 Task: Create a due date automation trigger when advanced on, 2 days after a card is due add dates starting in less than 1 days at 11:00 AM.
Action: Mouse moved to (1038, 312)
Screenshot: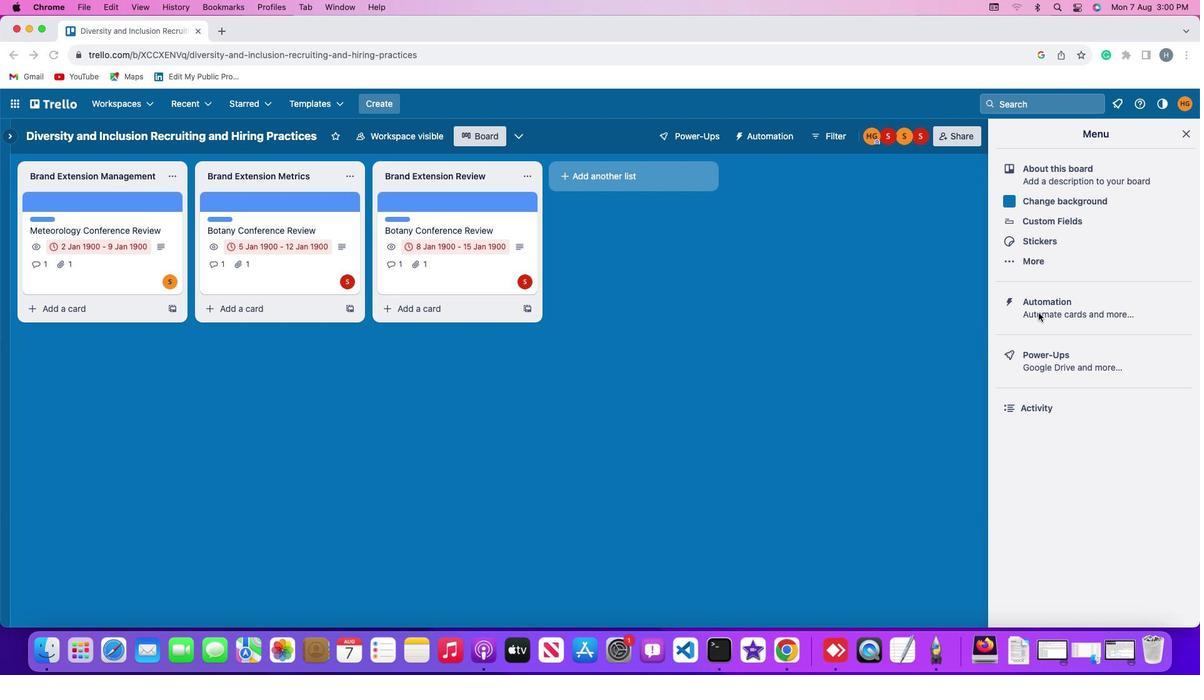 
Action: Mouse pressed left at (1038, 312)
Screenshot: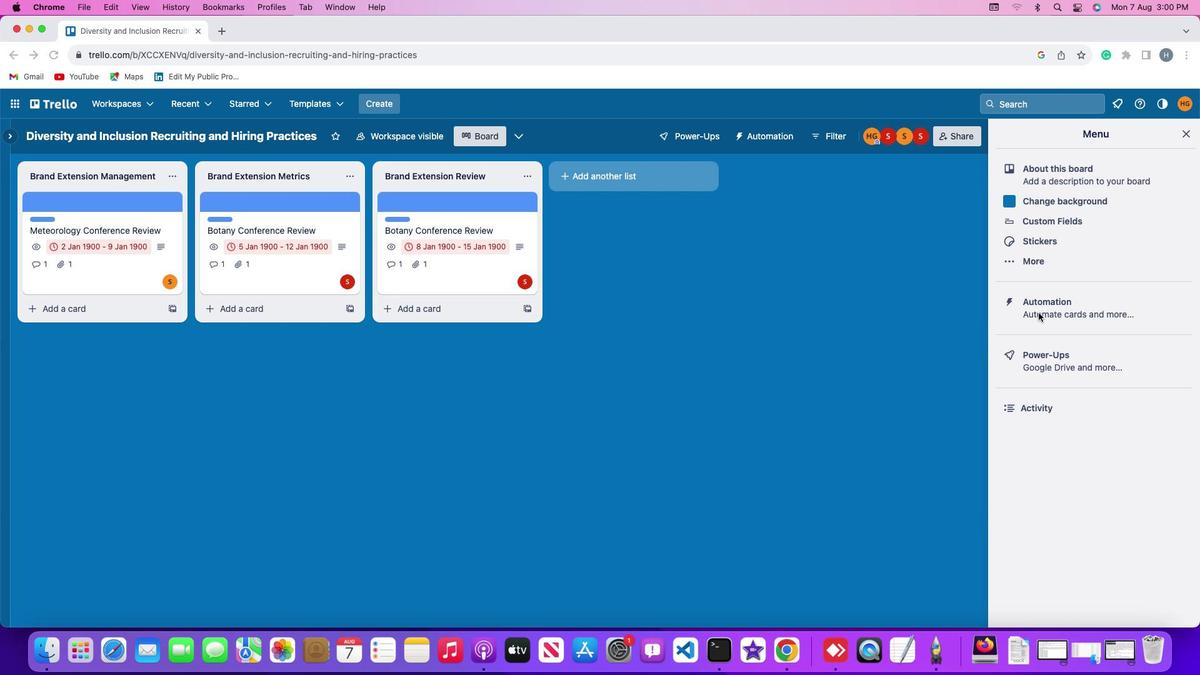 
Action: Mouse pressed left at (1038, 312)
Screenshot: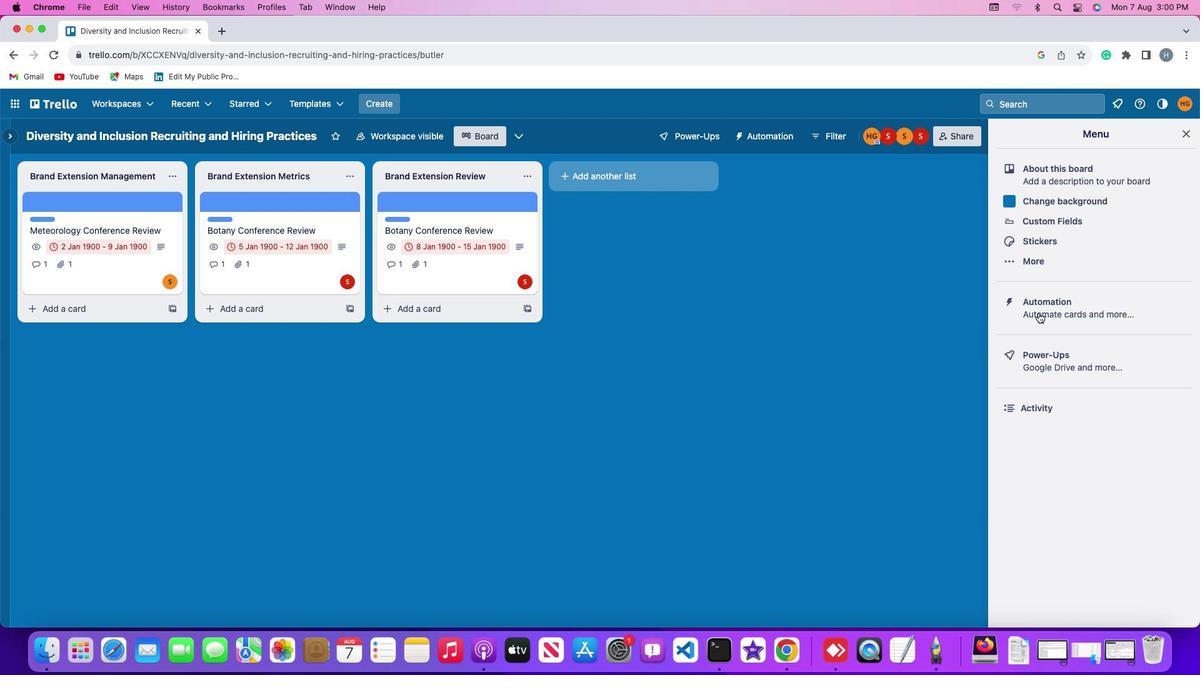 
Action: Mouse moved to (55, 290)
Screenshot: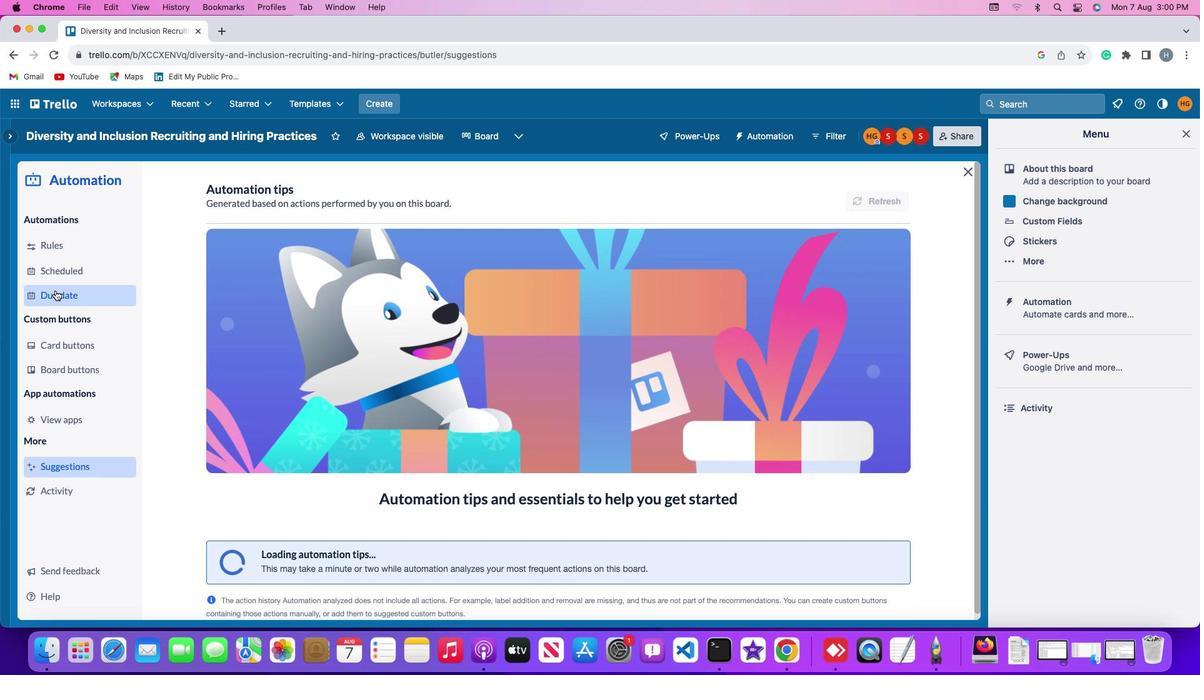 
Action: Mouse pressed left at (55, 290)
Screenshot: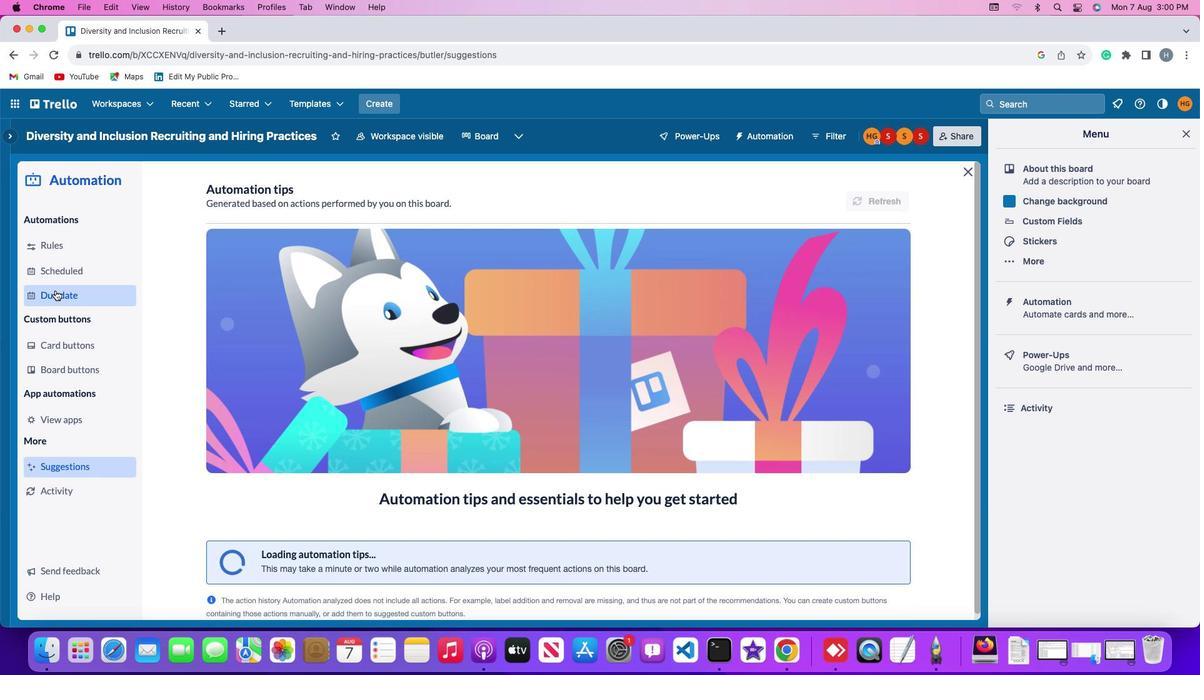 
Action: Mouse moved to (830, 193)
Screenshot: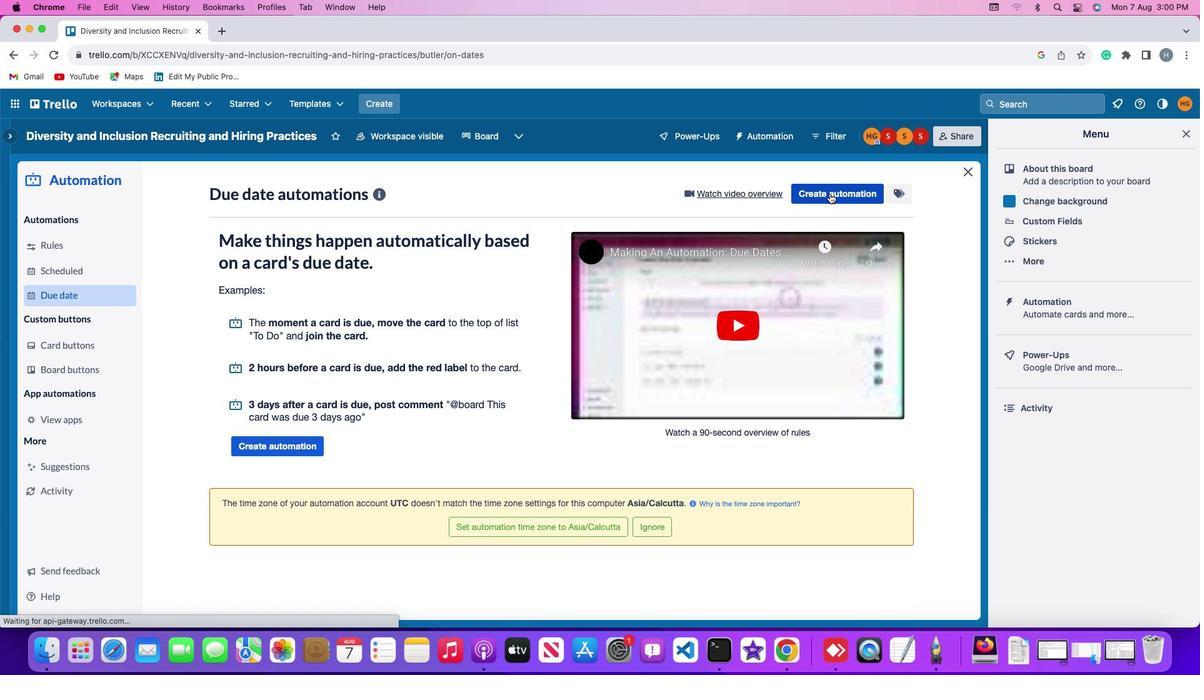 
Action: Mouse pressed left at (830, 193)
Screenshot: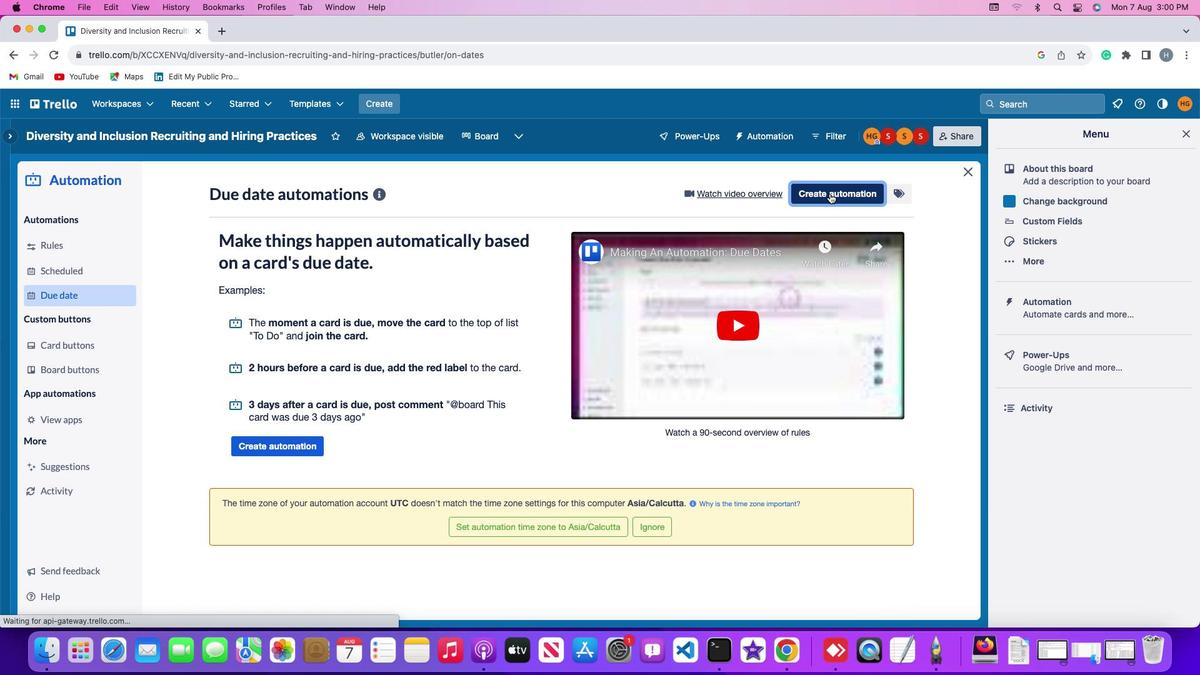 
Action: Mouse moved to (497, 315)
Screenshot: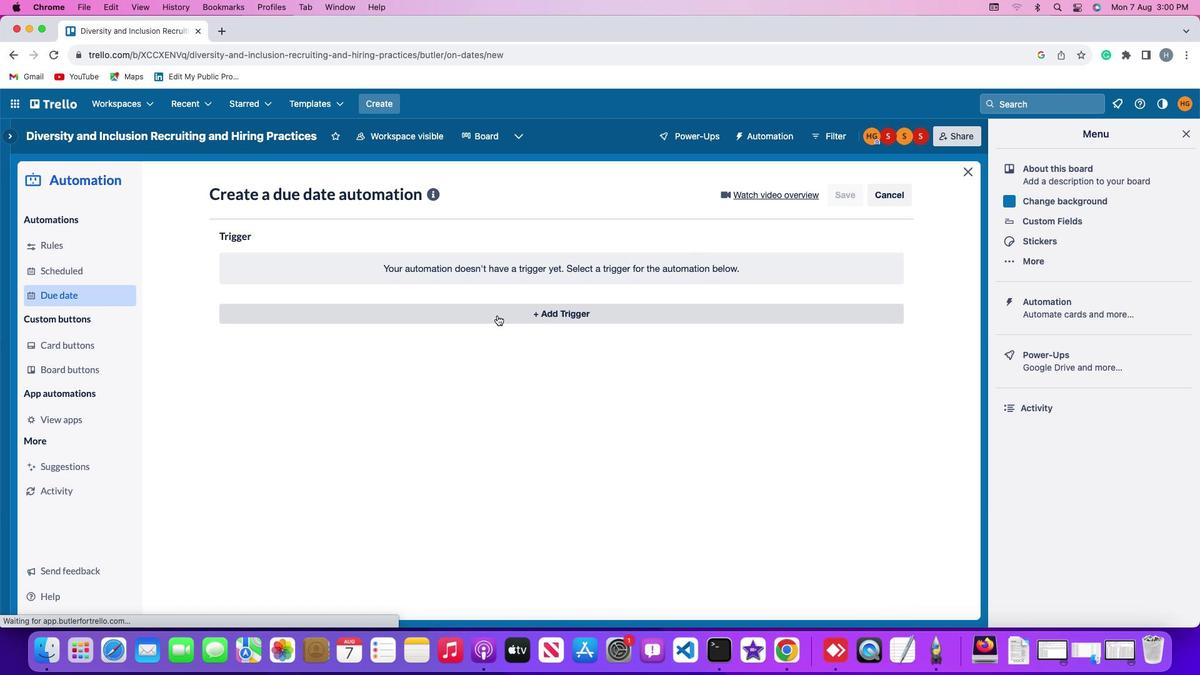 
Action: Mouse pressed left at (497, 315)
Screenshot: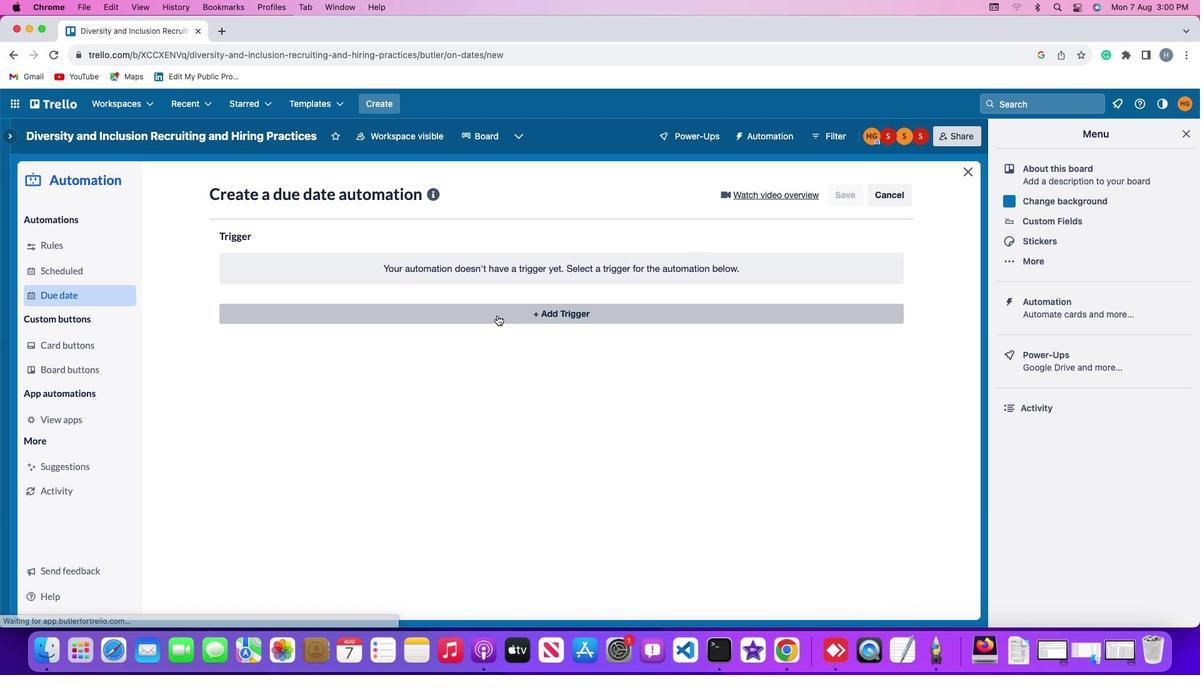 
Action: Mouse moved to (245, 509)
Screenshot: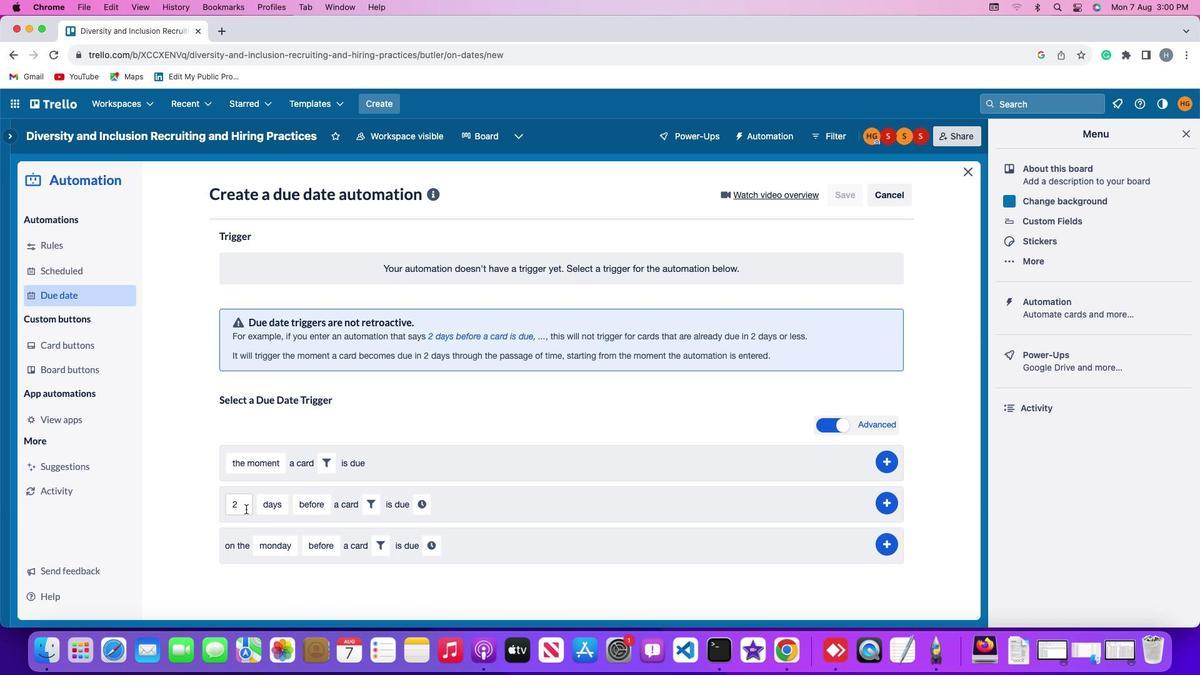 
Action: Mouse pressed left at (245, 509)
Screenshot: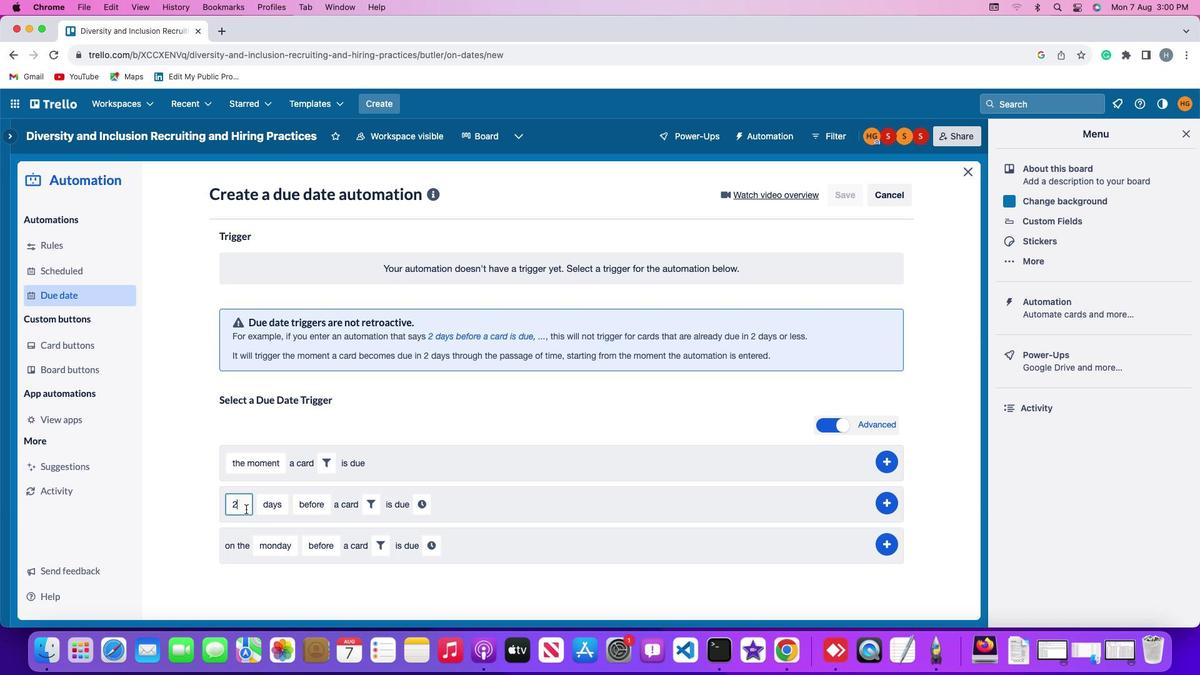 
Action: Key pressed Key.backspace'2'
Screenshot: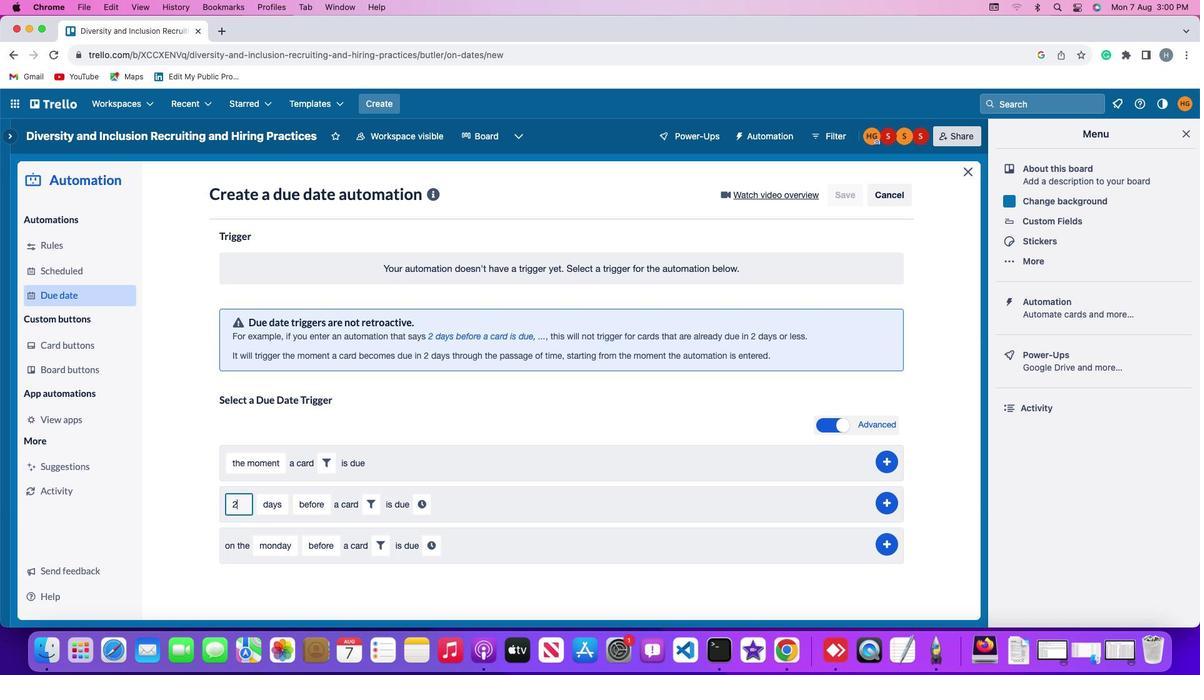 
Action: Mouse moved to (270, 507)
Screenshot: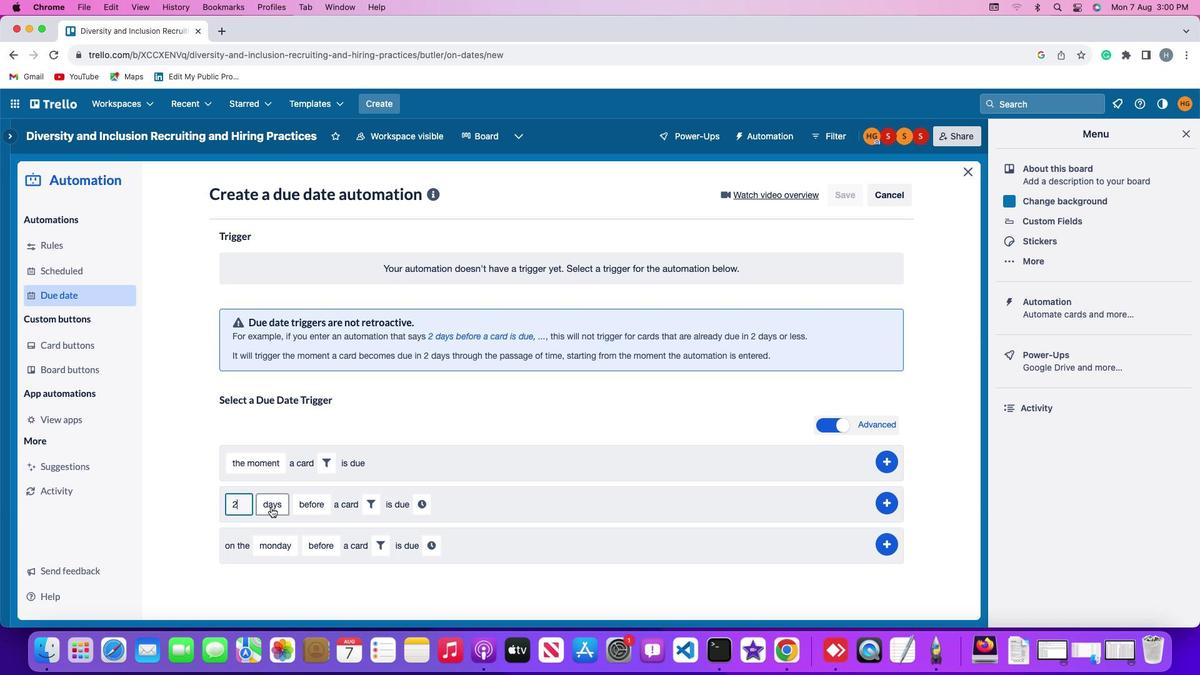 
Action: Mouse pressed left at (270, 507)
Screenshot: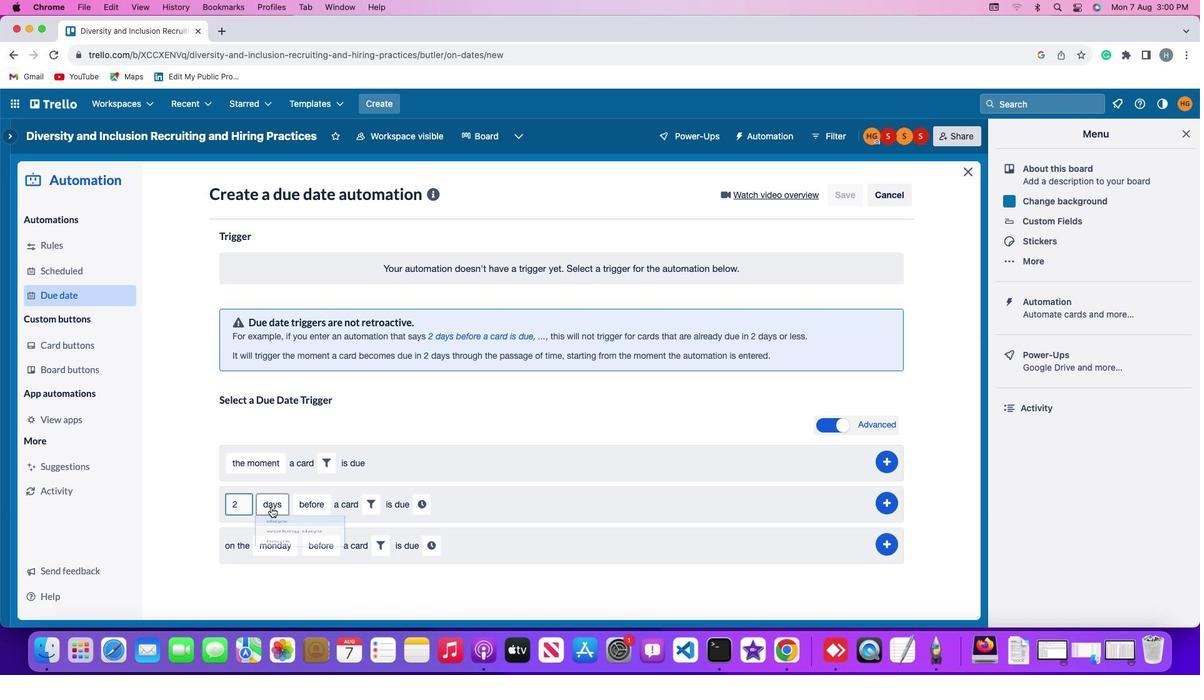 
Action: Mouse moved to (278, 531)
Screenshot: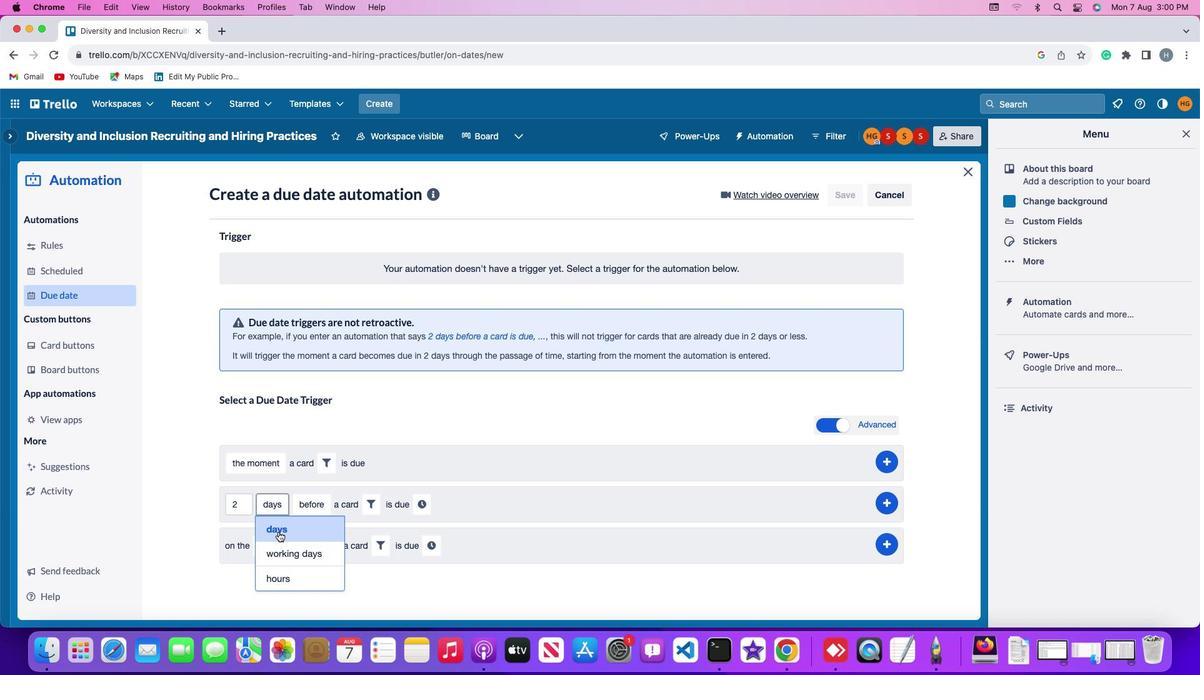 
Action: Mouse pressed left at (278, 531)
Screenshot: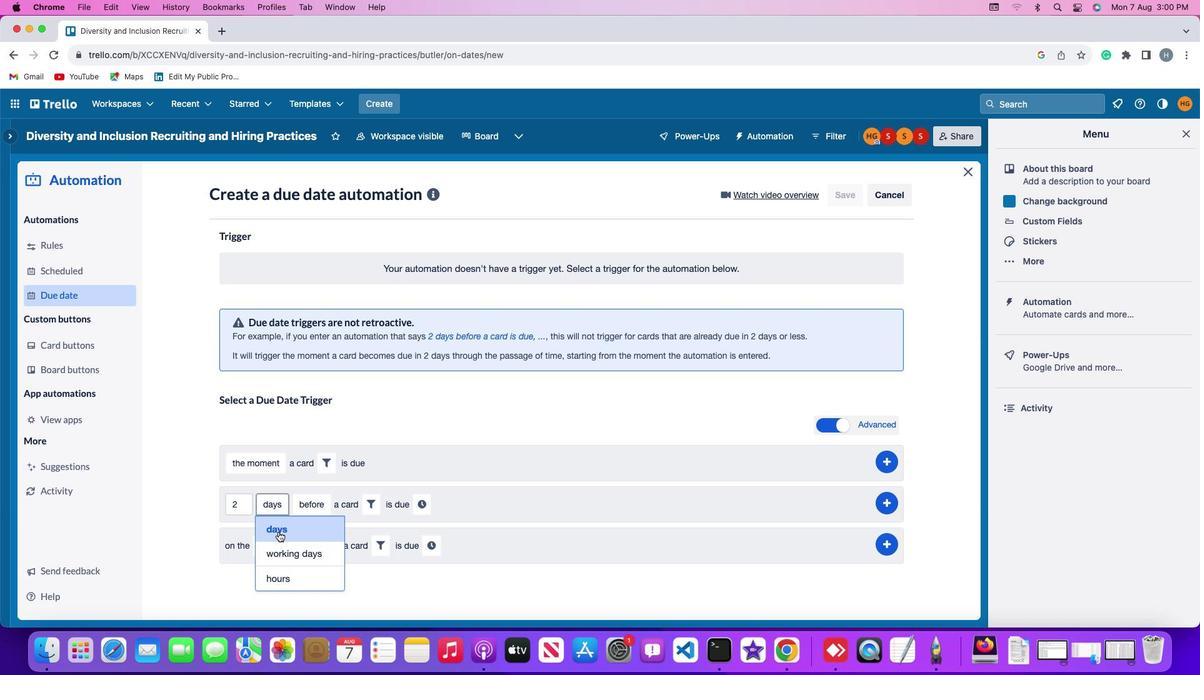 
Action: Mouse moved to (310, 505)
Screenshot: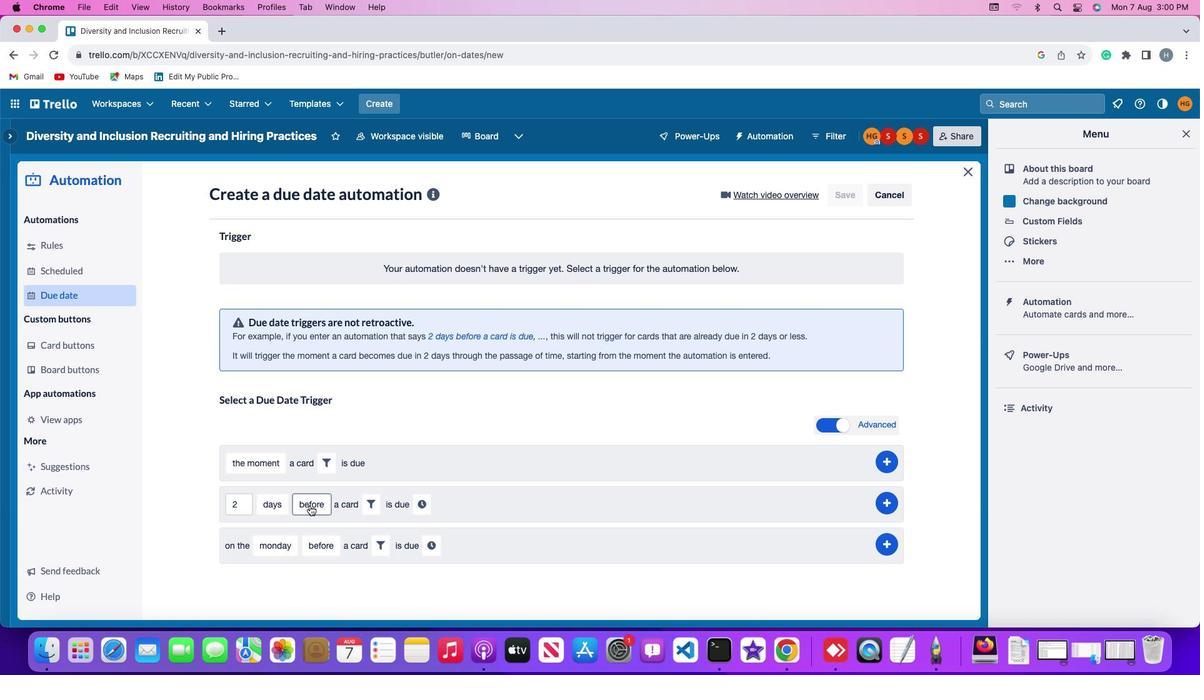 
Action: Mouse pressed left at (310, 505)
Screenshot: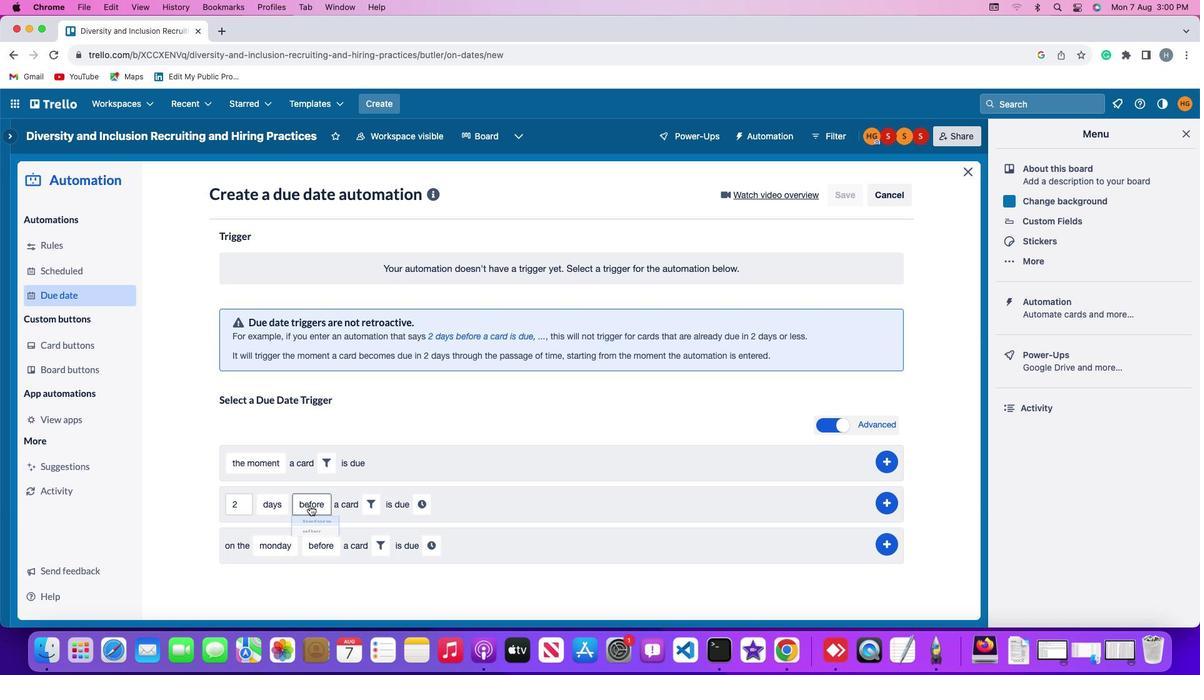 
Action: Mouse moved to (315, 555)
Screenshot: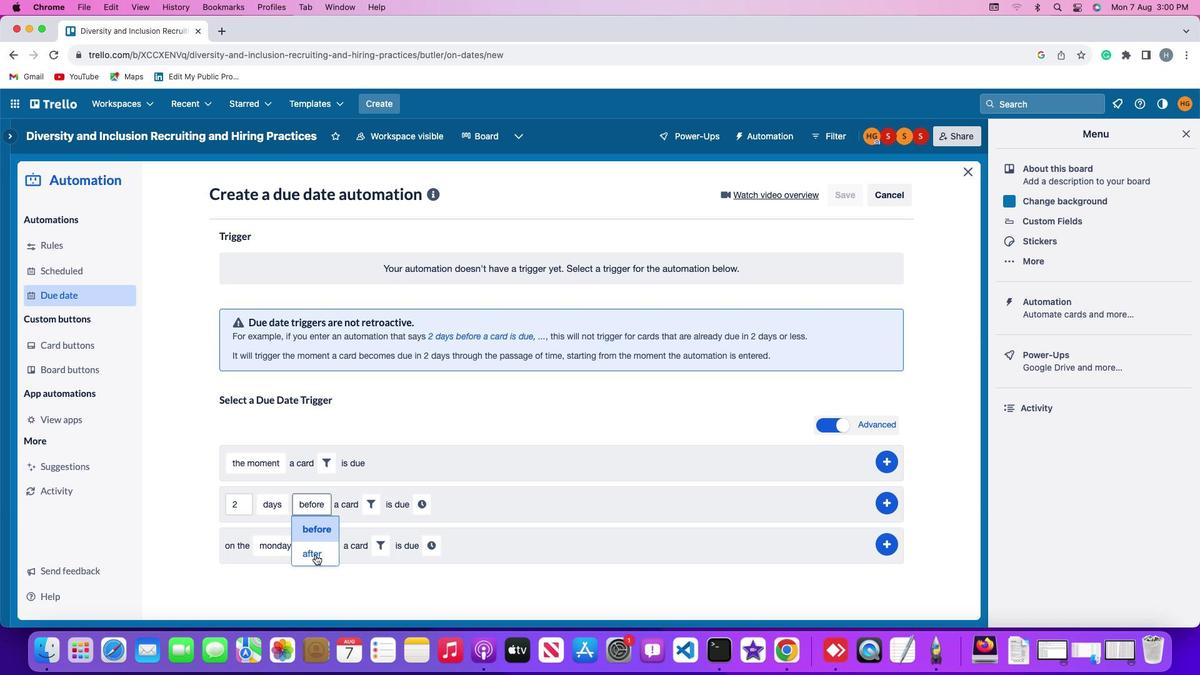 
Action: Mouse pressed left at (315, 555)
Screenshot: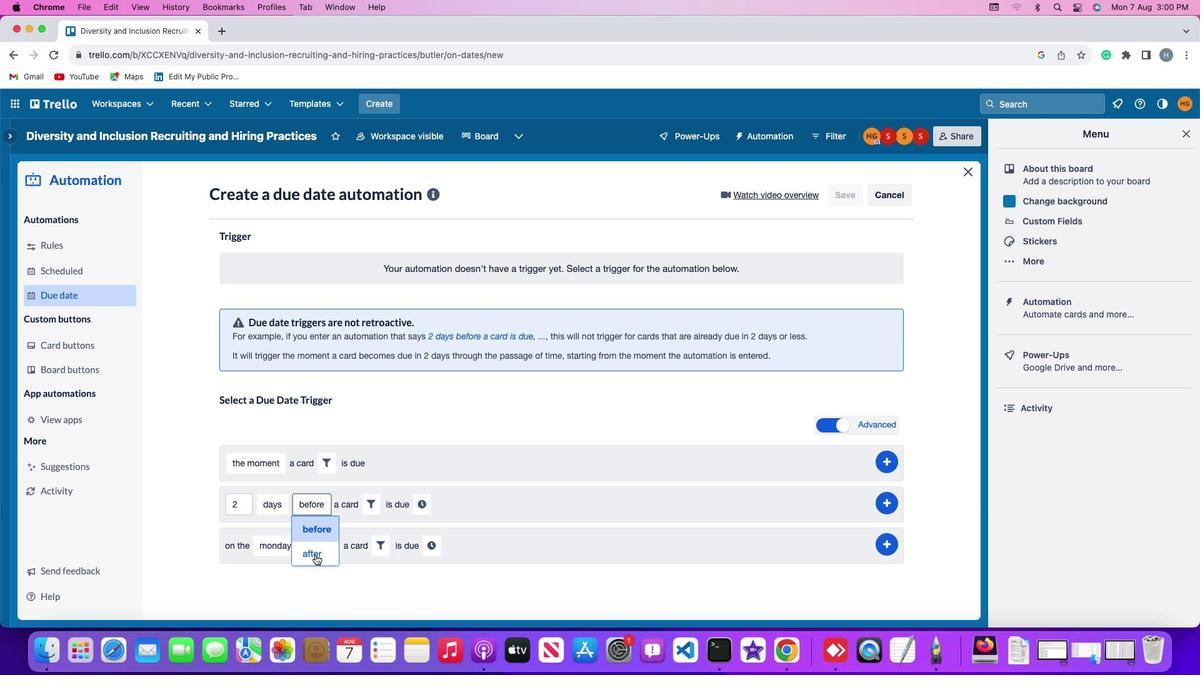 
Action: Mouse moved to (363, 497)
Screenshot: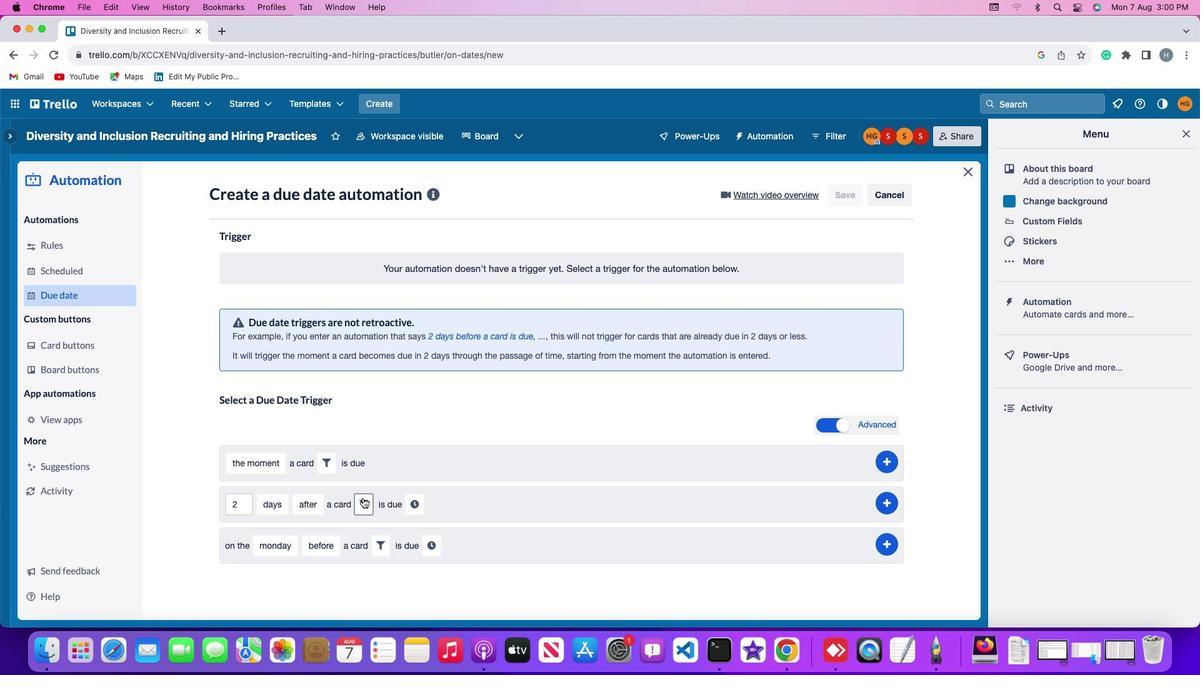 
Action: Mouse pressed left at (363, 497)
Screenshot: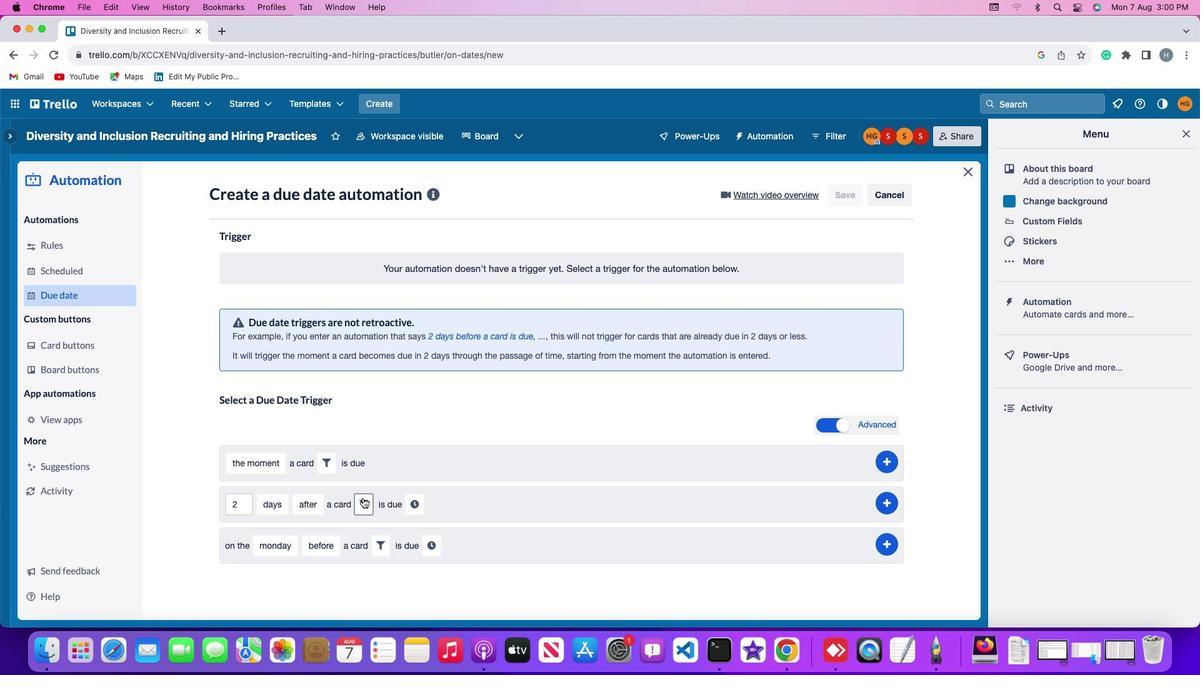 
Action: Mouse moved to (433, 544)
Screenshot: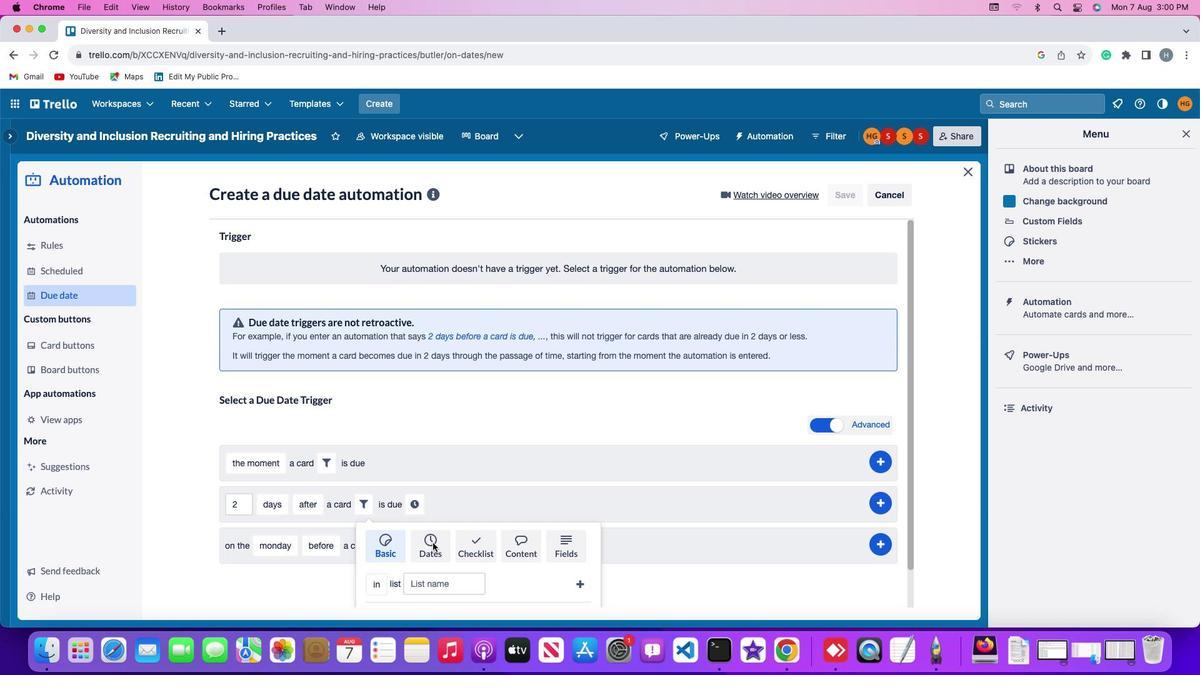 
Action: Mouse pressed left at (433, 544)
Screenshot: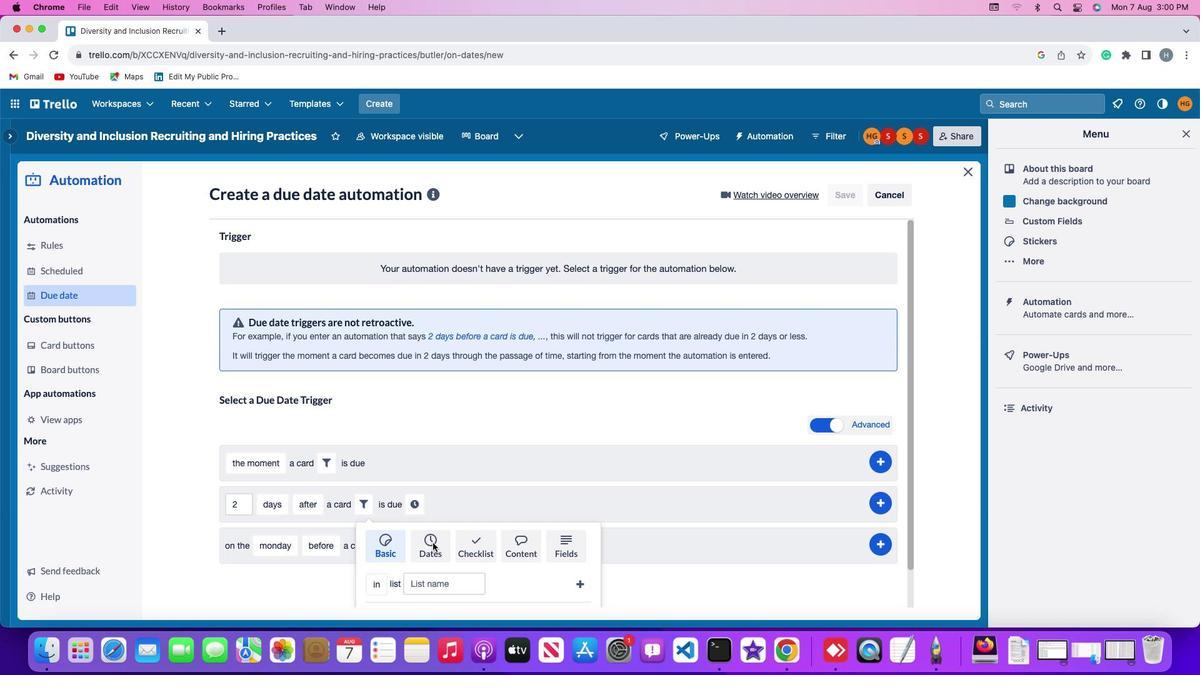 
Action: Mouse moved to (367, 555)
Screenshot: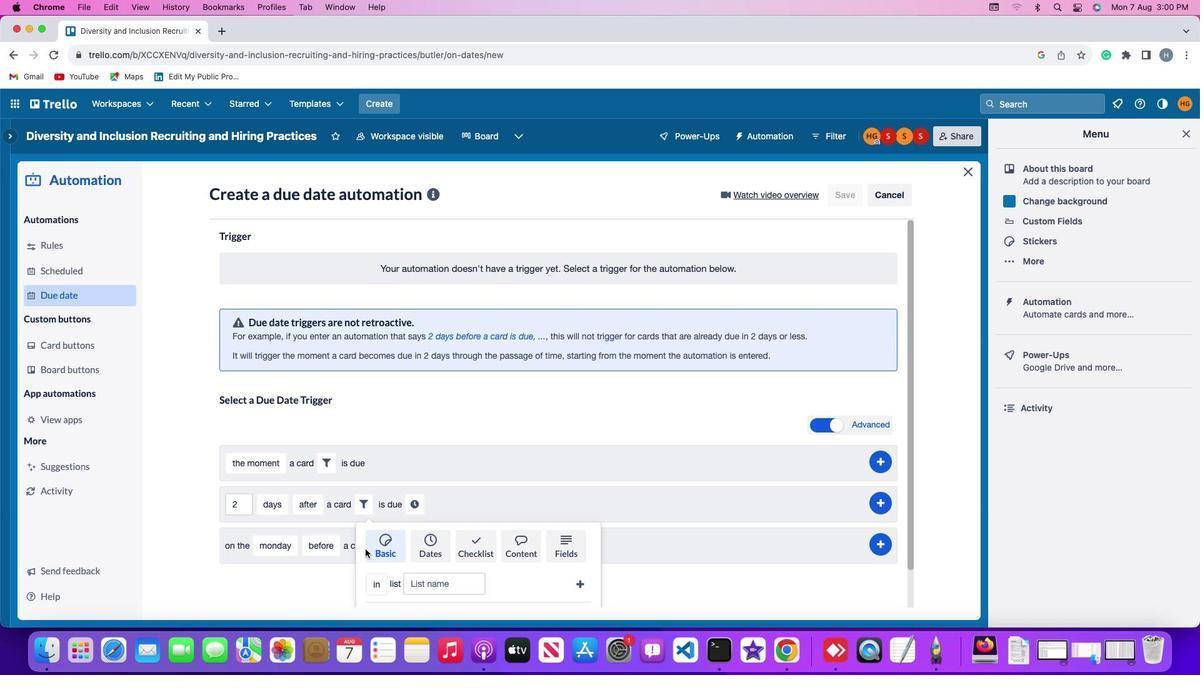 
Action: Mouse scrolled (367, 555) with delta (0, 0)
Screenshot: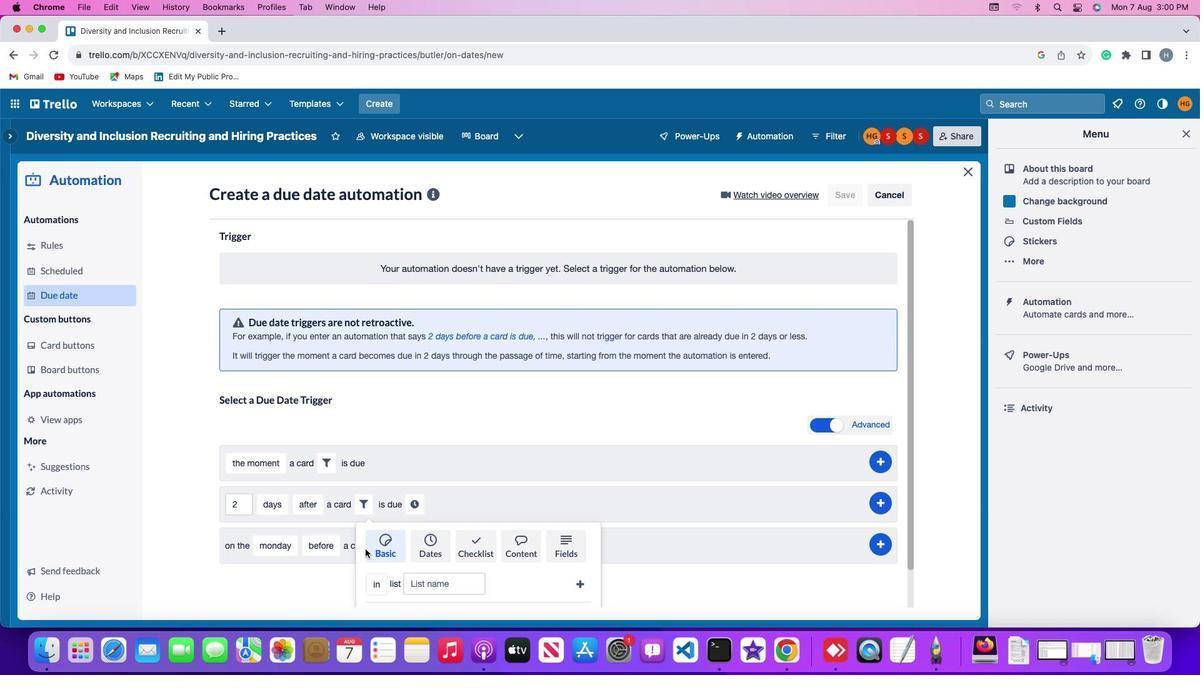 
Action: Mouse moved to (366, 555)
Screenshot: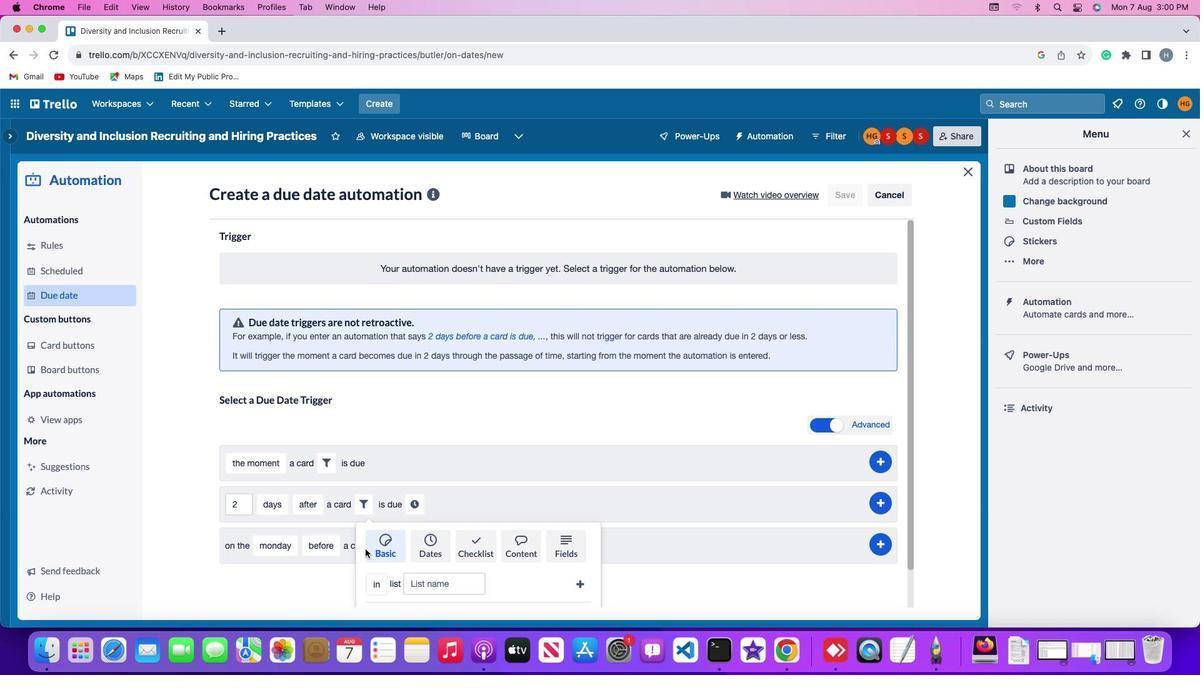 
Action: Mouse scrolled (366, 555) with delta (0, 0)
Screenshot: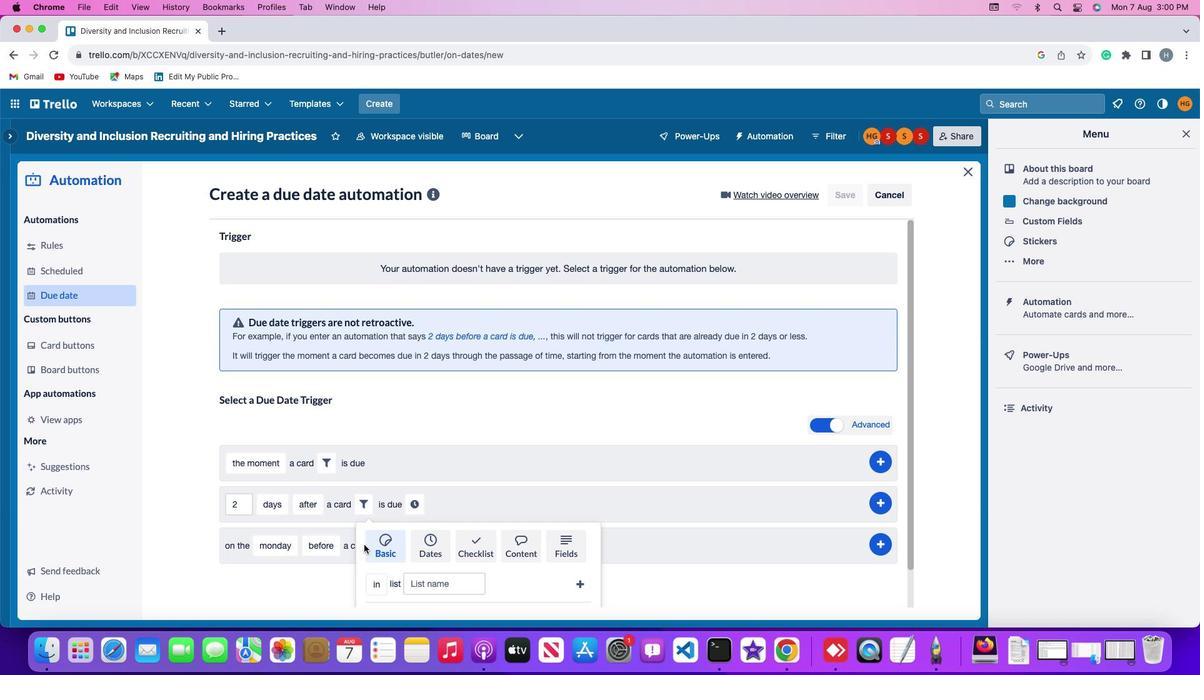 
Action: Mouse moved to (366, 555)
Screenshot: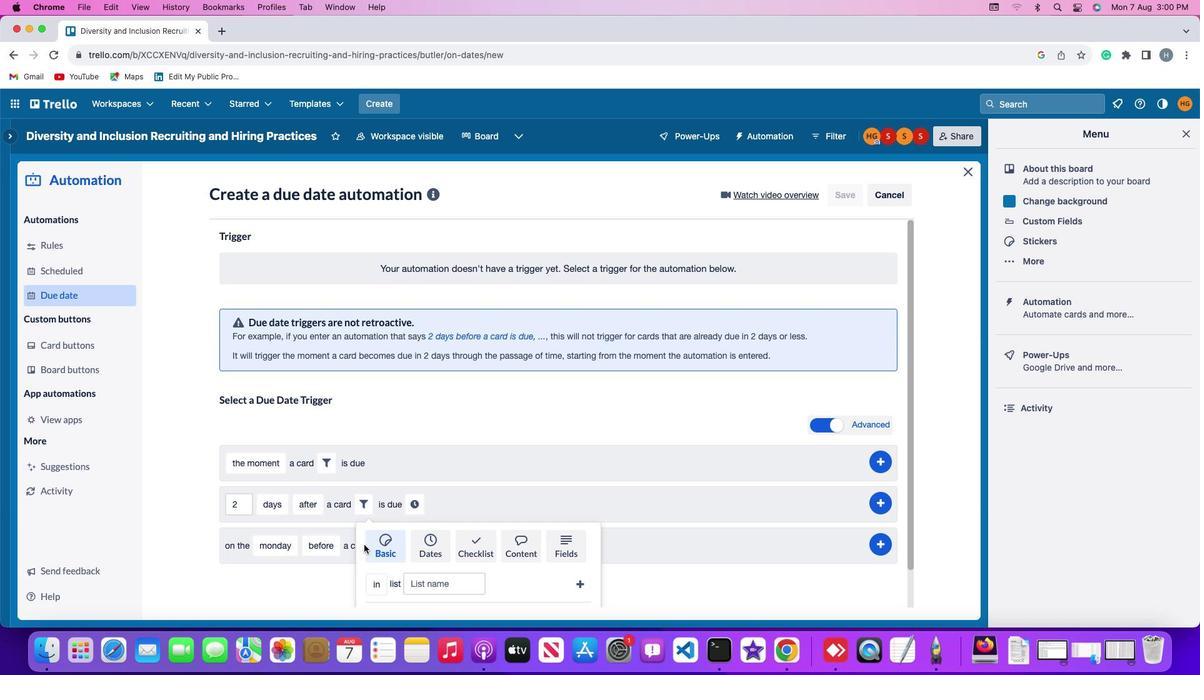 
Action: Mouse scrolled (366, 555) with delta (0, -2)
Screenshot: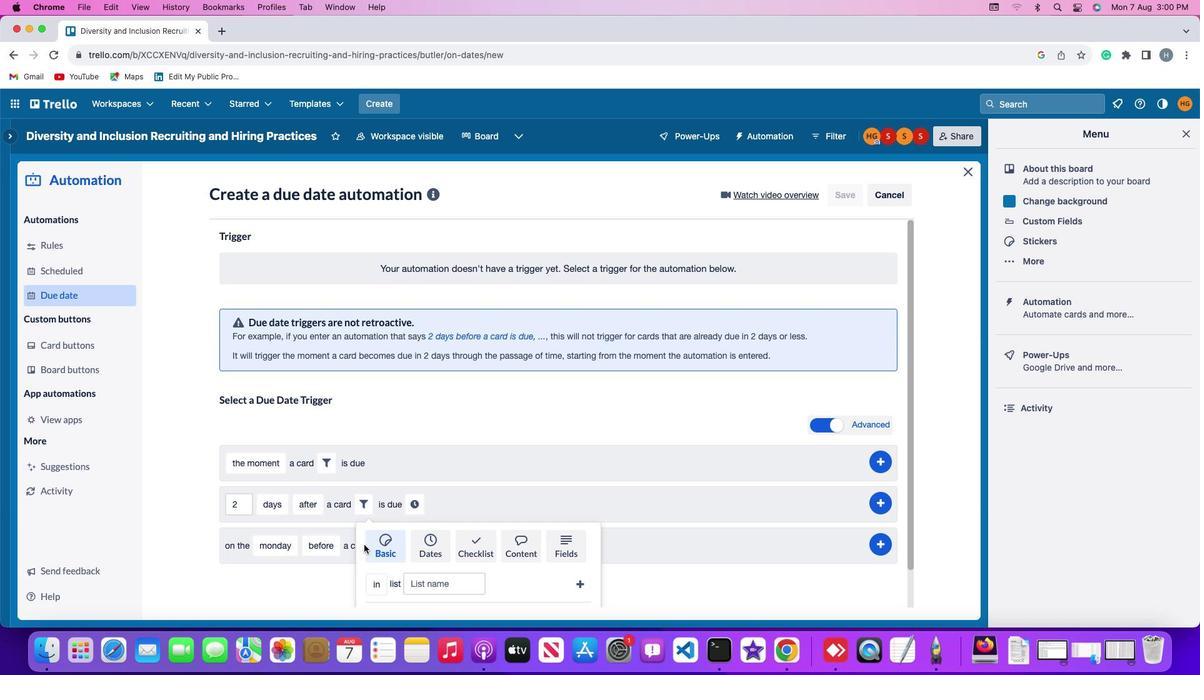 
Action: Mouse moved to (365, 552)
Screenshot: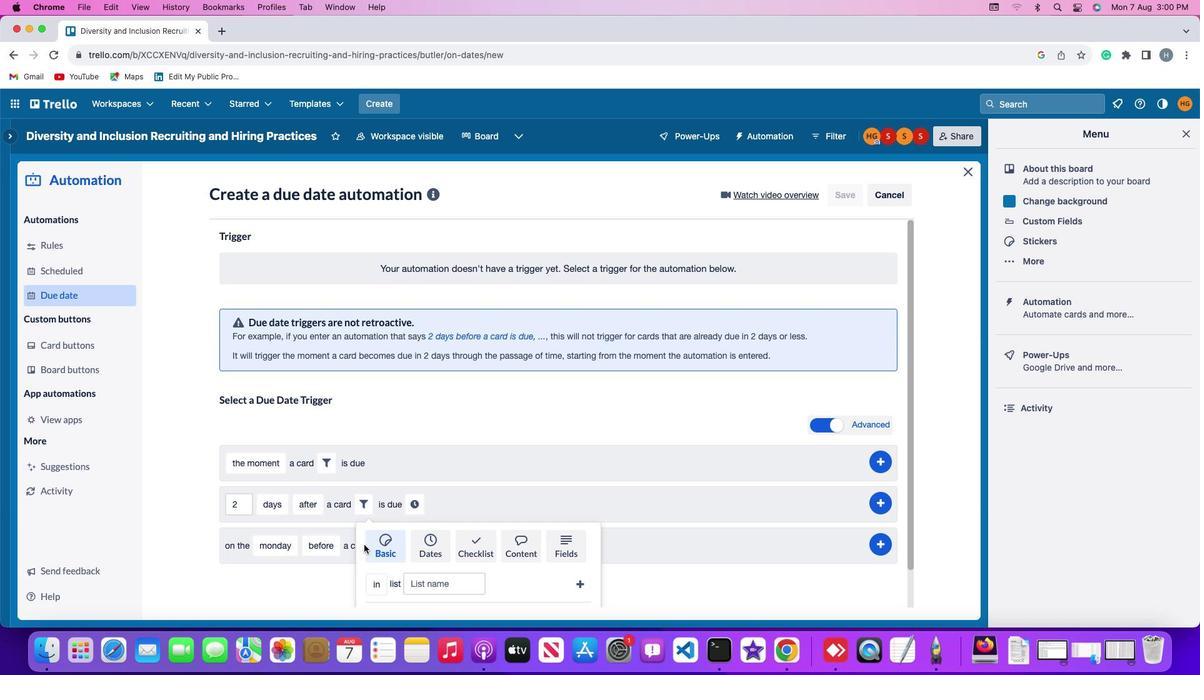 
Action: Mouse scrolled (365, 552) with delta (0, -3)
Screenshot: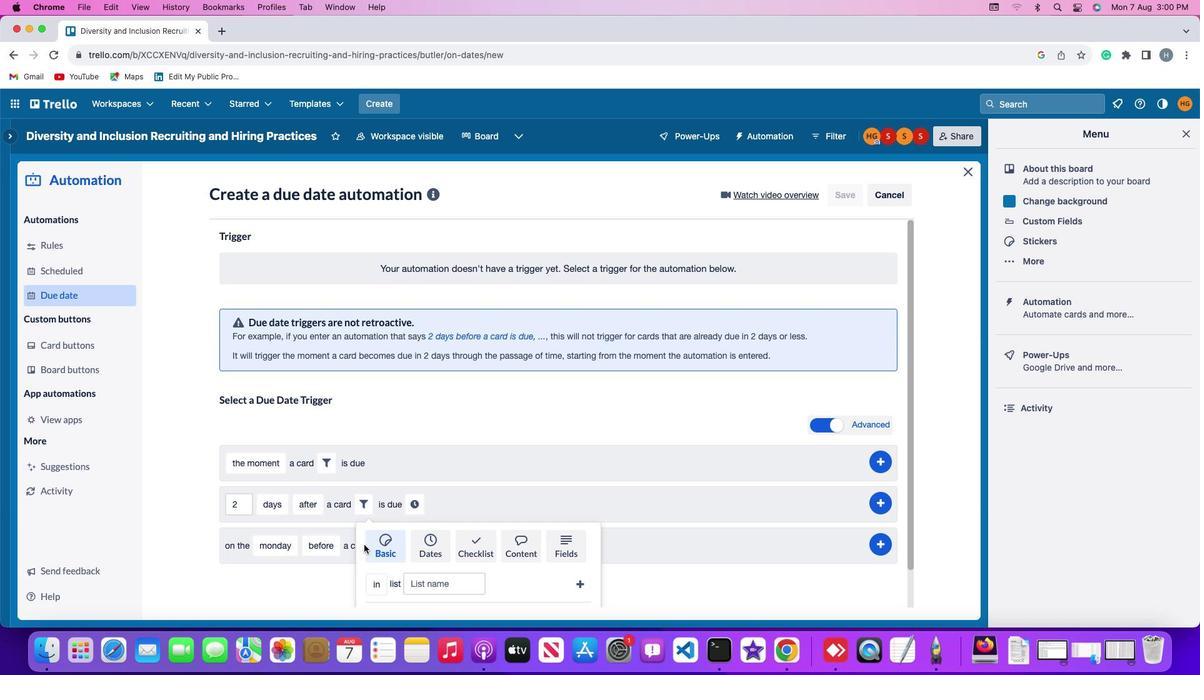 
Action: Mouse moved to (365, 549)
Screenshot: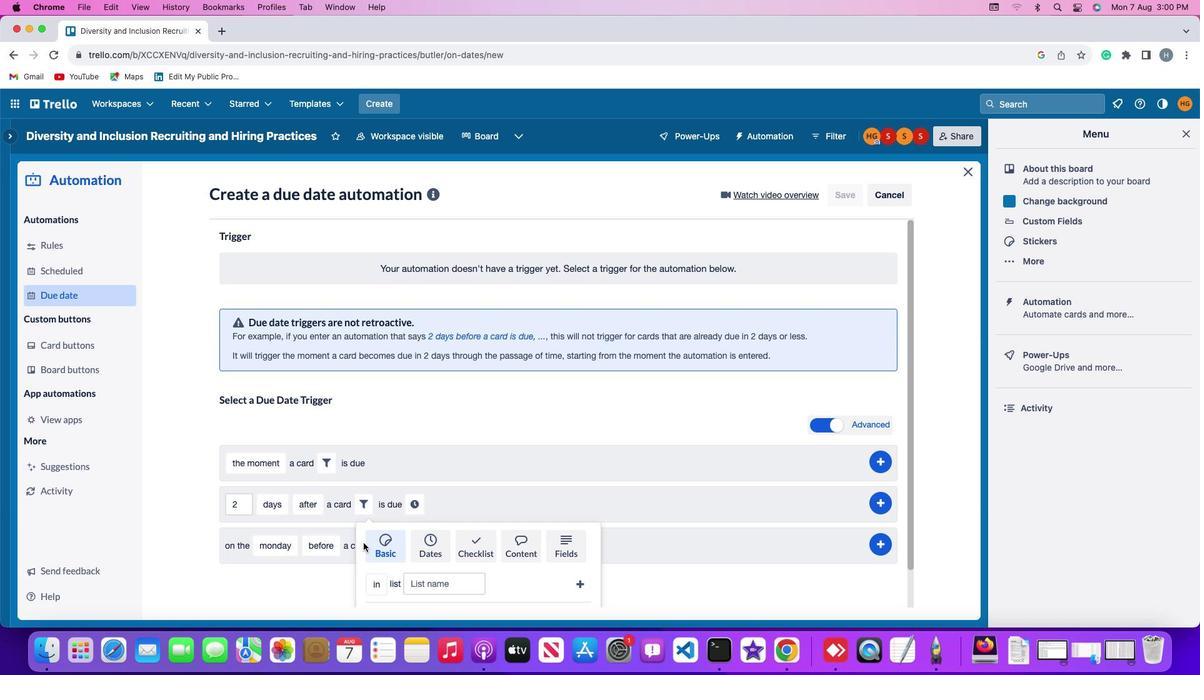 
Action: Mouse scrolled (365, 549) with delta (0, -3)
Screenshot: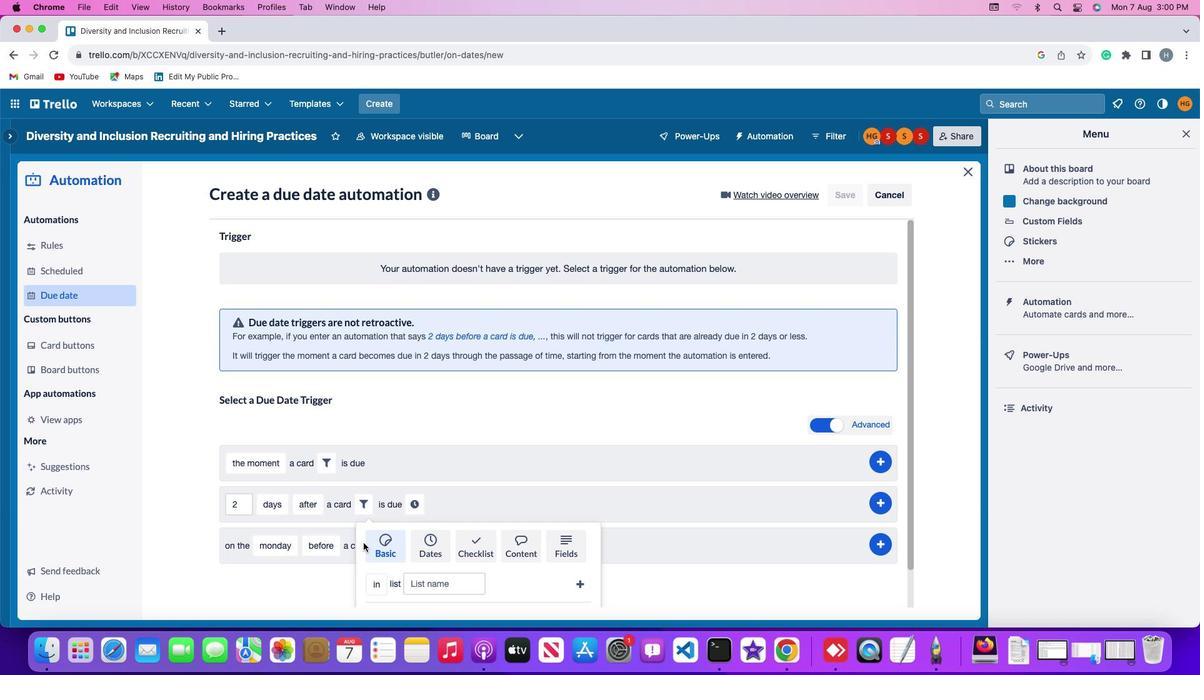 
Action: Mouse moved to (363, 544)
Screenshot: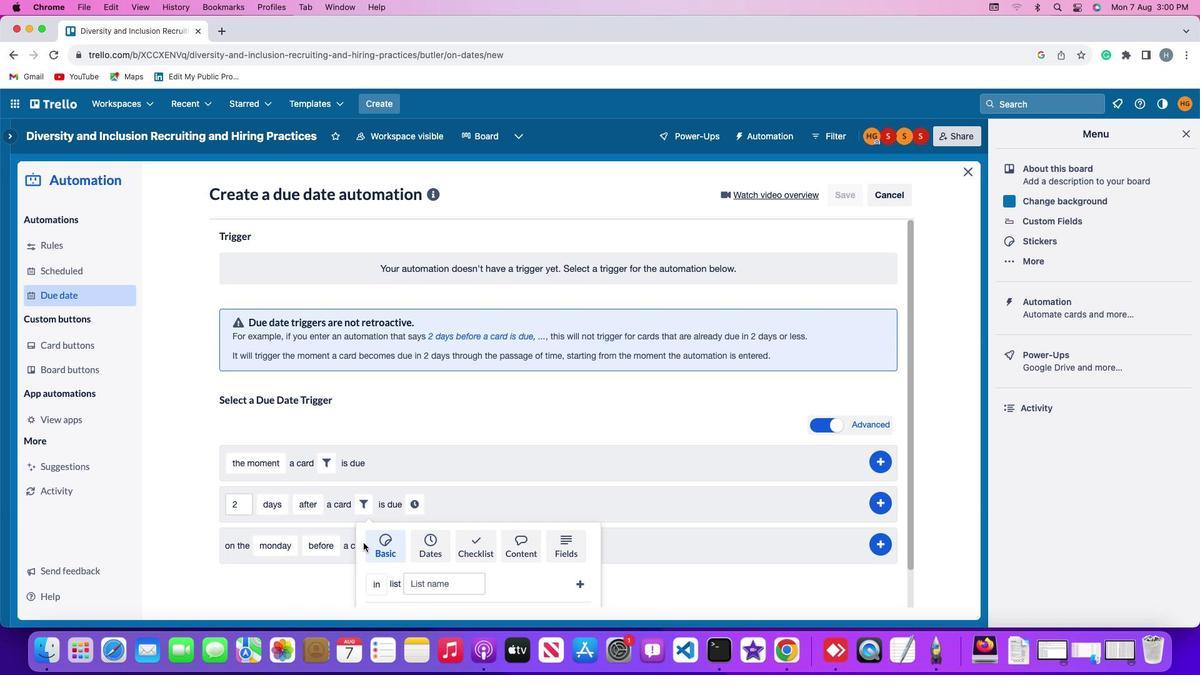 
Action: Mouse scrolled (363, 544) with delta (0, -3)
Screenshot: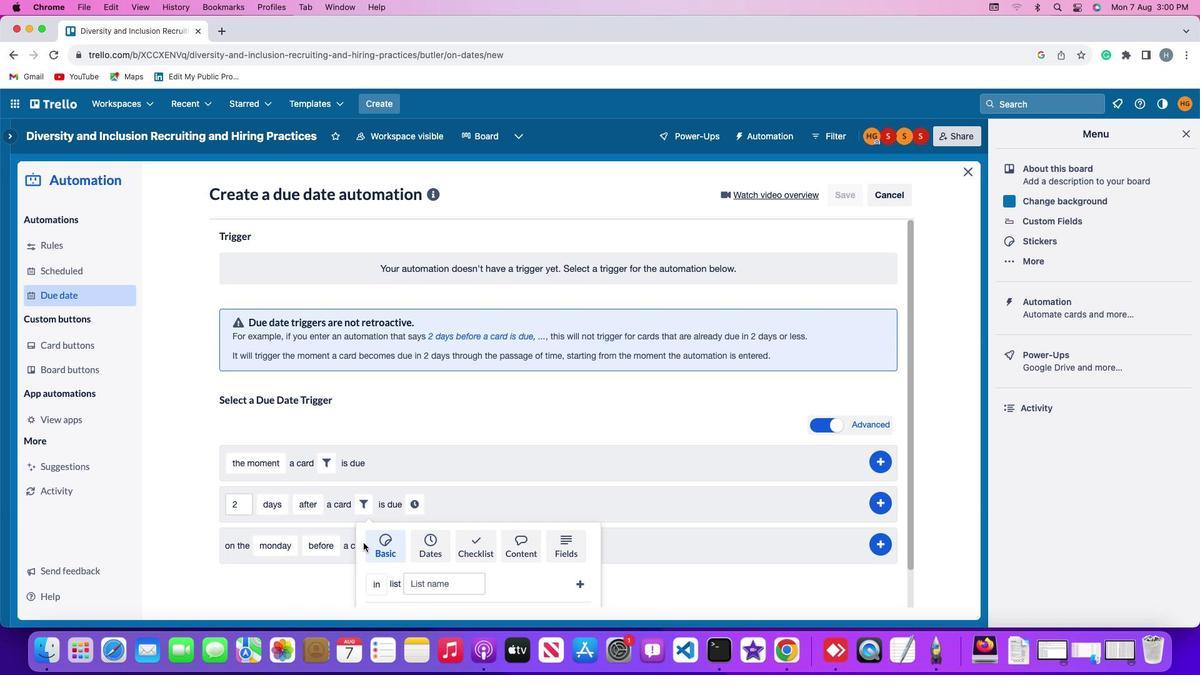 
Action: Mouse moved to (362, 546)
Screenshot: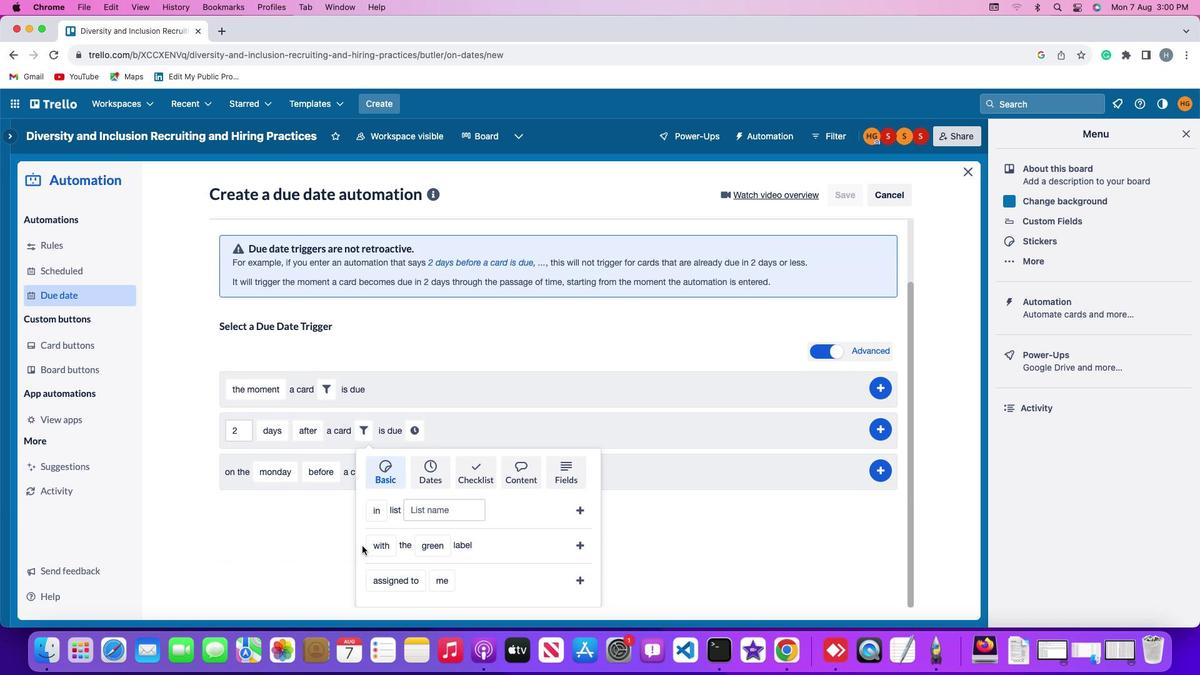
Action: Mouse scrolled (362, 546) with delta (0, 0)
Screenshot: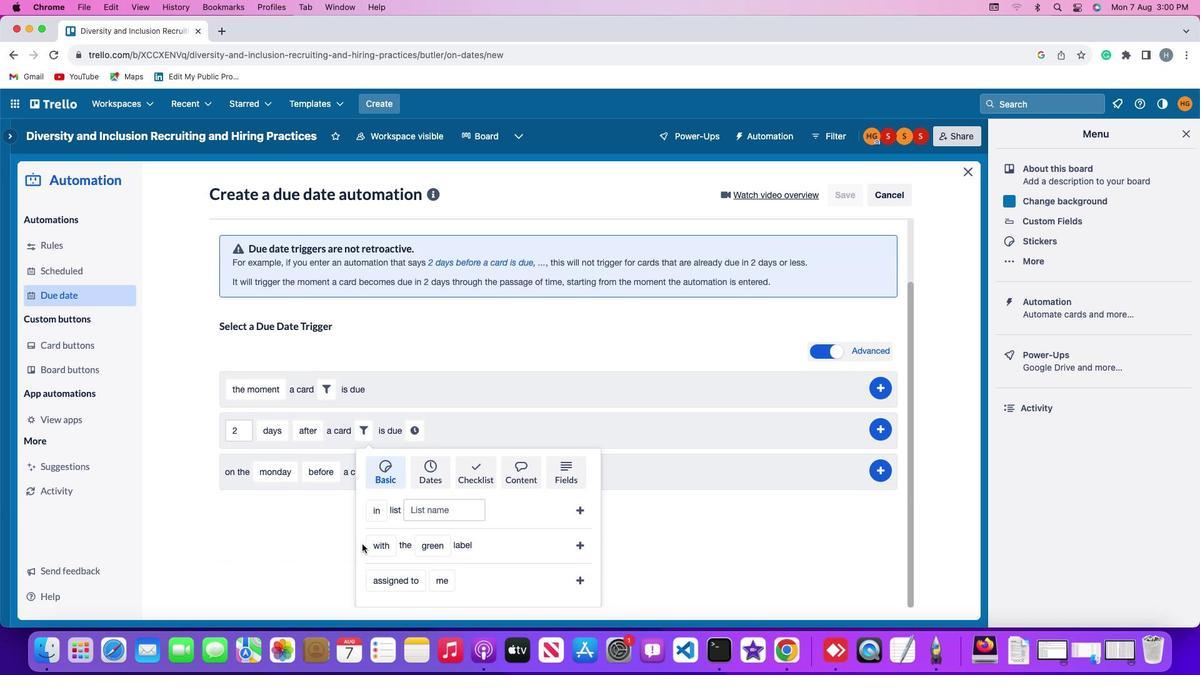 
Action: Mouse scrolled (362, 546) with delta (0, 0)
Screenshot: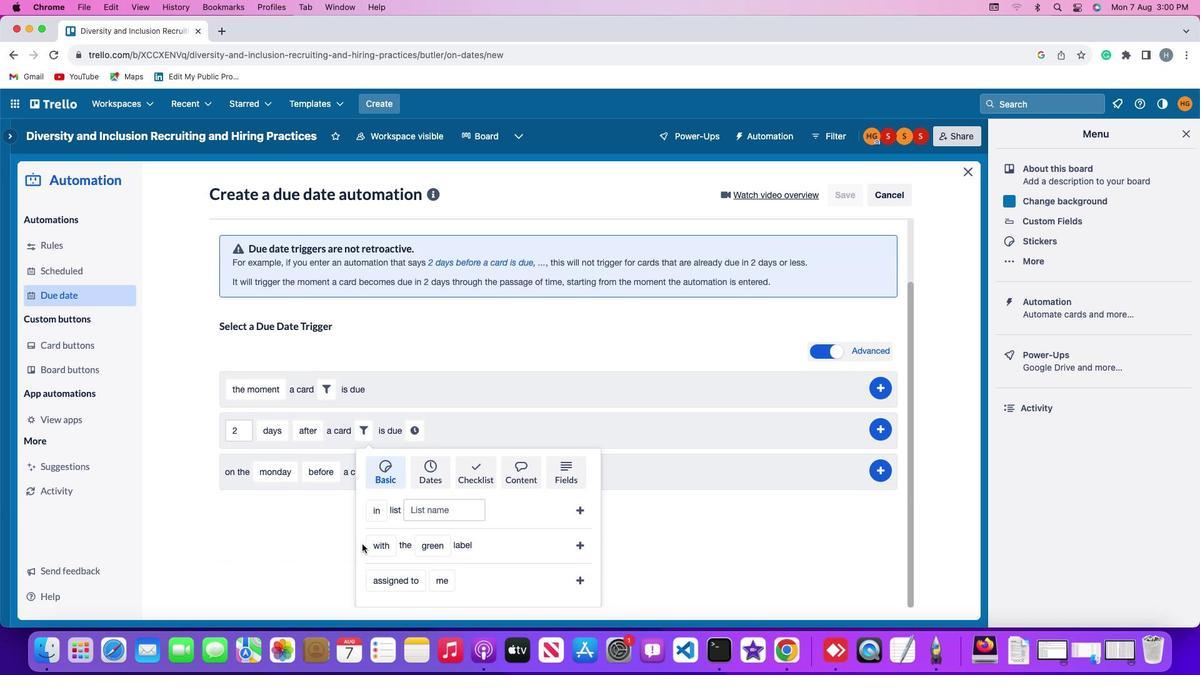 
Action: Mouse scrolled (362, 546) with delta (0, -2)
Screenshot: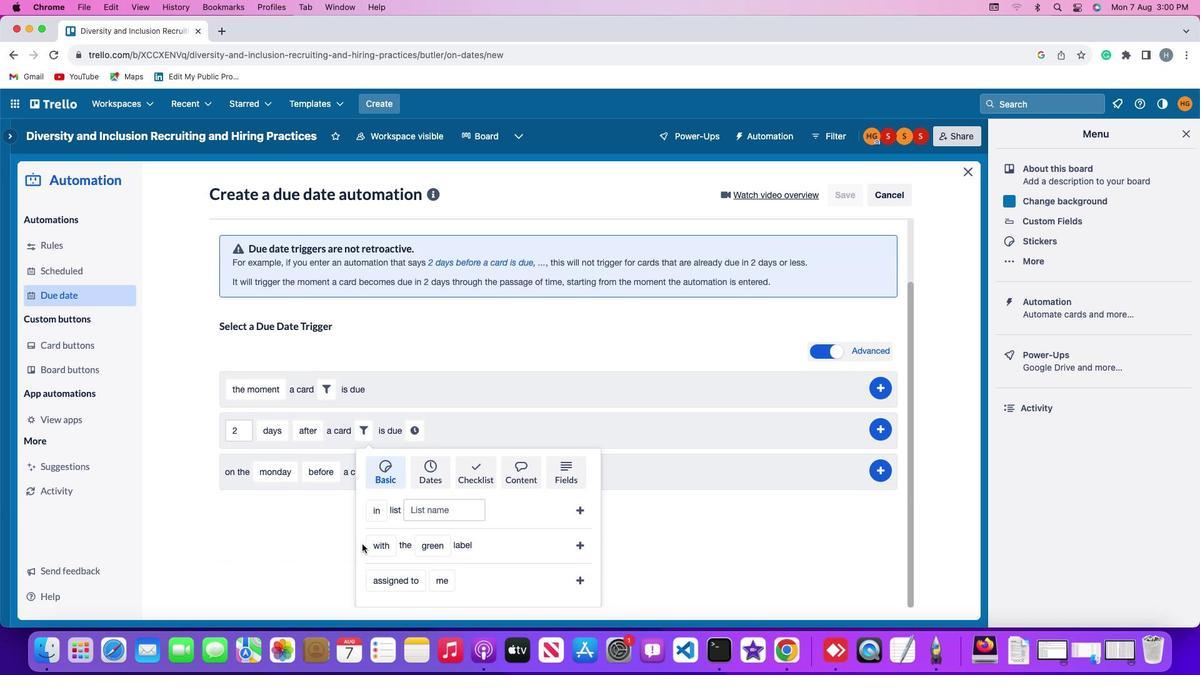 
Action: Mouse moved to (362, 545)
Screenshot: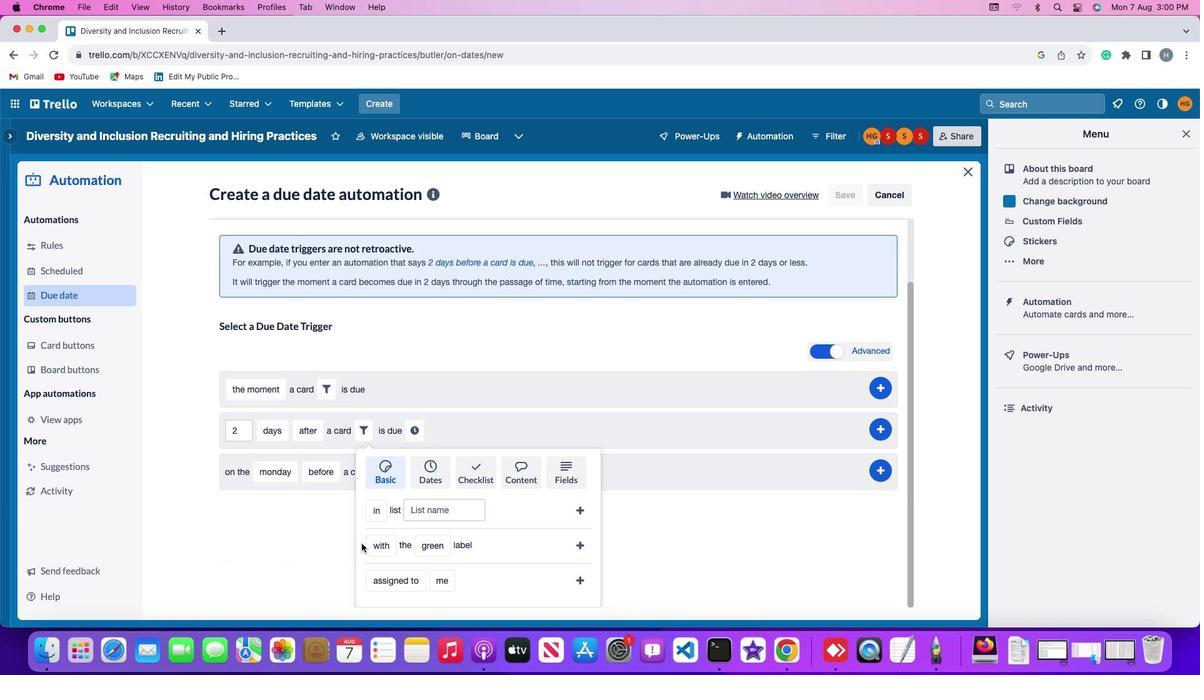 
Action: Mouse scrolled (362, 545) with delta (0, -3)
Screenshot: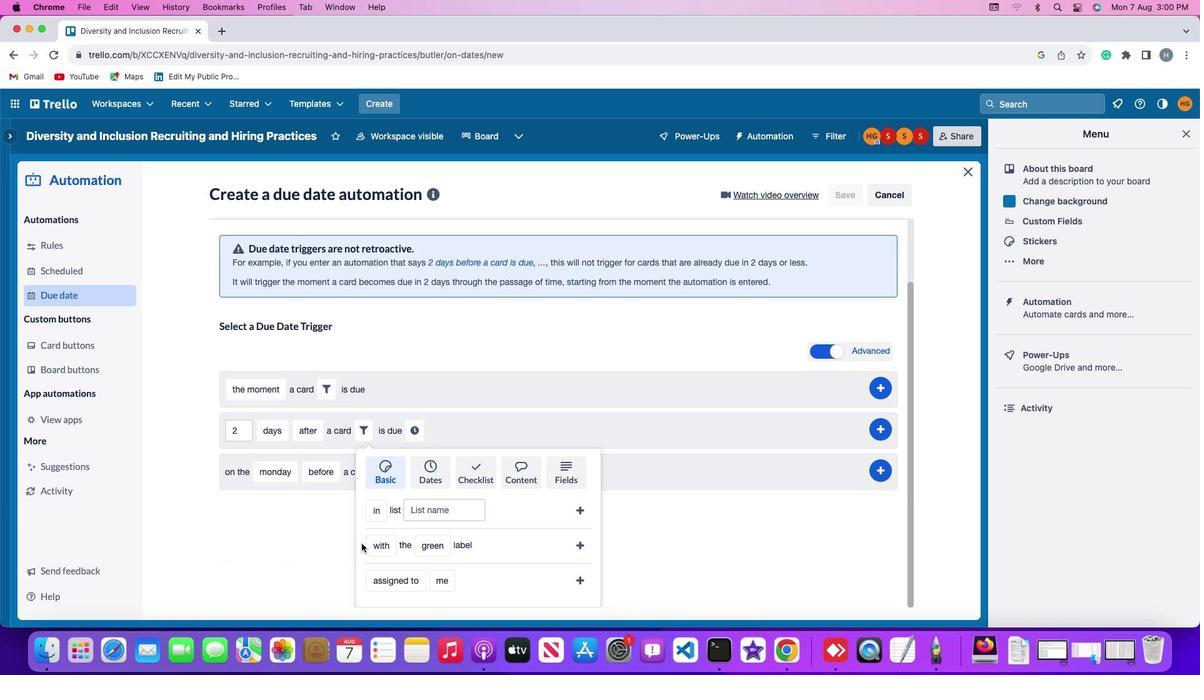 
Action: Mouse moved to (362, 545)
Screenshot: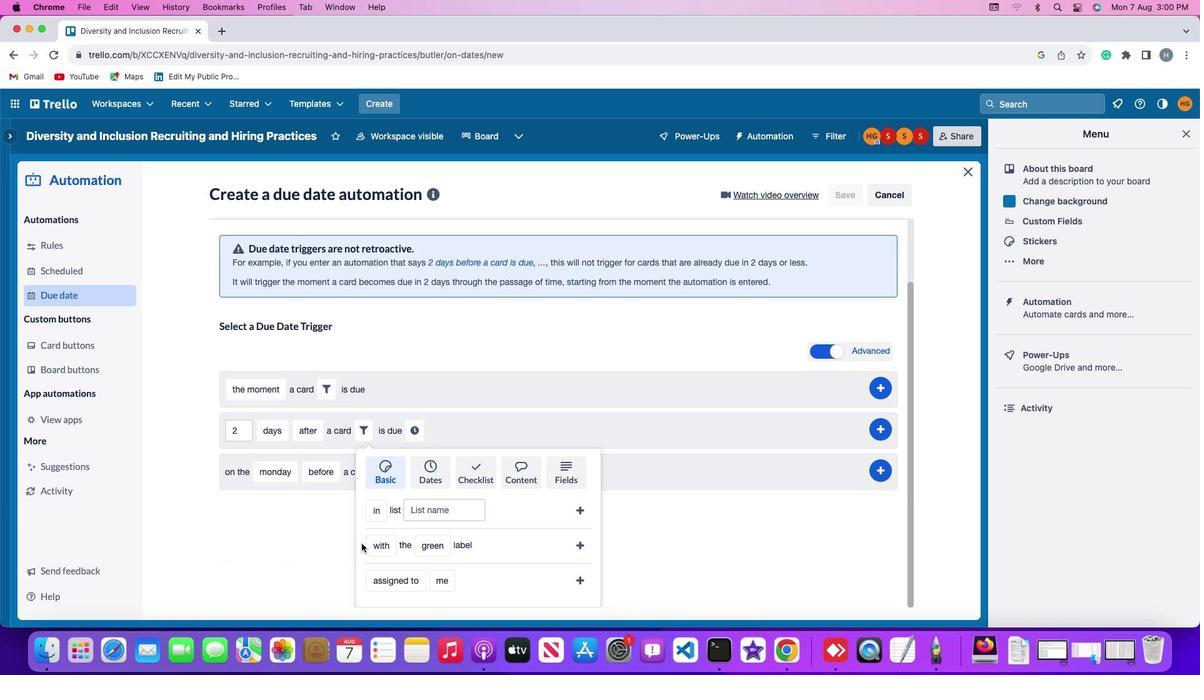 
Action: Mouse scrolled (362, 545) with delta (0, -3)
Screenshot: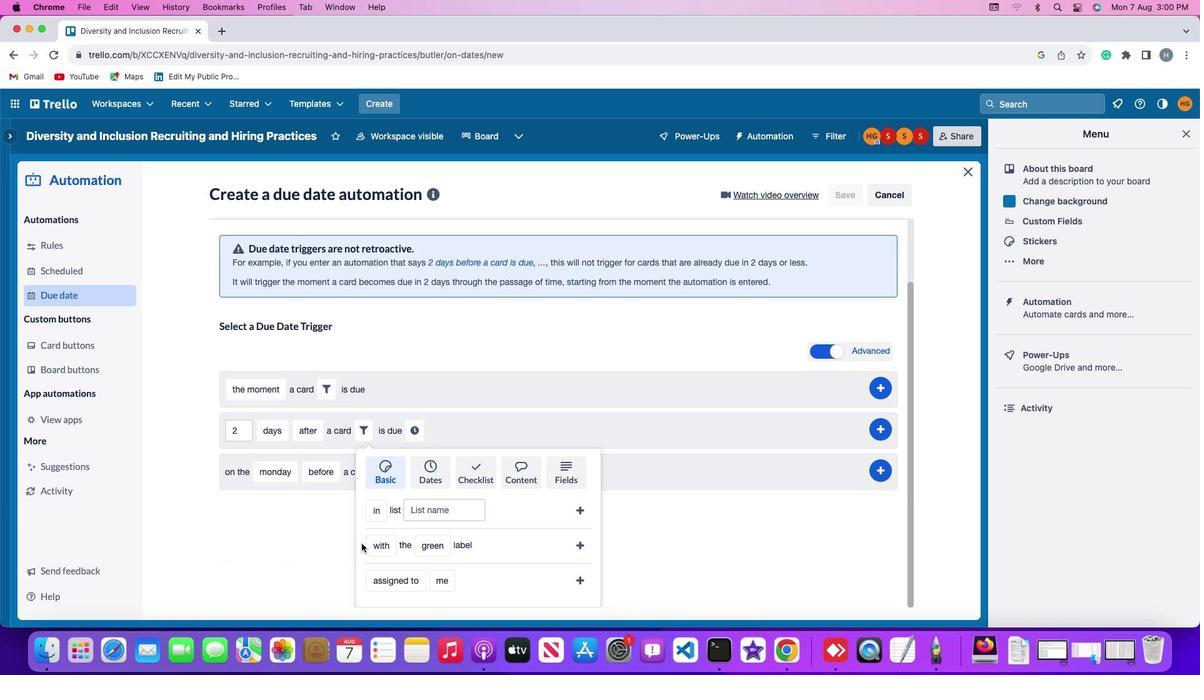 
Action: Mouse moved to (362, 543)
Screenshot: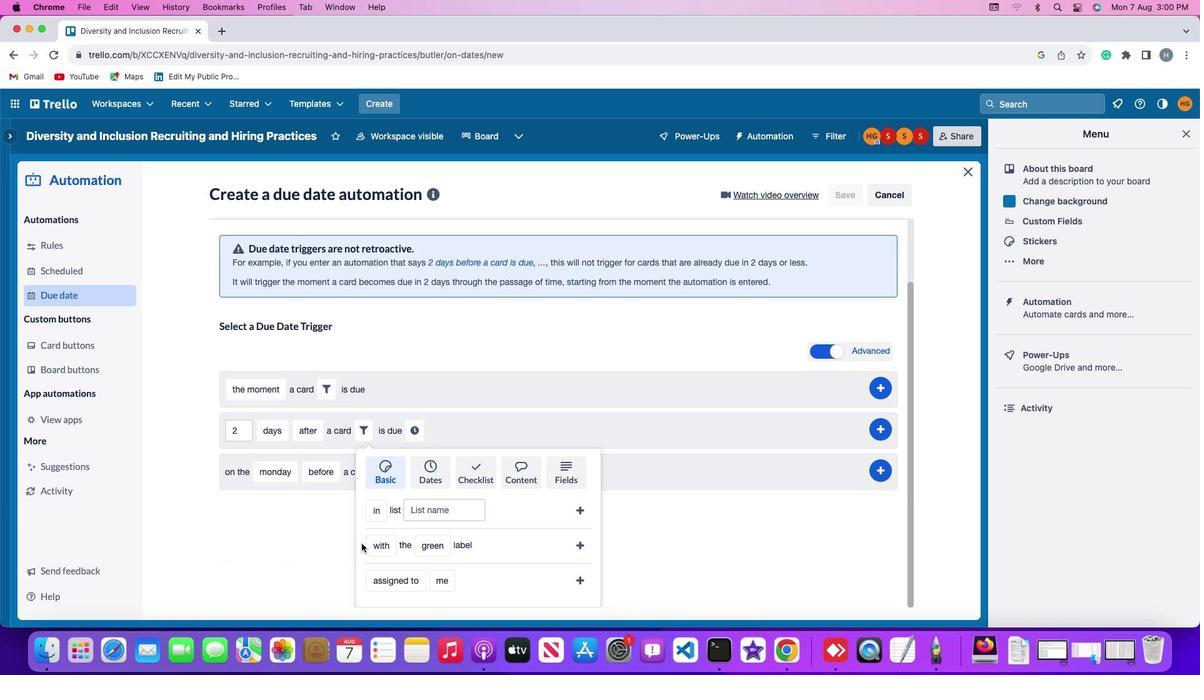 
Action: Mouse scrolled (362, 543) with delta (0, -4)
Screenshot: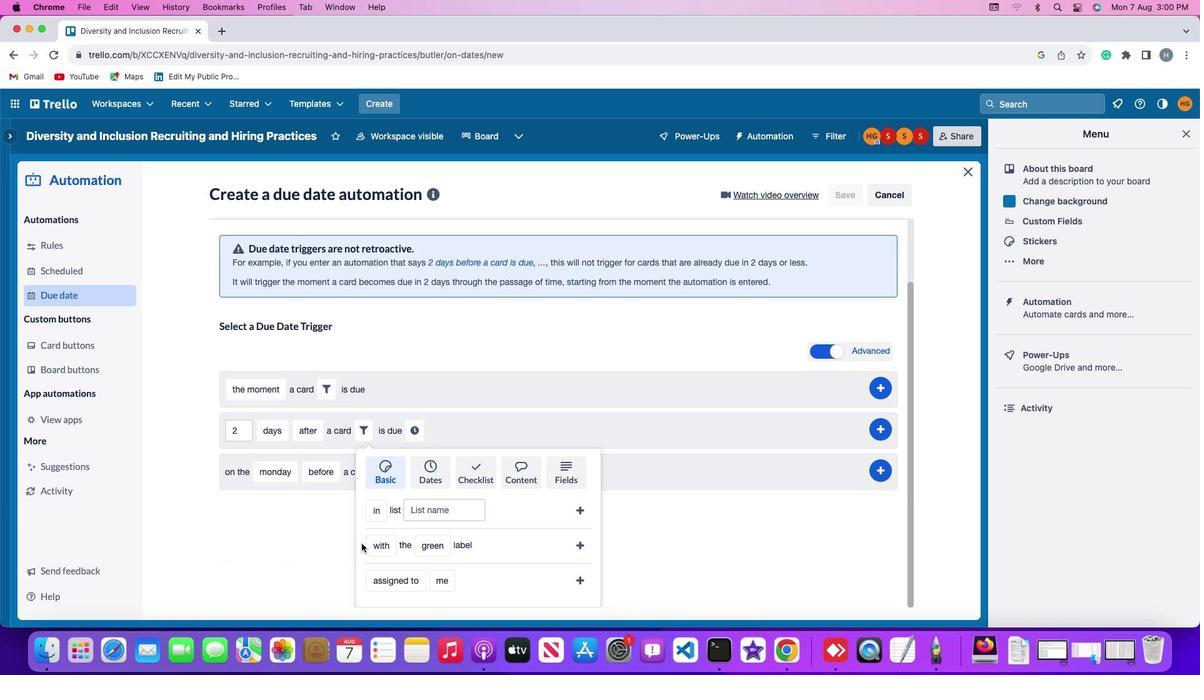
Action: Mouse moved to (431, 468)
Screenshot: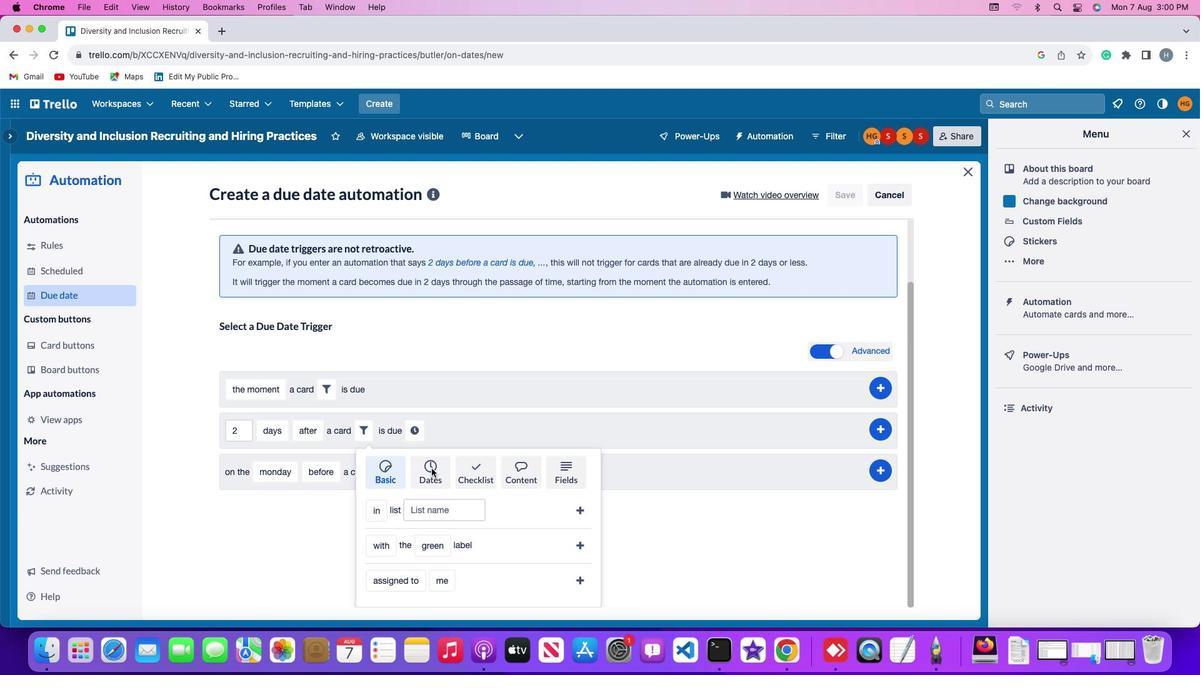 
Action: Mouse pressed left at (431, 468)
Screenshot: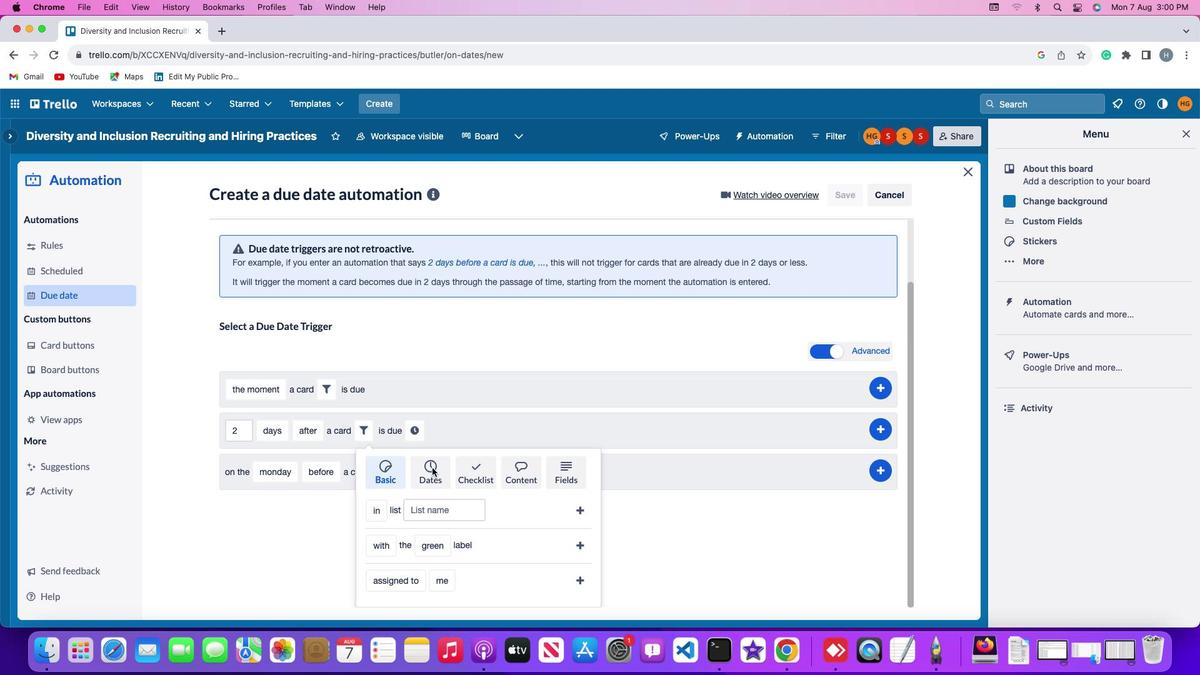 
Action: Mouse moved to (381, 537)
Screenshot: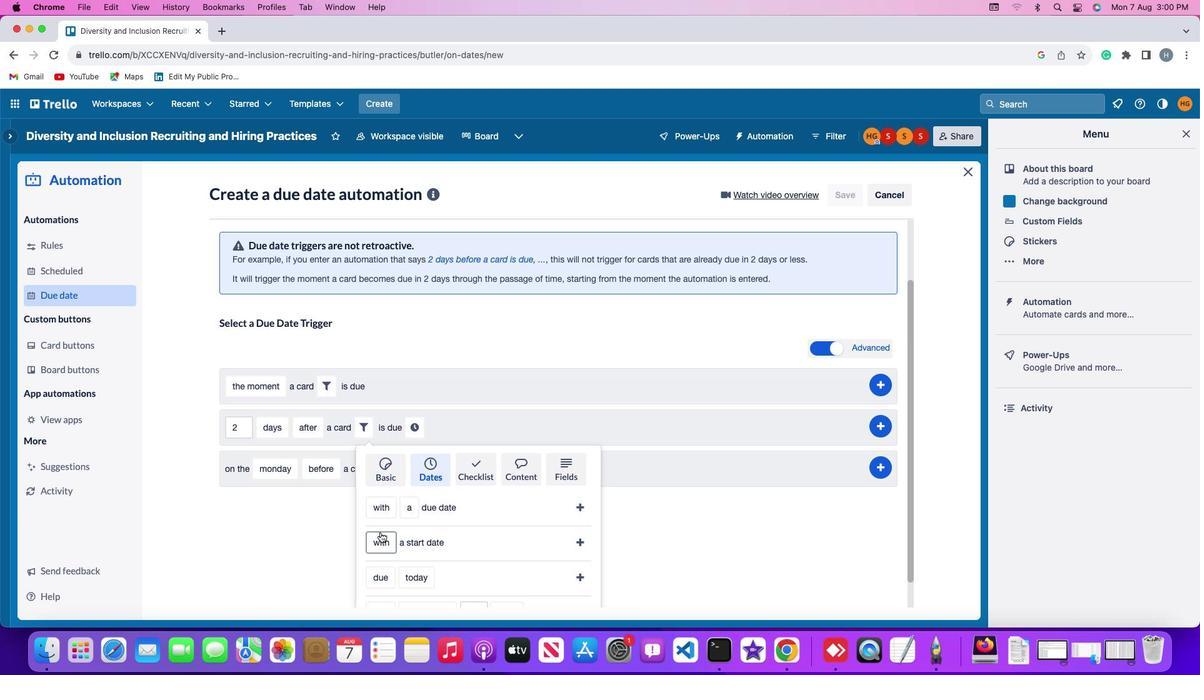 
Action: Mouse scrolled (381, 537) with delta (0, 0)
Screenshot: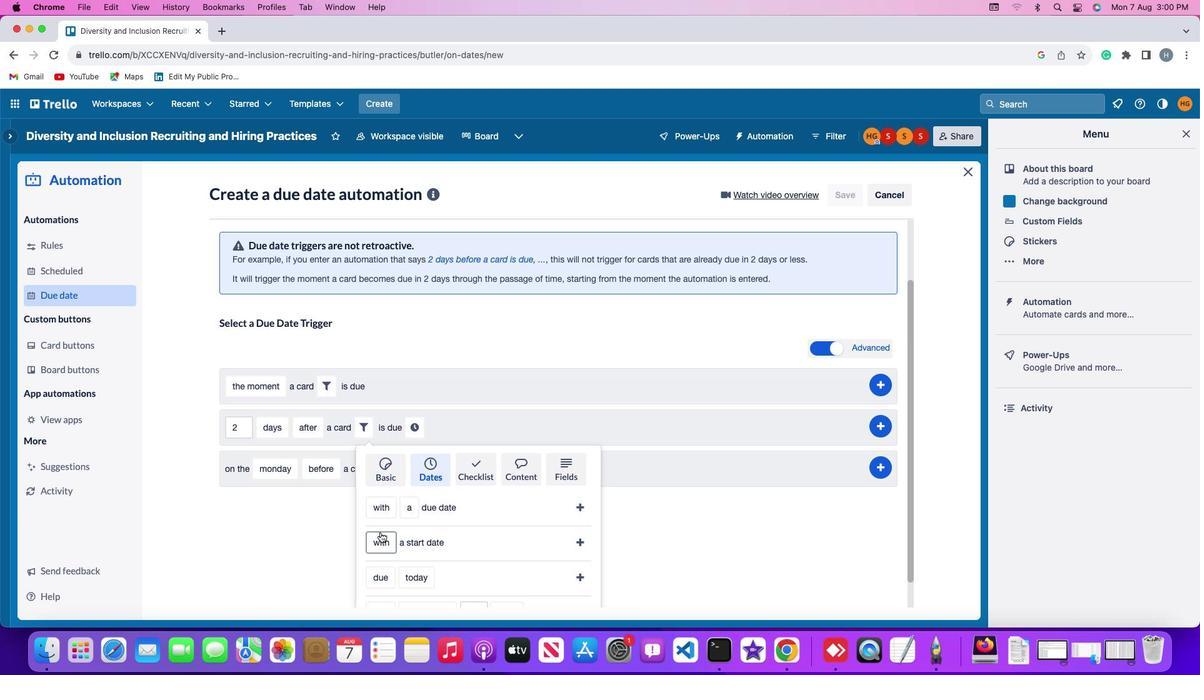 
Action: Mouse scrolled (381, 537) with delta (0, 0)
Screenshot: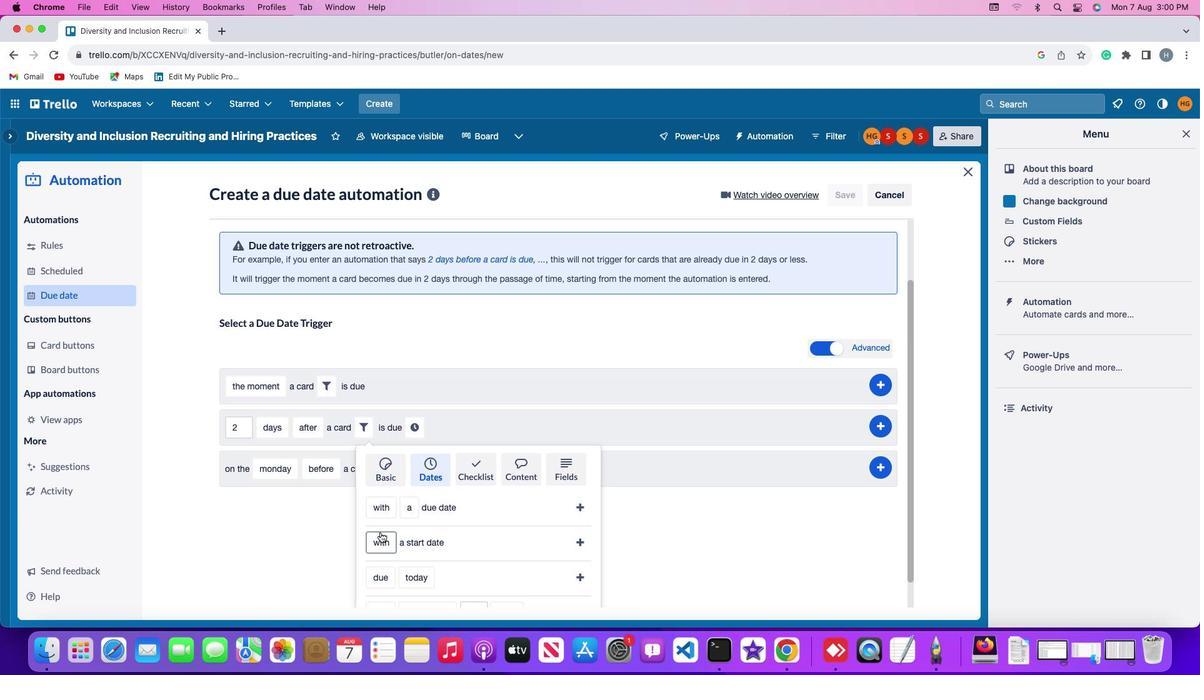 
Action: Mouse scrolled (381, 537) with delta (0, -2)
Screenshot: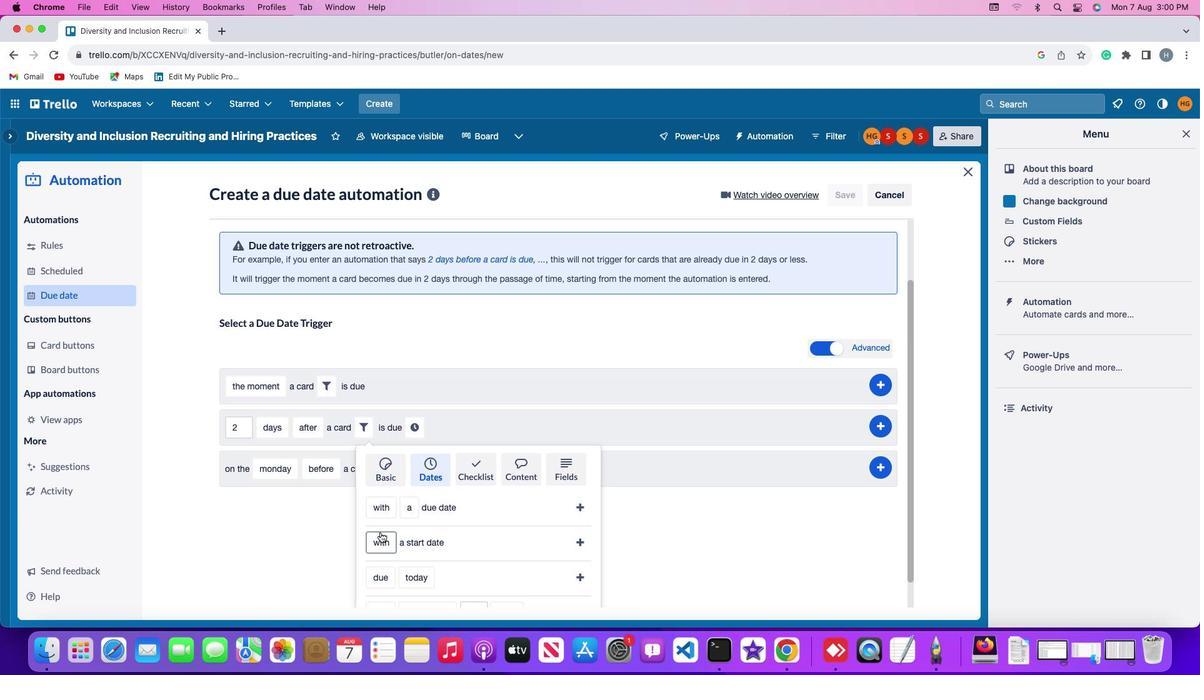 
Action: Mouse moved to (381, 535)
Screenshot: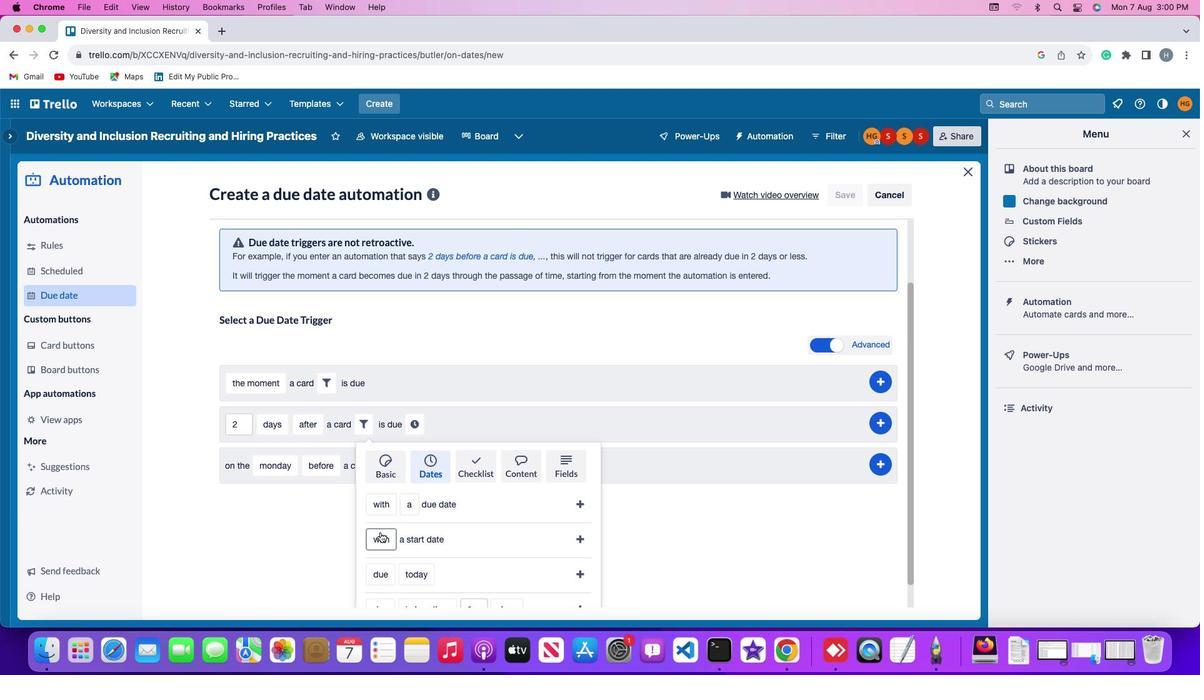 
Action: Mouse scrolled (381, 535) with delta (0, -3)
Screenshot: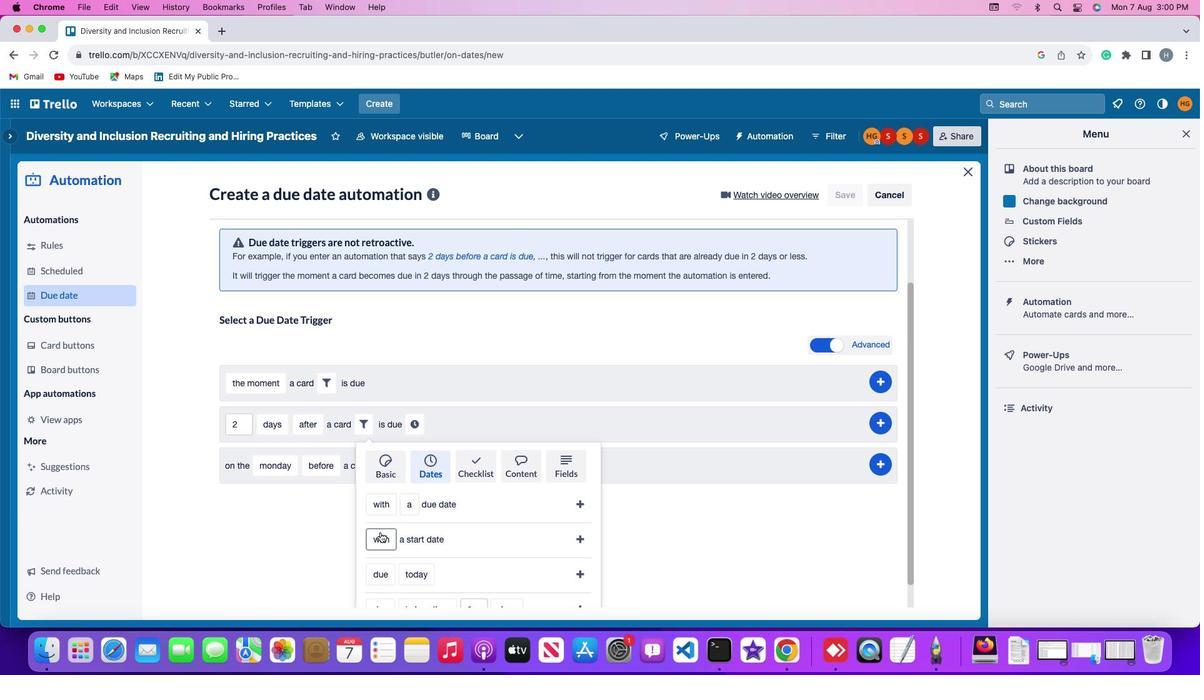 
Action: Mouse moved to (380, 532)
Screenshot: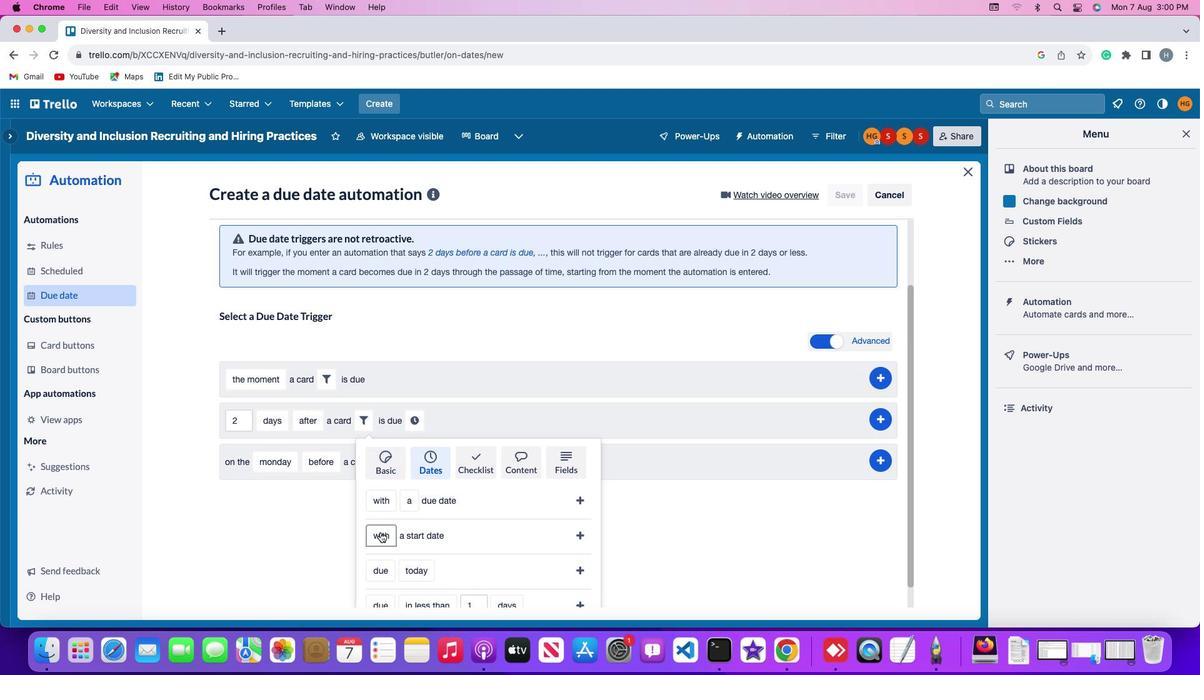 
Action: Mouse scrolled (380, 532) with delta (0, -3)
Screenshot: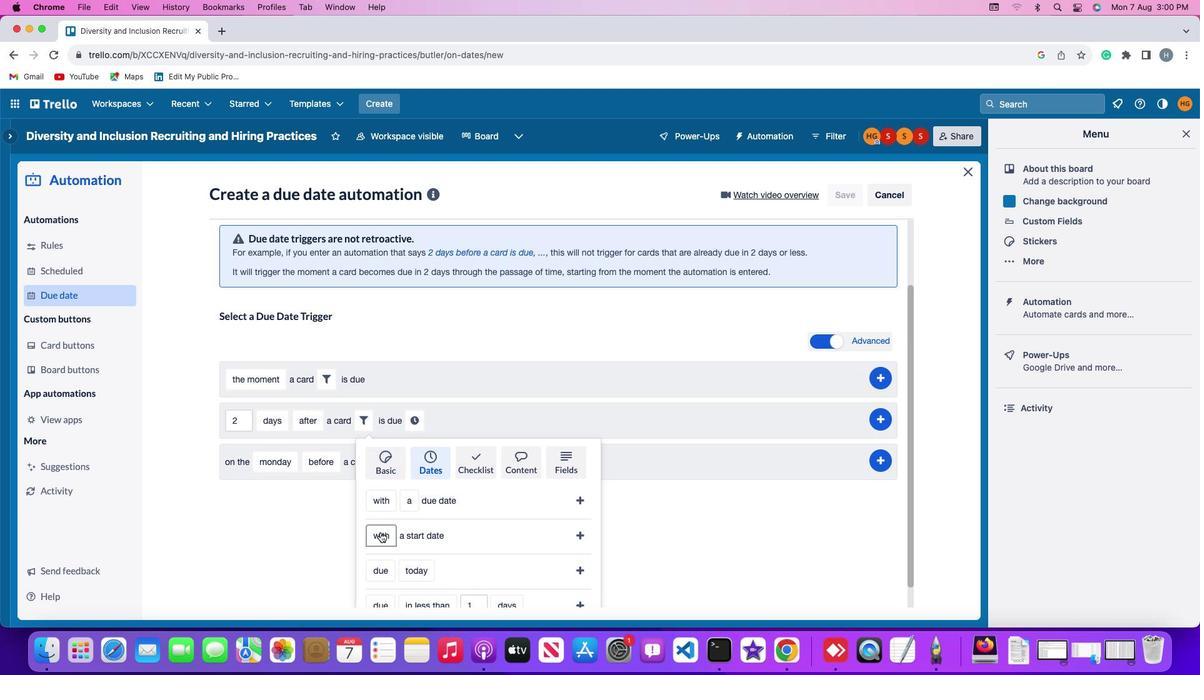 
Action: Mouse moved to (375, 579)
Screenshot: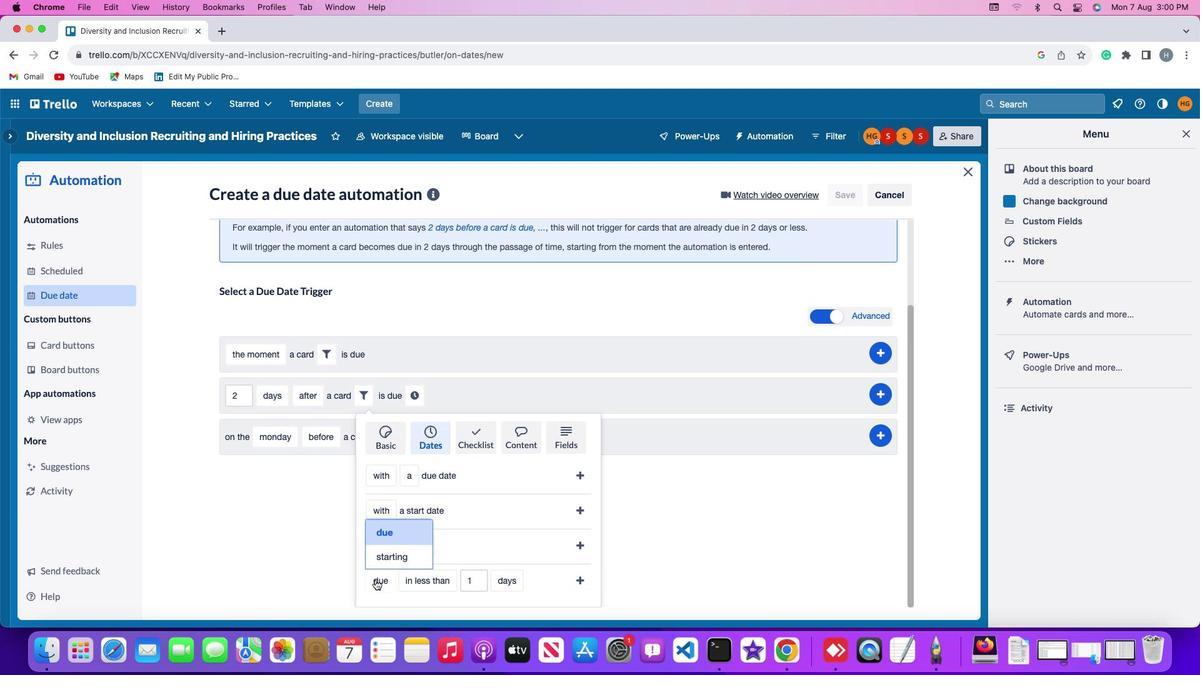 
Action: Mouse pressed left at (375, 579)
Screenshot: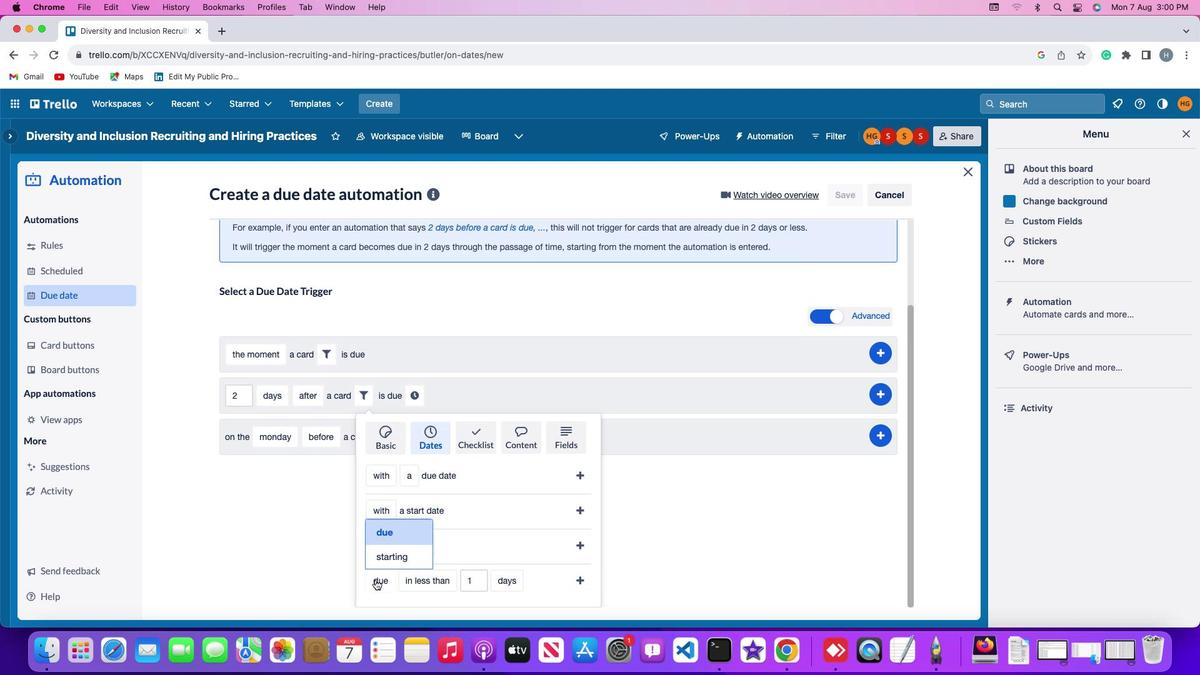 
Action: Mouse moved to (392, 554)
Screenshot: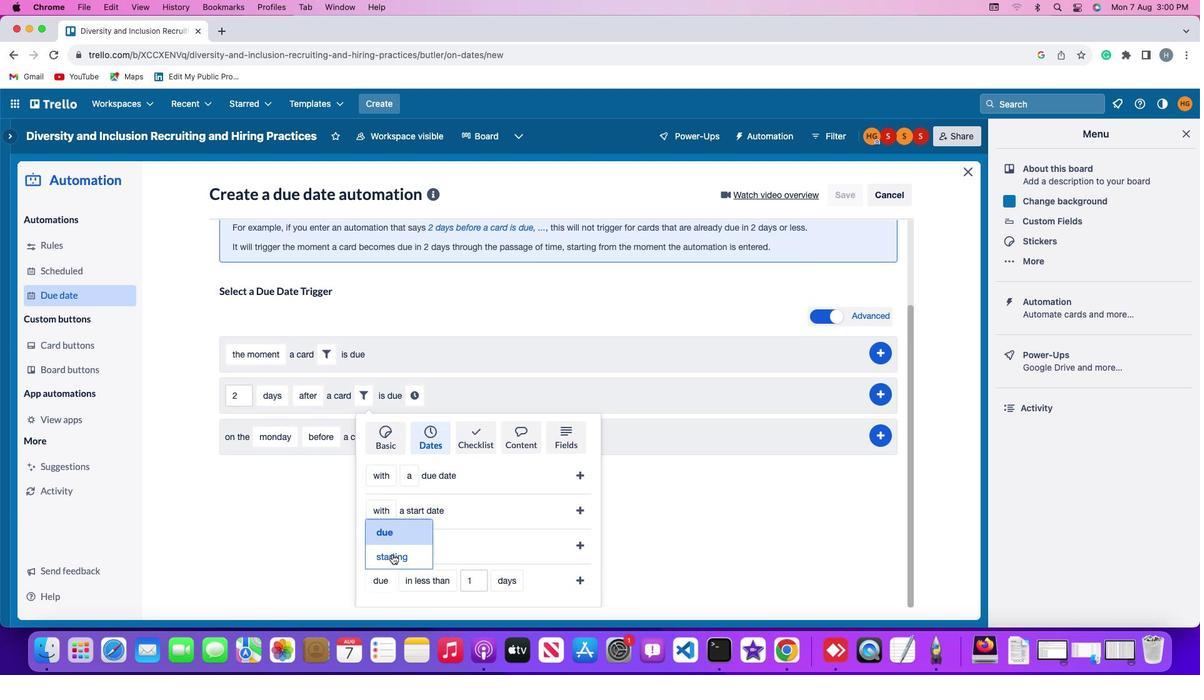 
Action: Mouse pressed left at (392, 554)
Screenshot: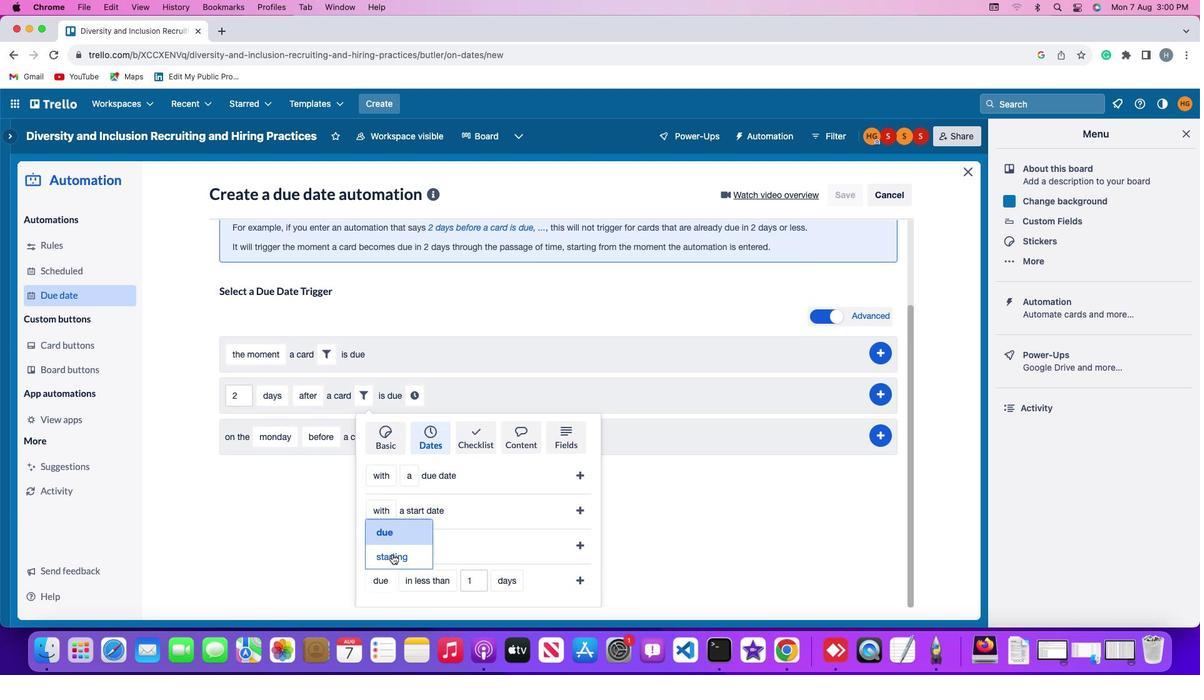 
Action: Mouse moved to (429, 574)
Screenshot: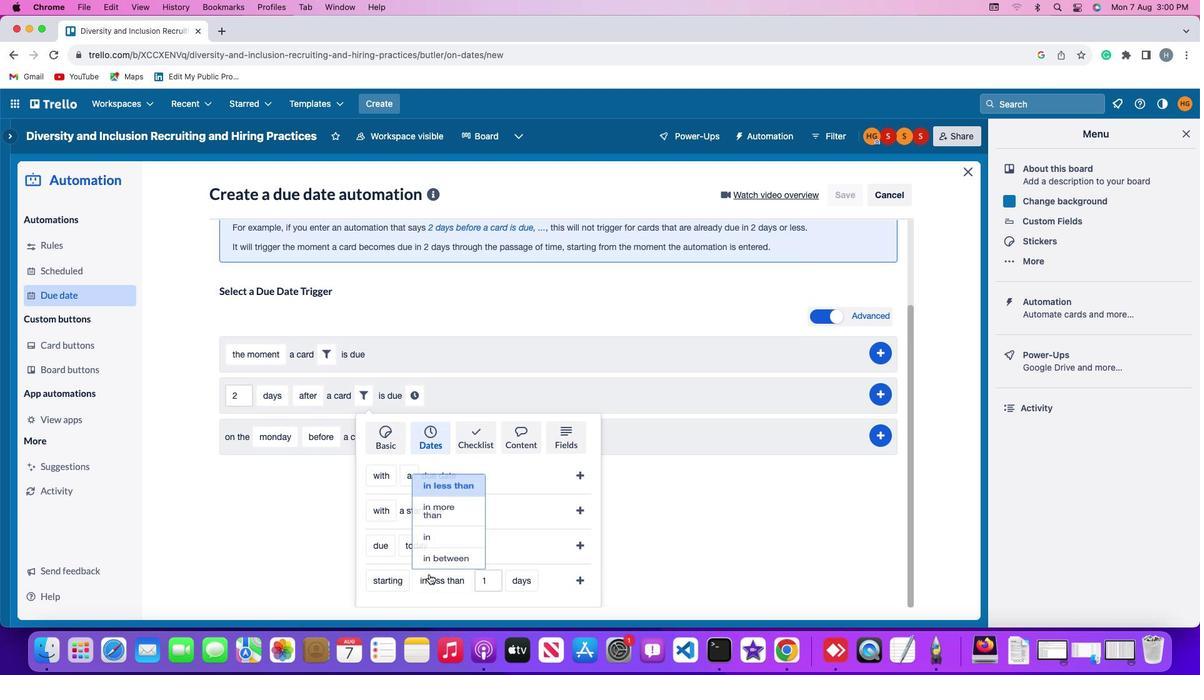
Action: Mouse pressed left at (429, 574)
Screenshot: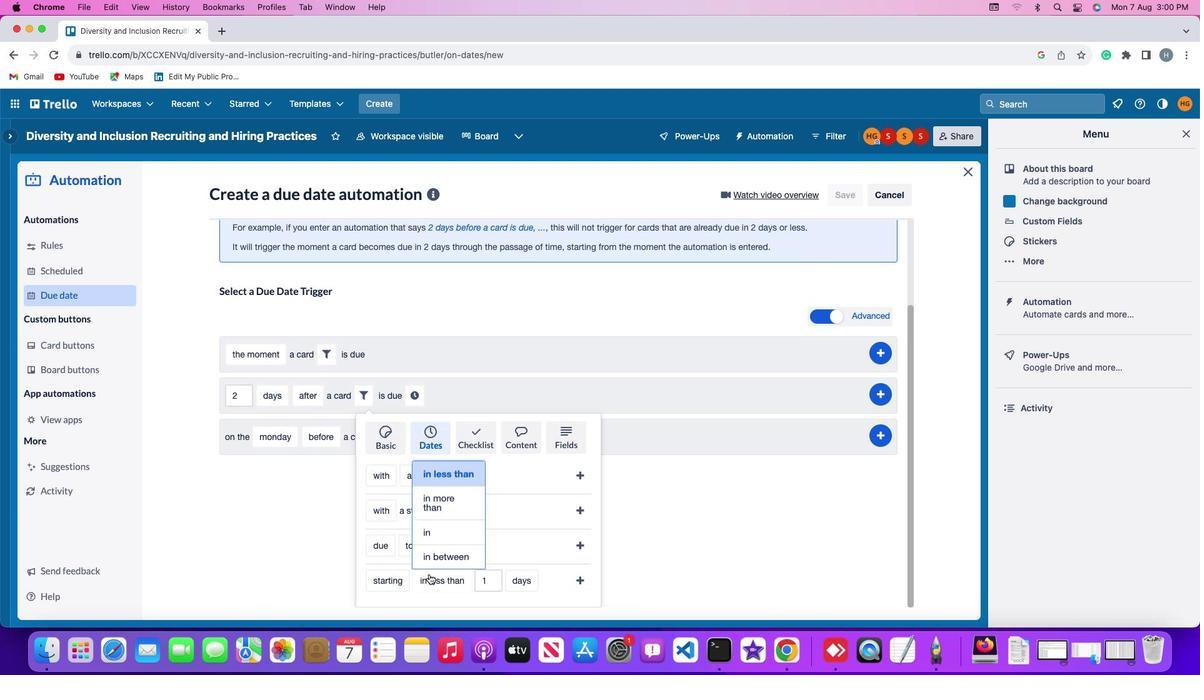 
Action: Mouse moved to (440, 471)
Screenshot: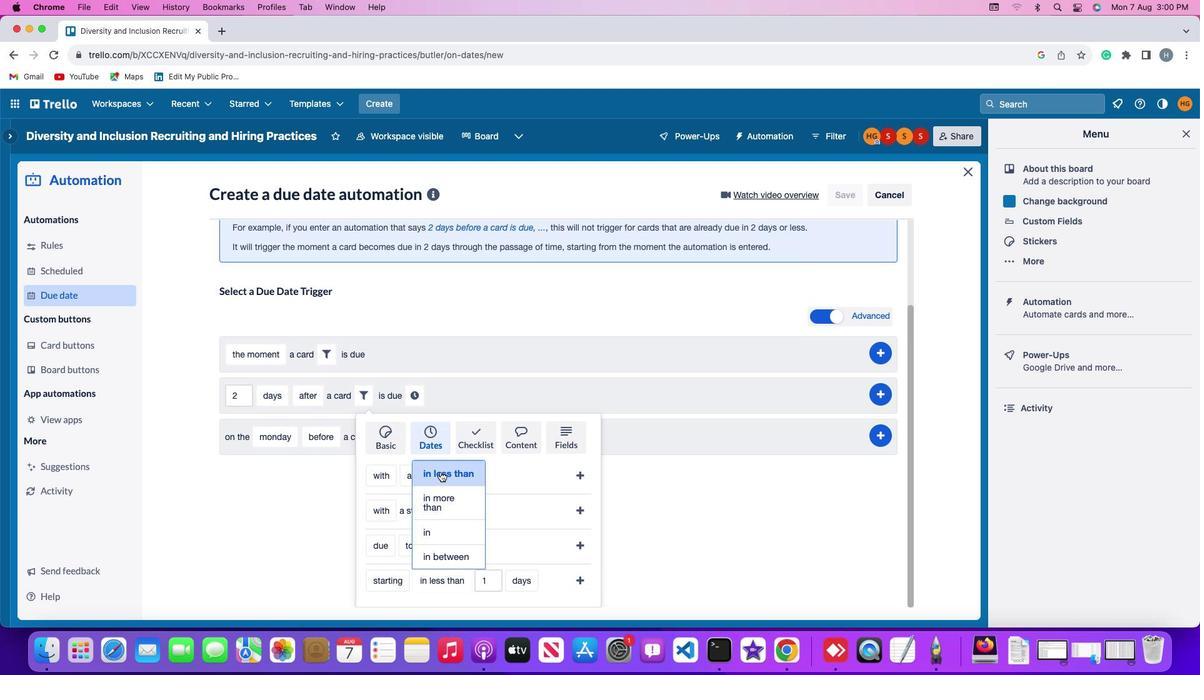 
Action: Mouse pressed left at (440, 471)
Screenshot: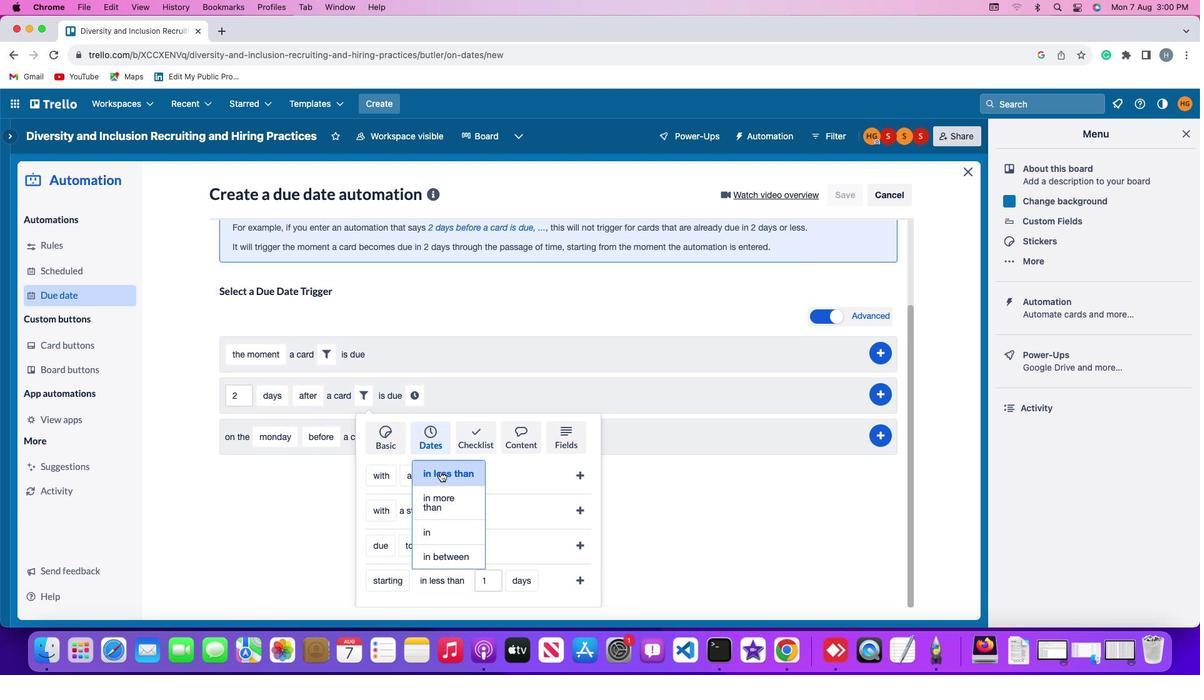 
Action: Mouse moved to (493, 582)
Screenshot: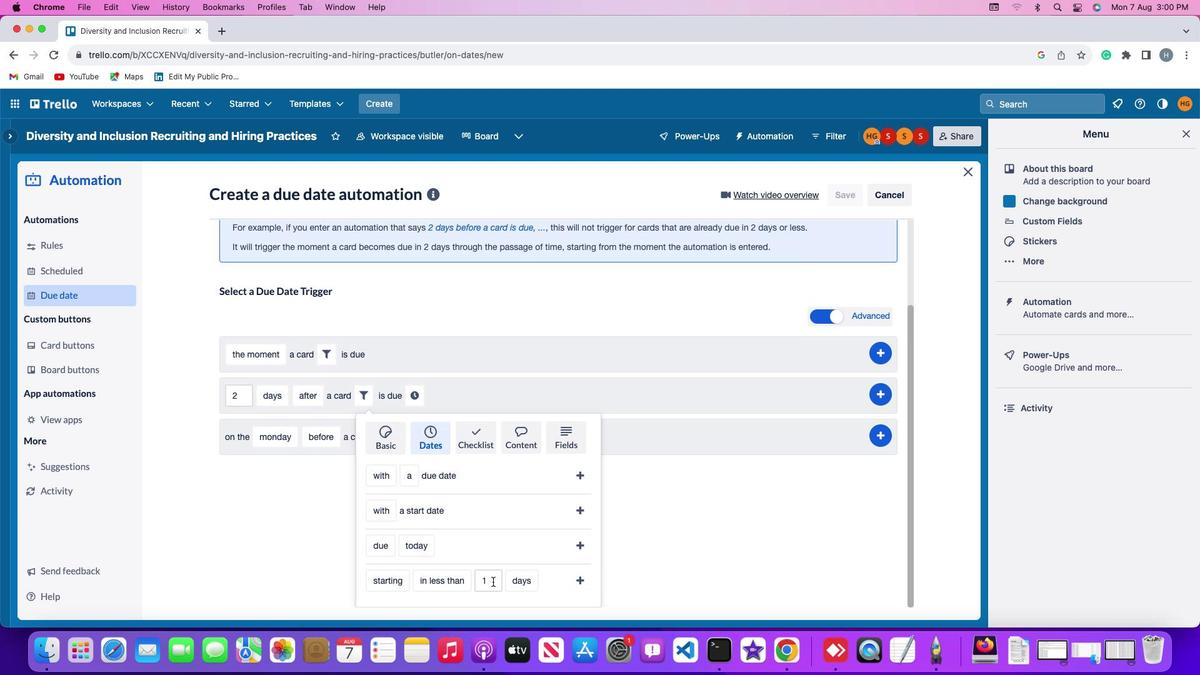 
Action: Mouse pressed left at (493, 582)
Screenshot: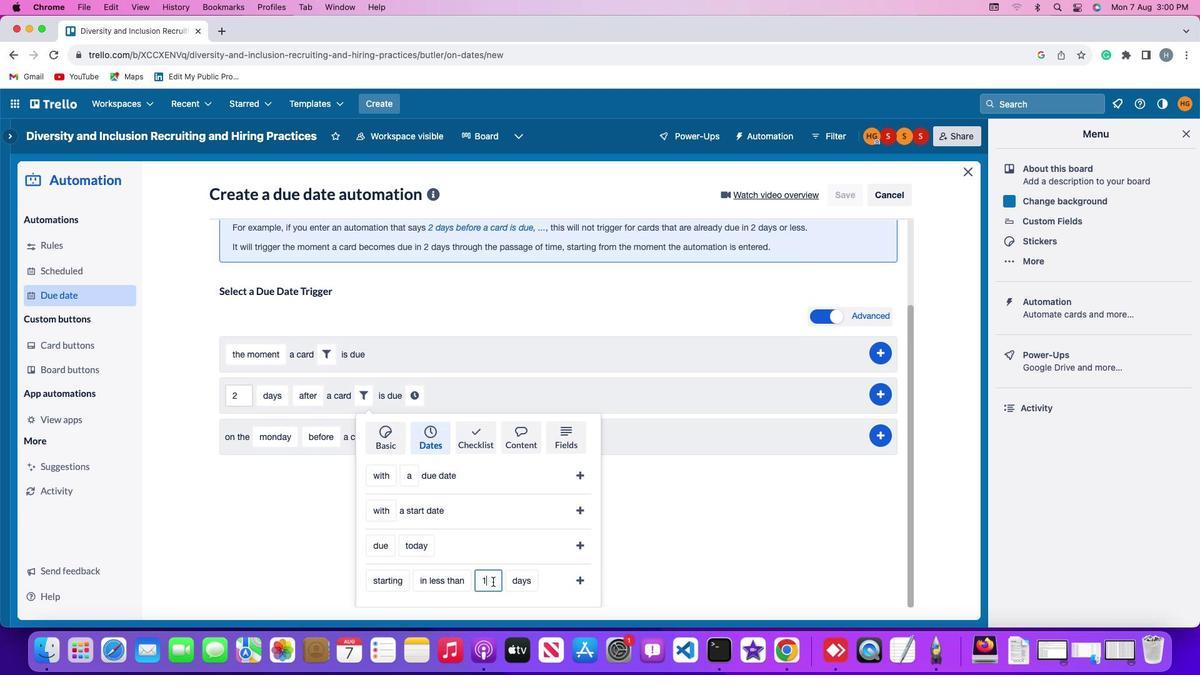 
Action: Mouse moved to (491, 577)
Screenshot: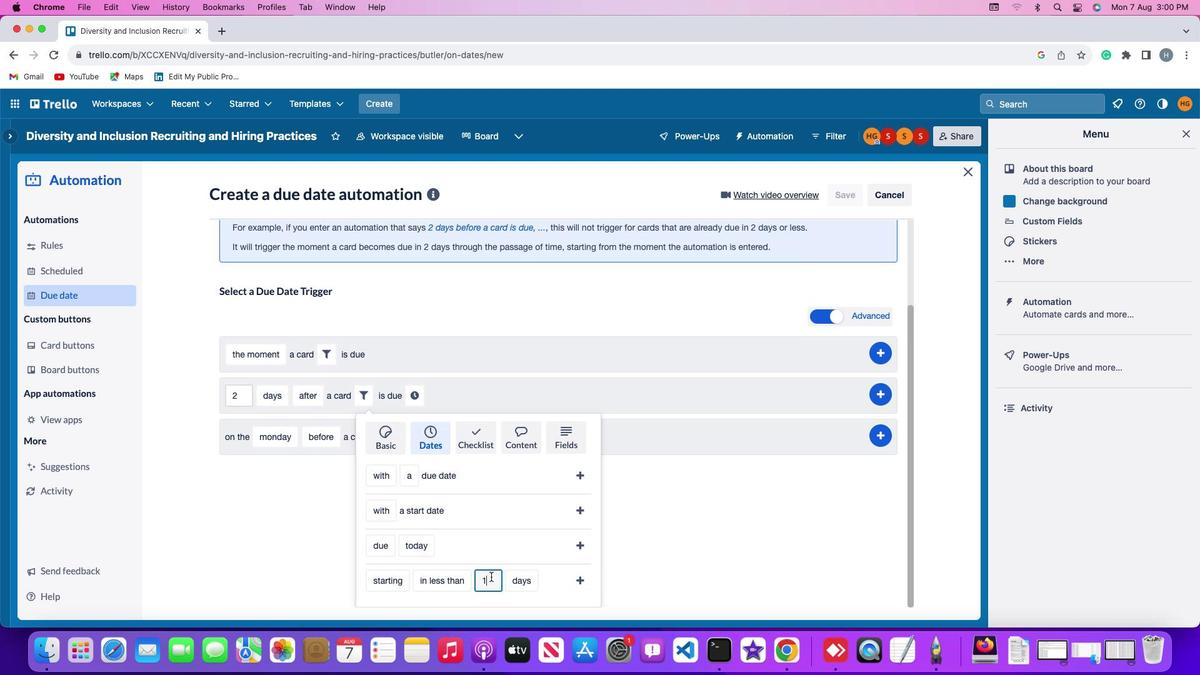 
Action: Key pressed Key.backspace'1'
Screenshot: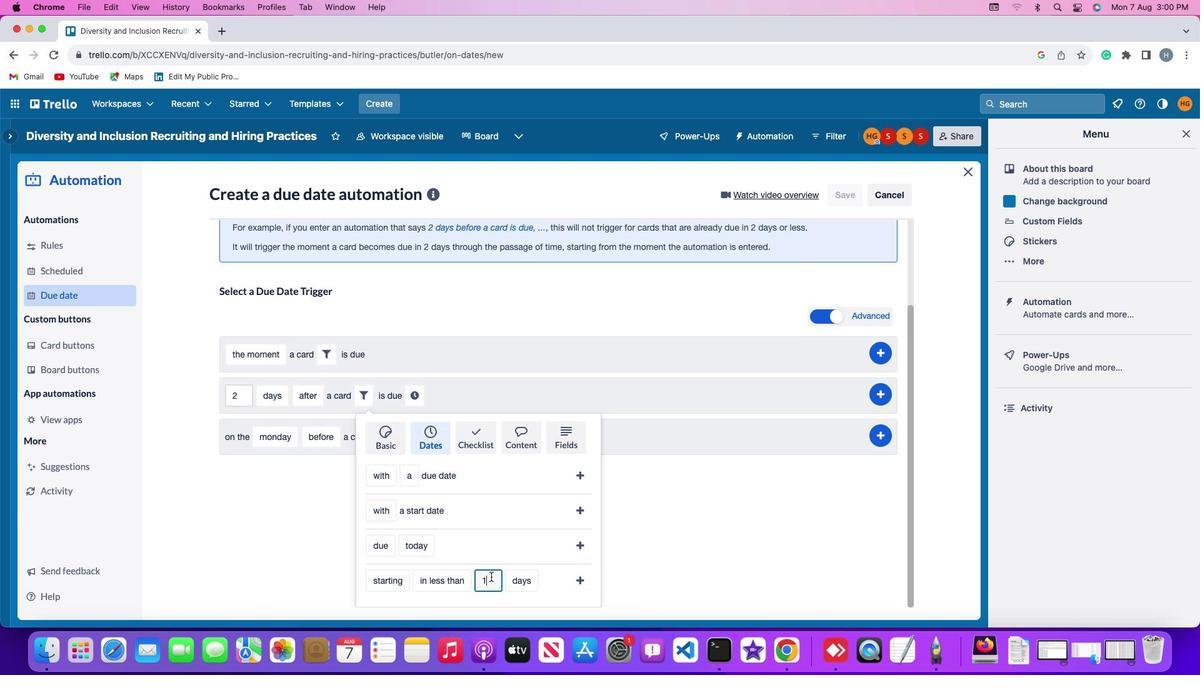 
Action: Mouse moved to (508, 575)
Screenshot: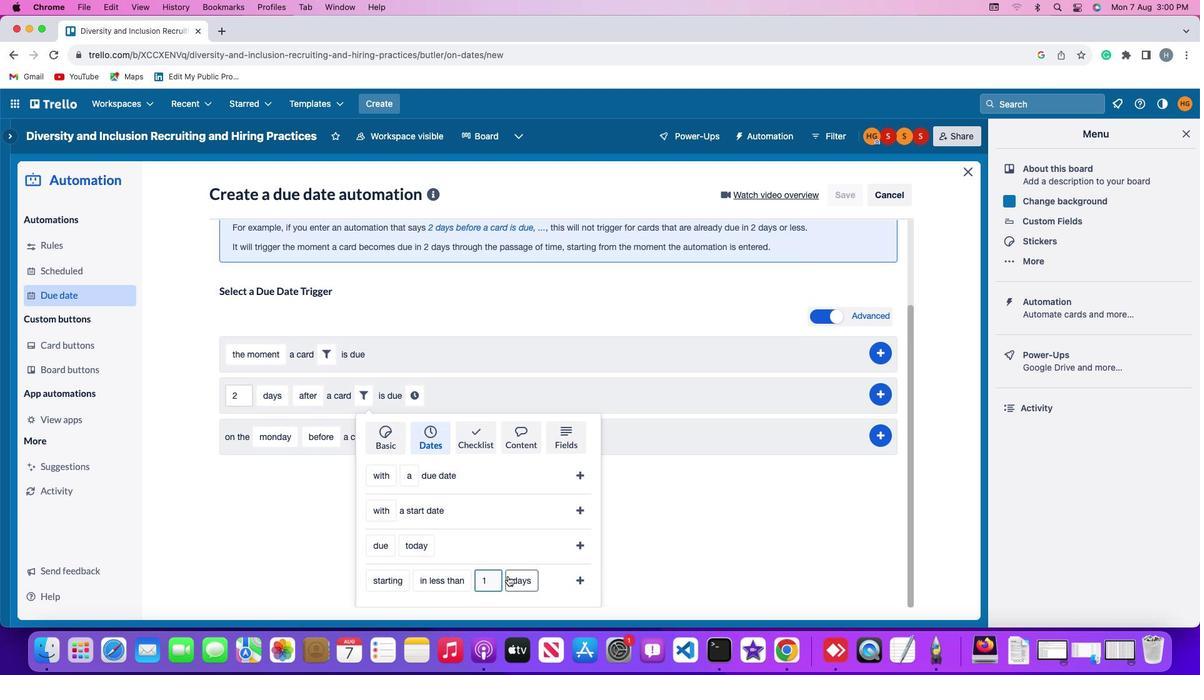 
Action: Mouse pressed left at (508, 575)
Screenshot: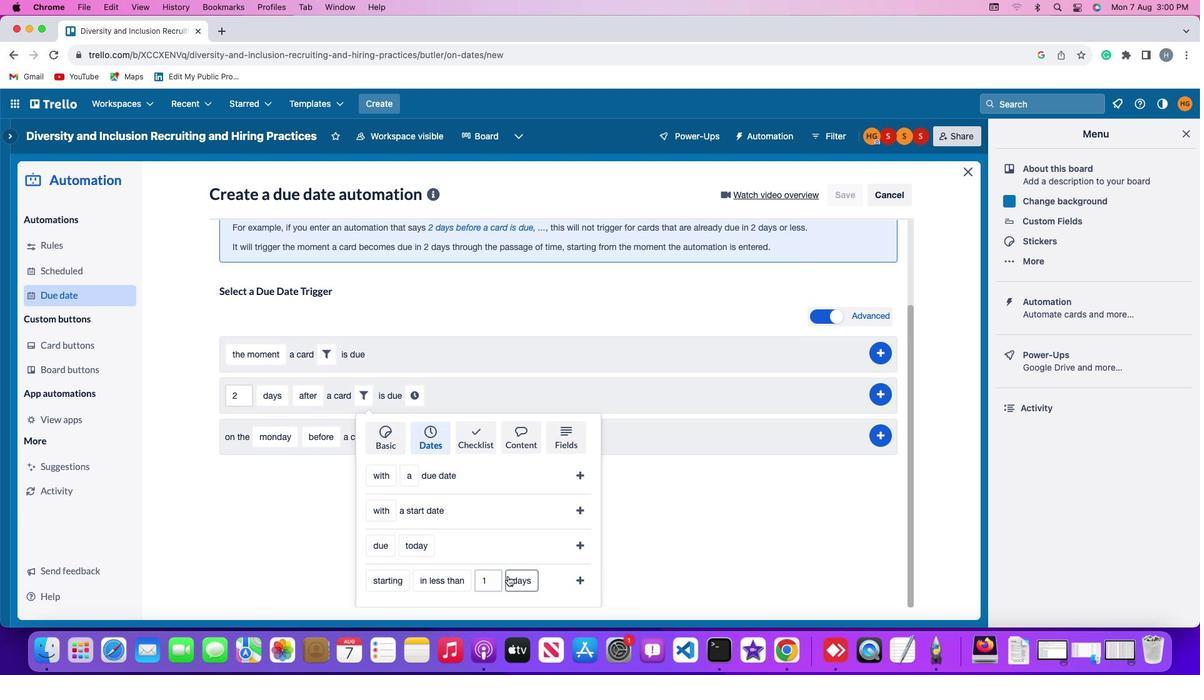 
Action: Mouse moved to (533, 529)
Screenshot: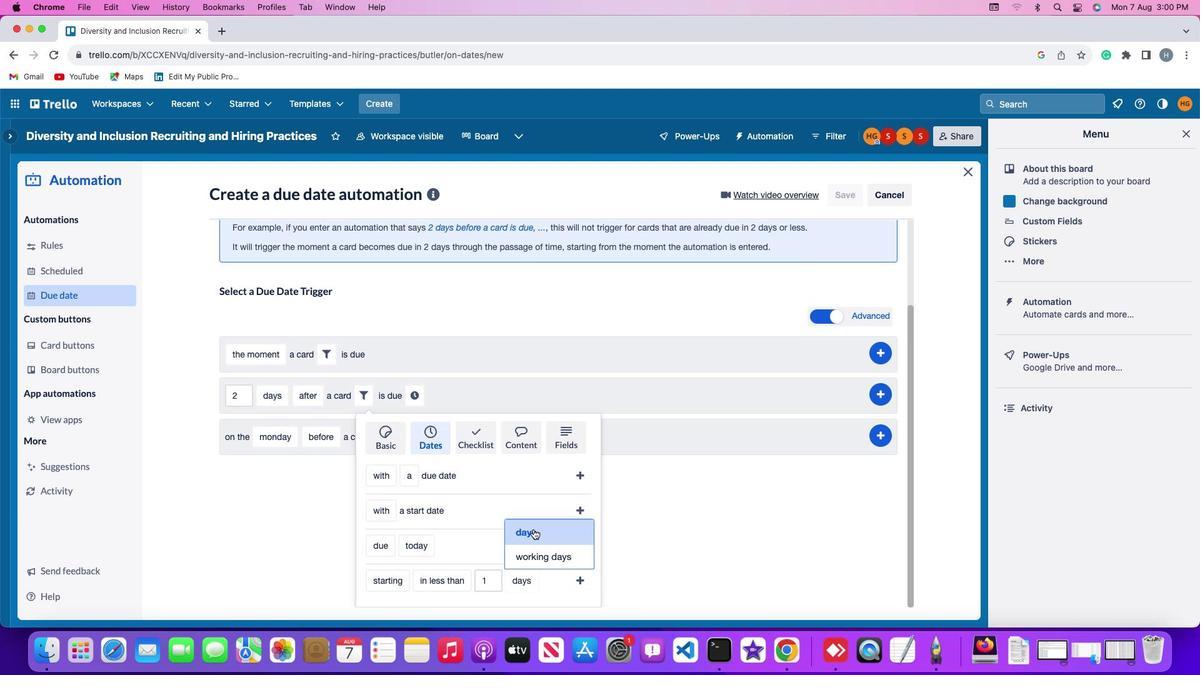 
Action: Mouse pressed left at (533, 529)
Screenshot: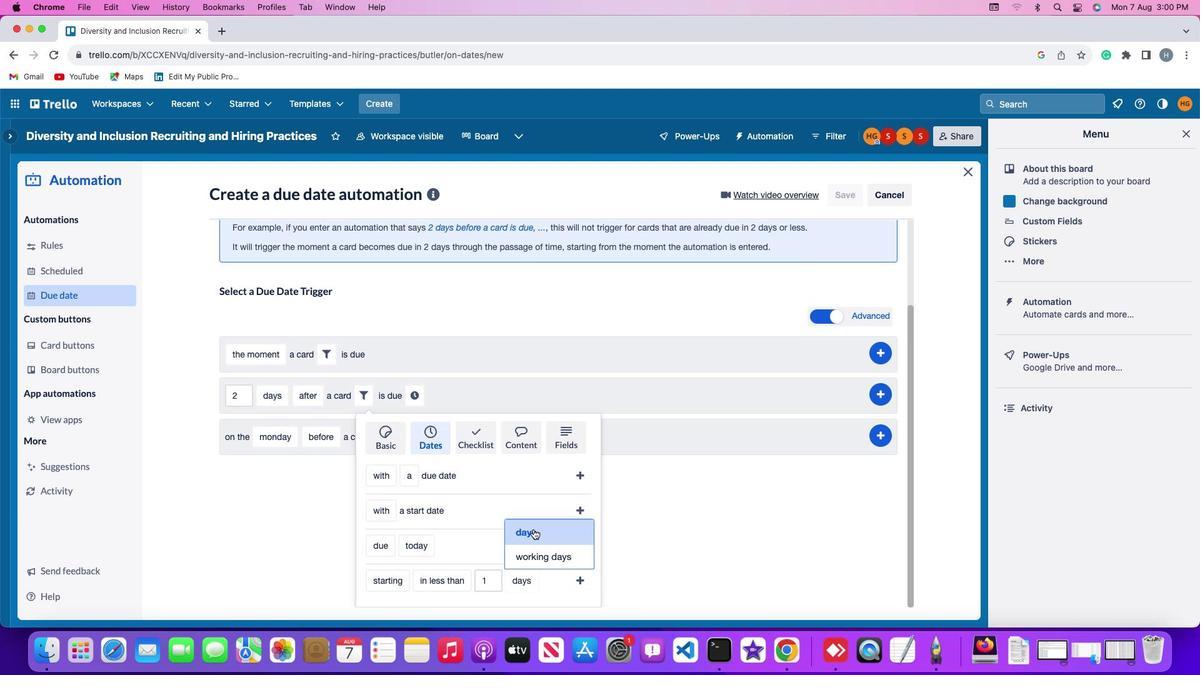 
Action: Mouse moved to (580, 579)
Screenshot: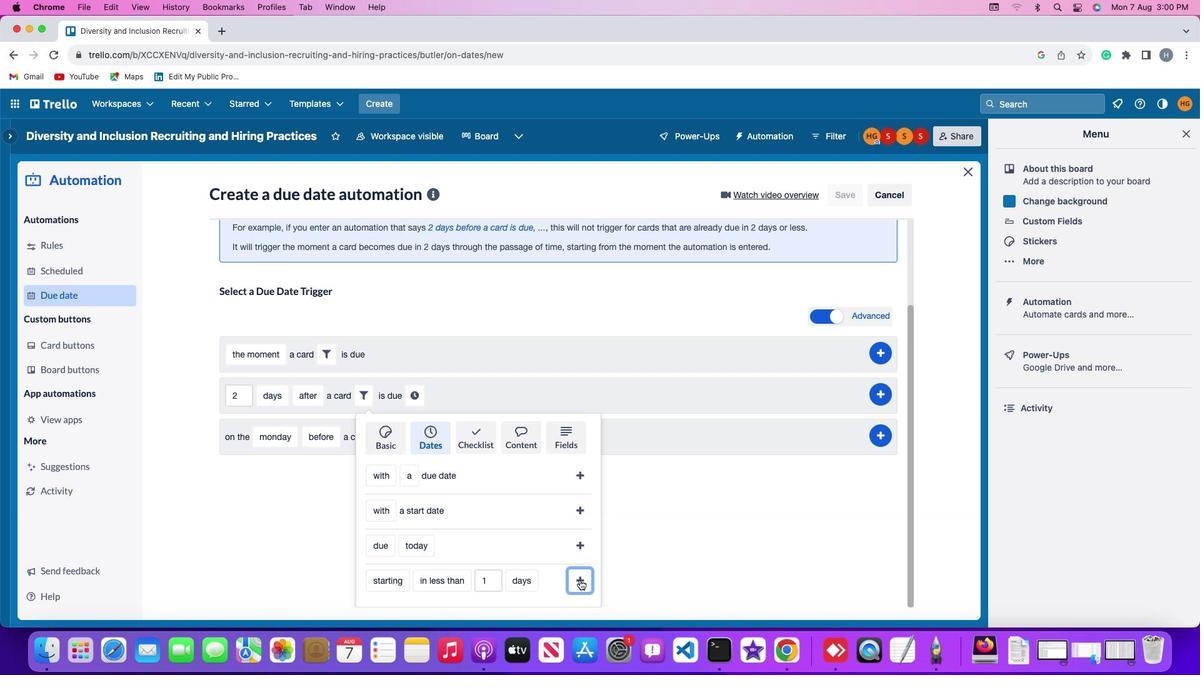 
Action: Mouse pressed left at (580, 579)
Screenshot: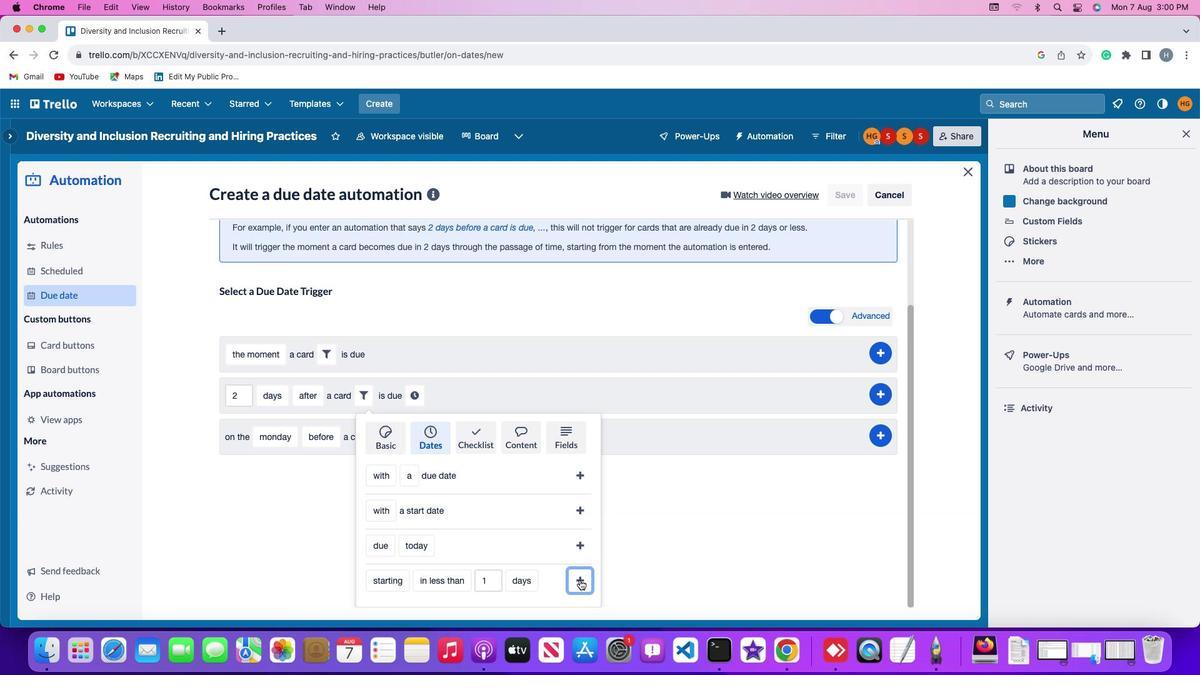 
Action: Mouse moved to (545, 497)
Screenshot: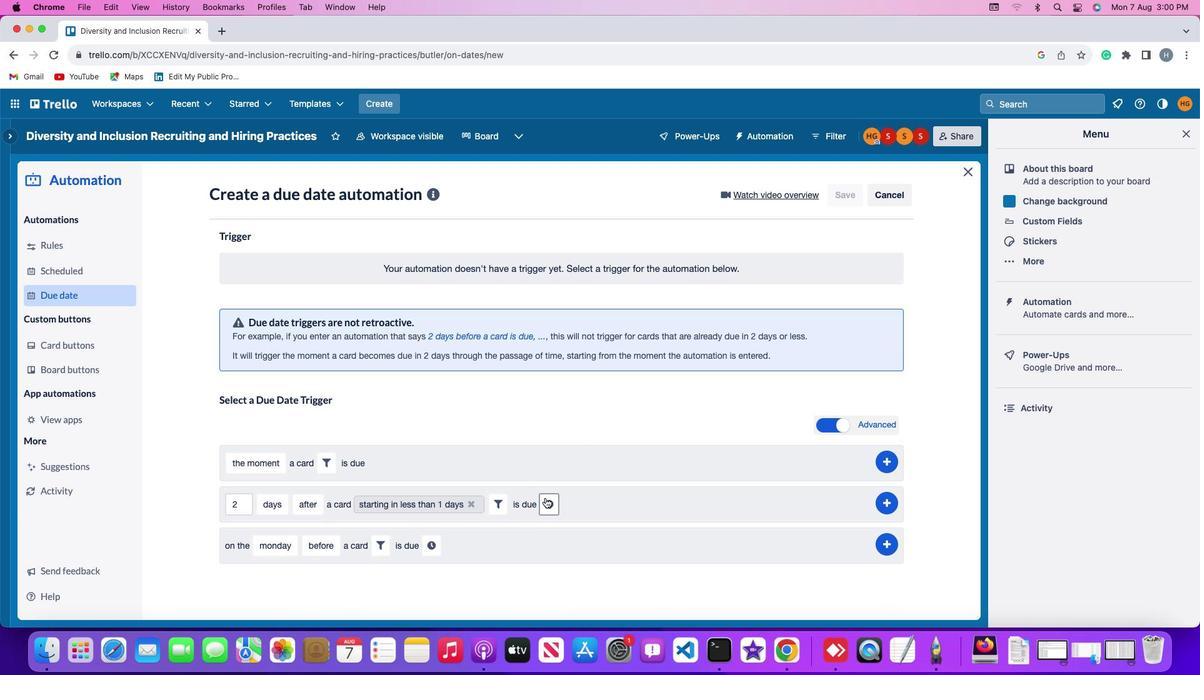 
Action: Mouse pressed left at (545, 497)
Screenshot: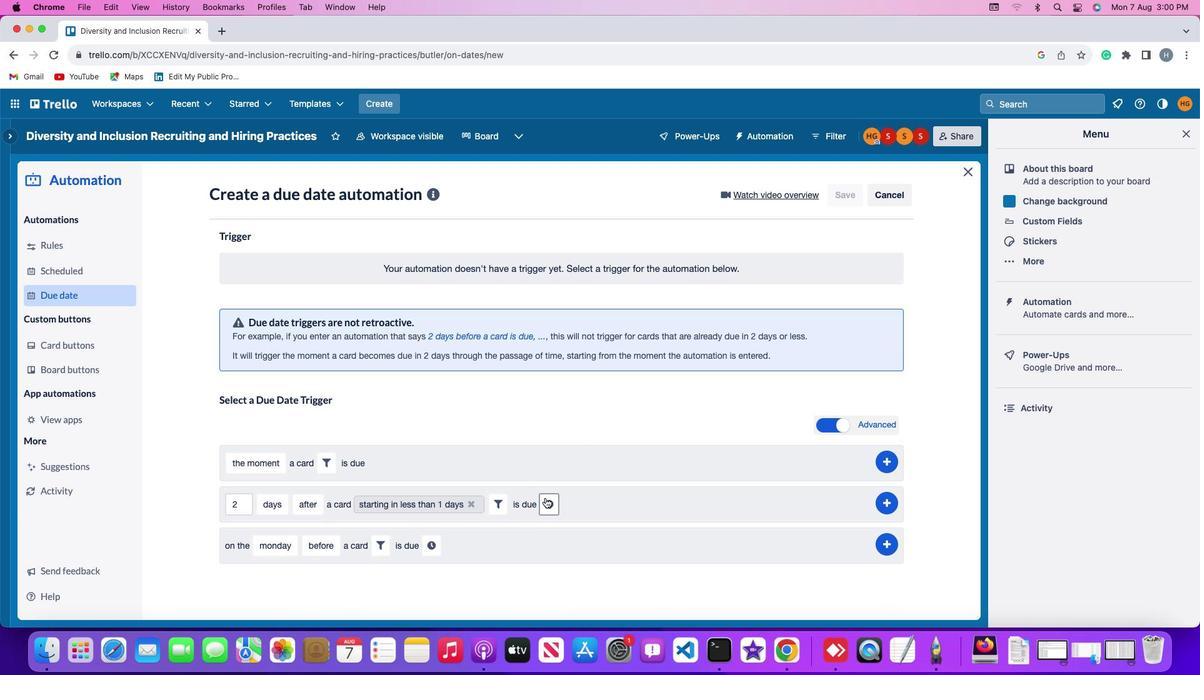 
Action: Mouse moved to (577, 507)
Screenshot: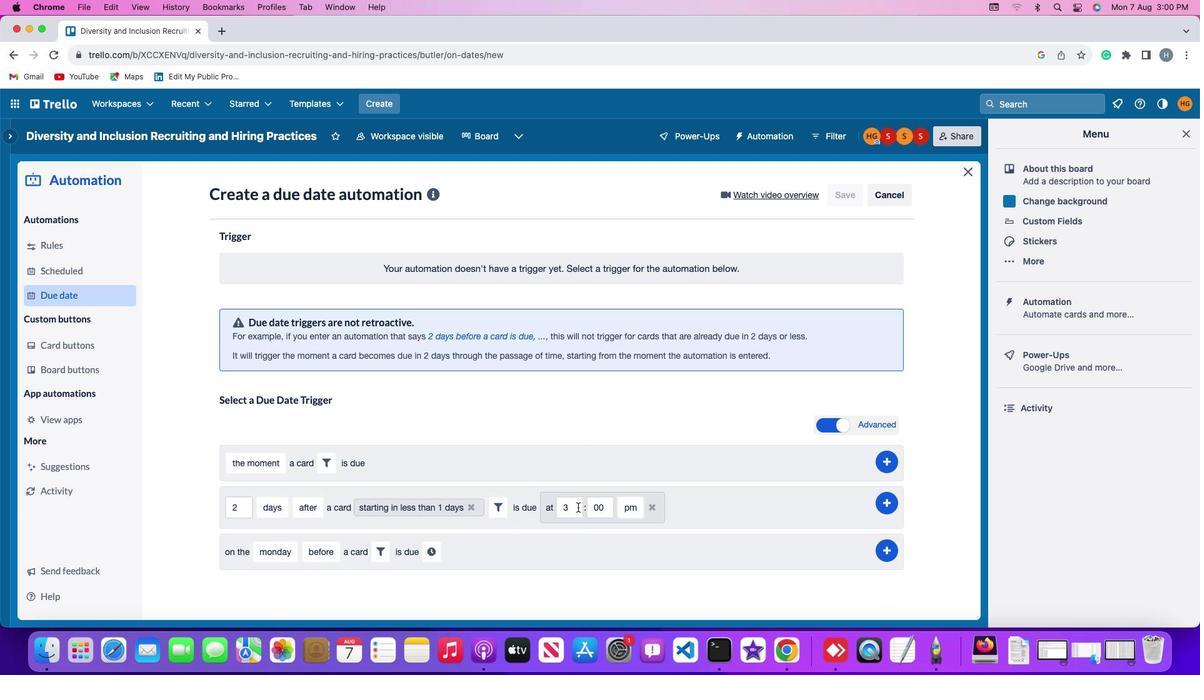 
Action: Mouse pressed left at (577, 507)
Screenshot: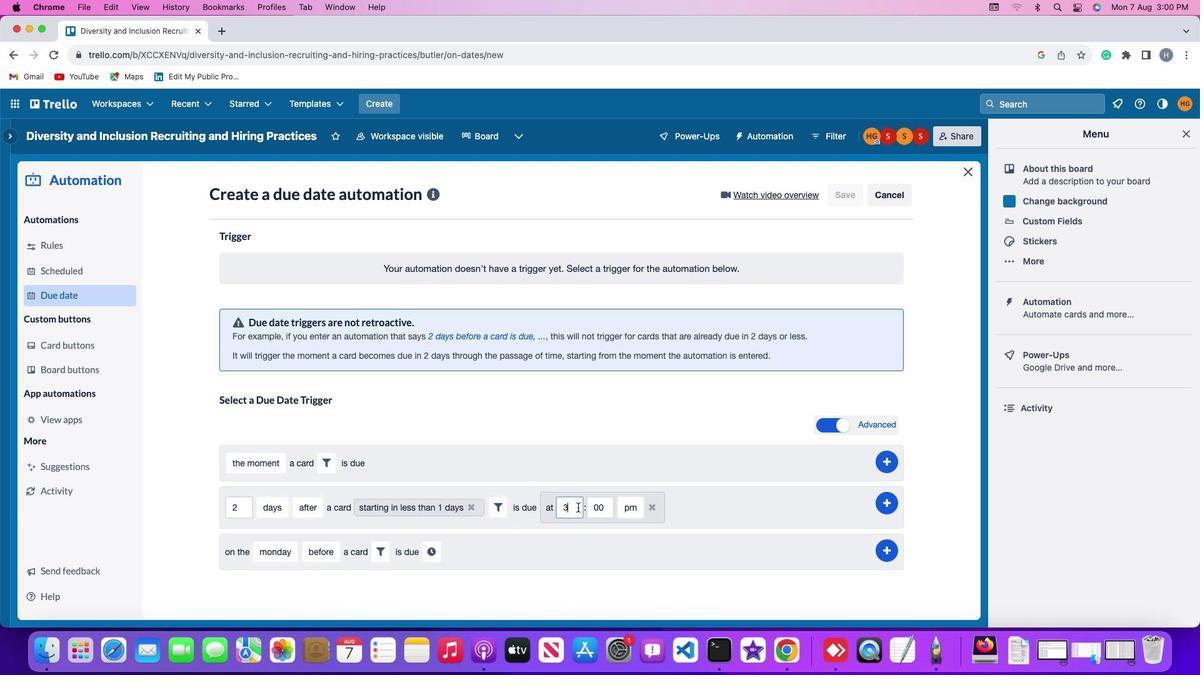 
Action: Mouse moved to (577, 505)
Screenshot: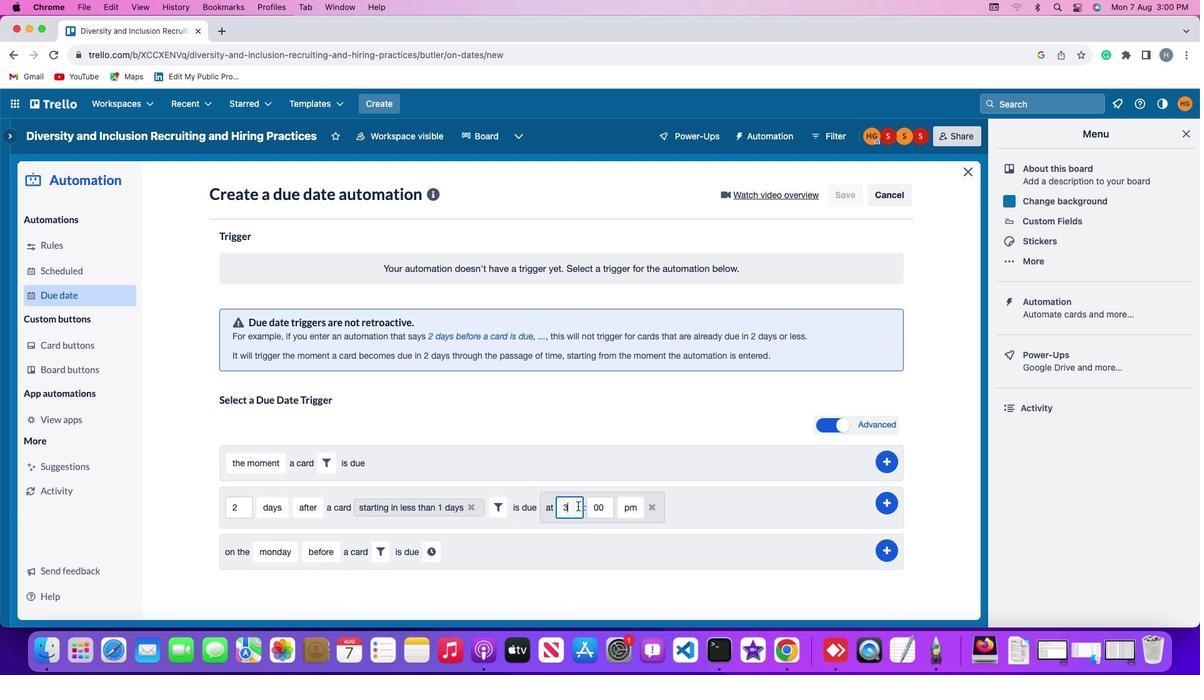 
Action: Key pressed Key.backspace'1''1'
Screenshot: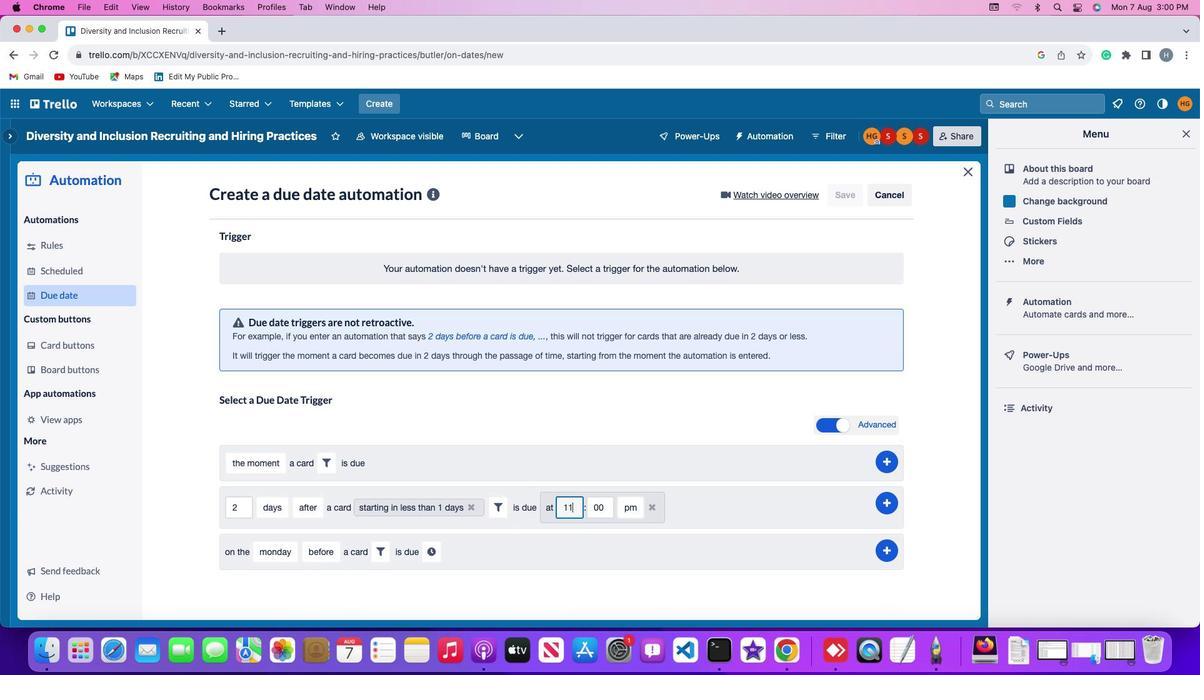 
Action: Mouse moved to (607, 507)
Screenshot: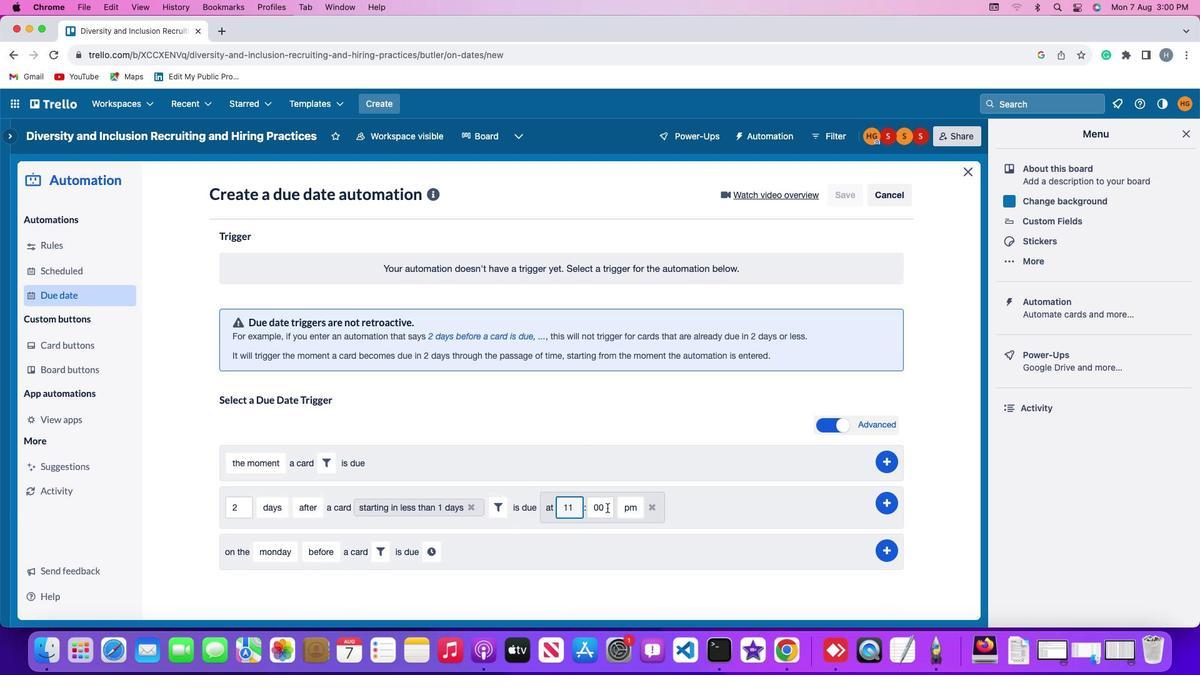 
Action: Mouse pressed left at (607, 507)
Screenshot: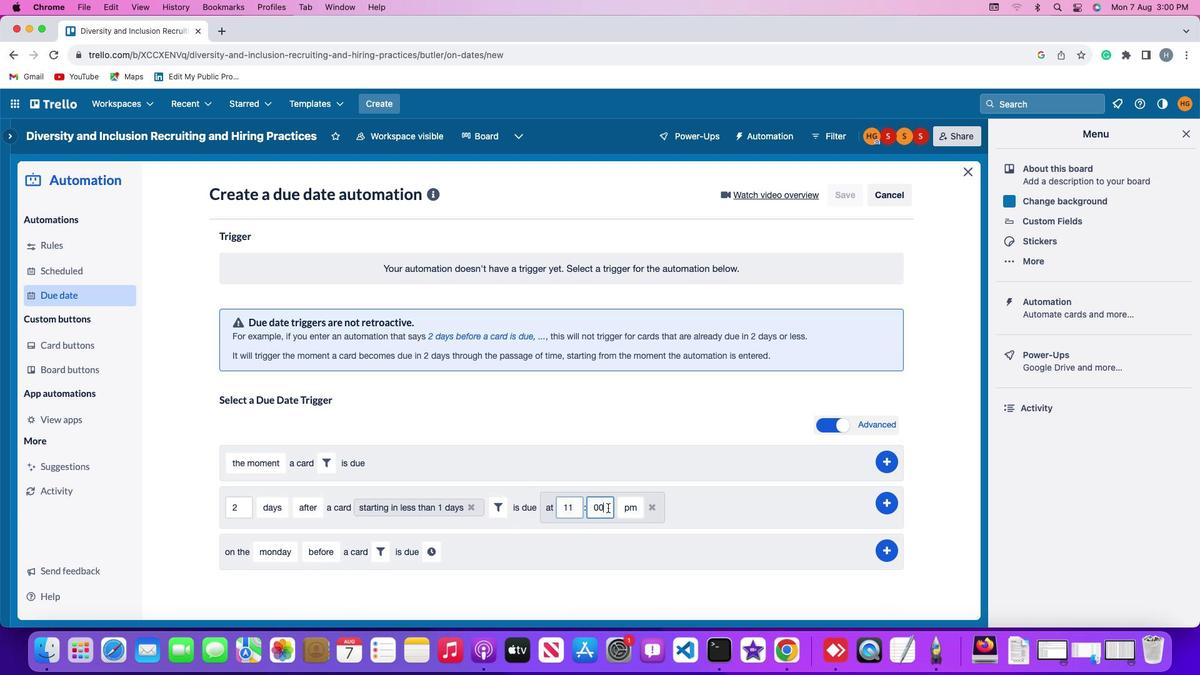 
Action: Mouse moved to (607, 507)
Screenshot: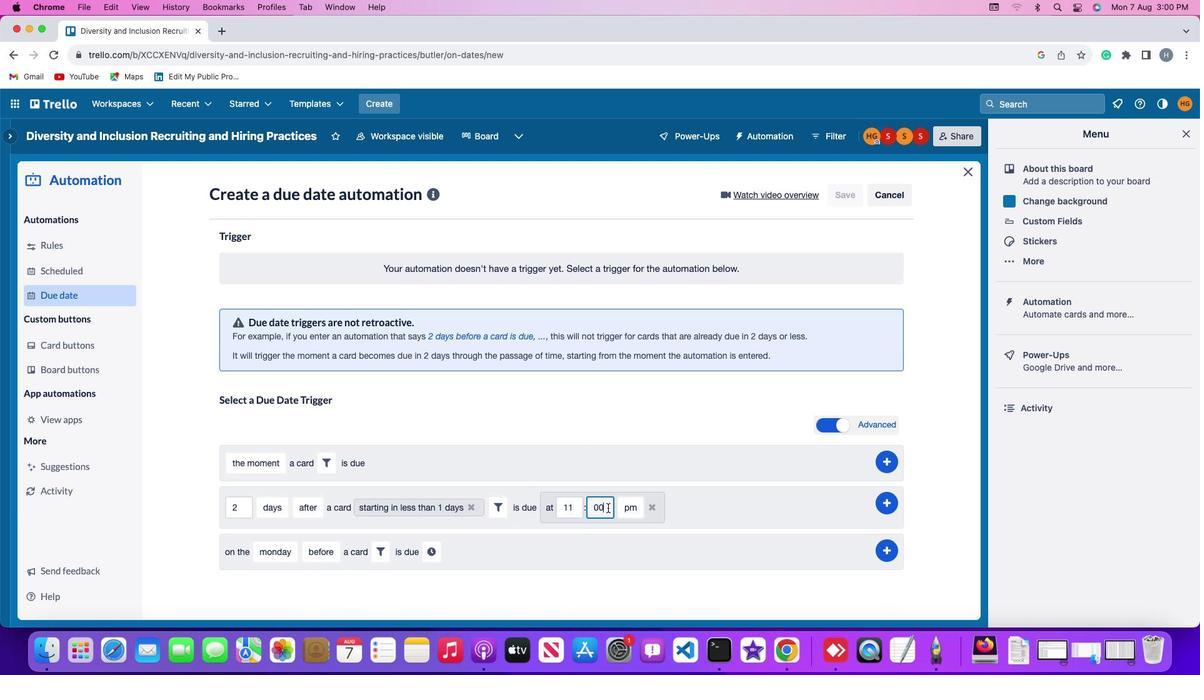 
Action: Key pressed Key.backspaceKey.backspaceKey.backspace'0''0'
Screenshot: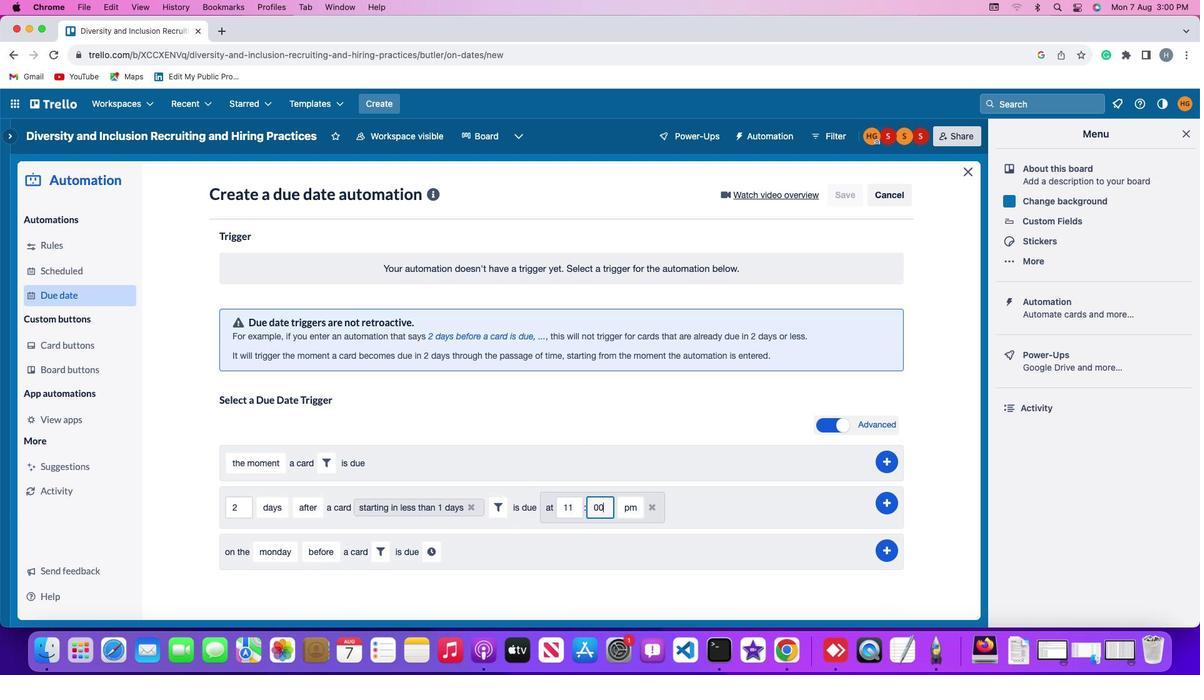 
Action: Mouse moved to (630, 509)
Screenshot: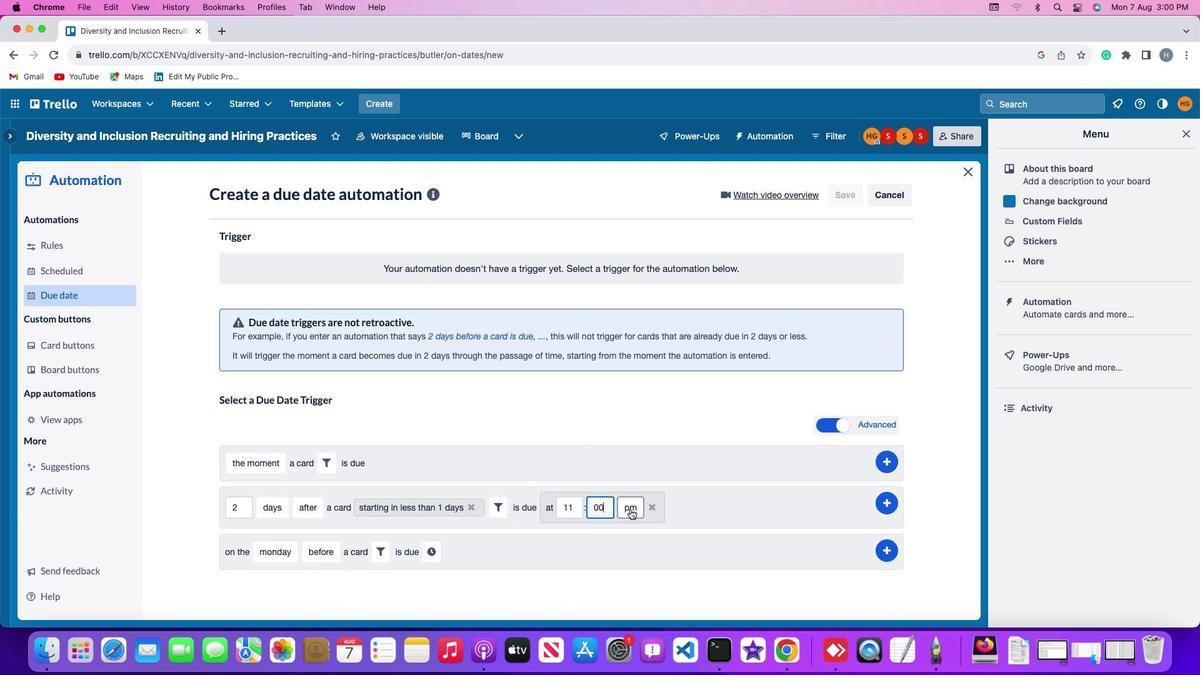 
Action: Mouse pressed left at (630, 509)
Screenshot: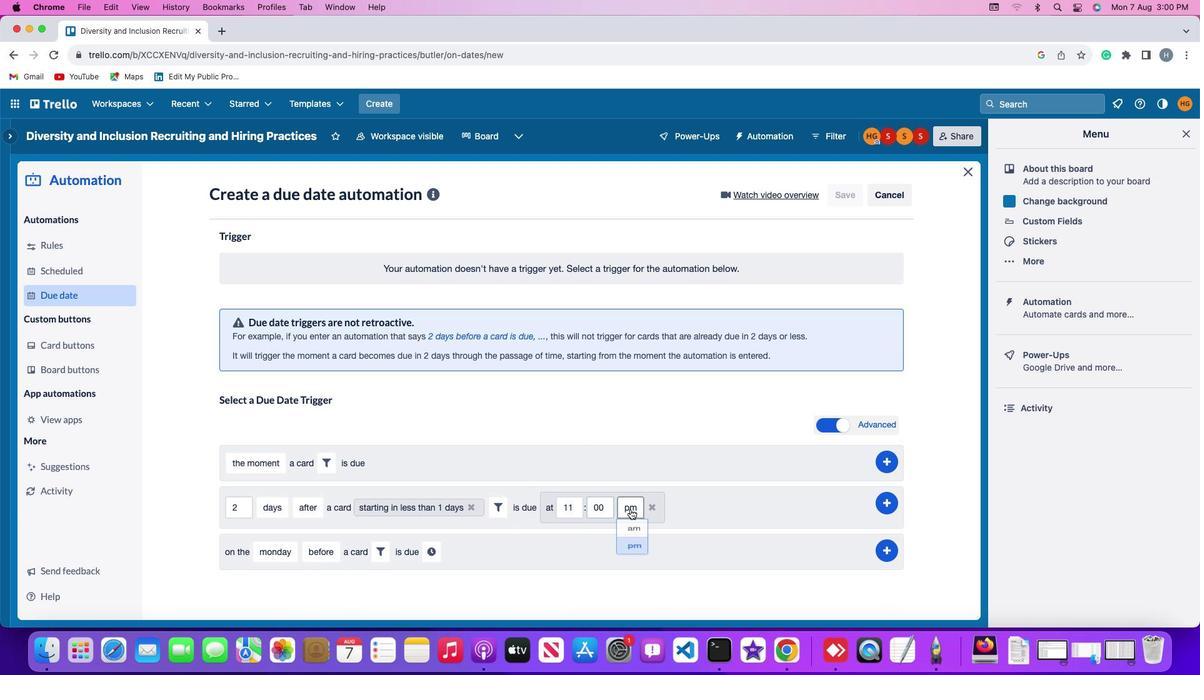 
Action: Mouse moved to (632, 529)
Screenshot: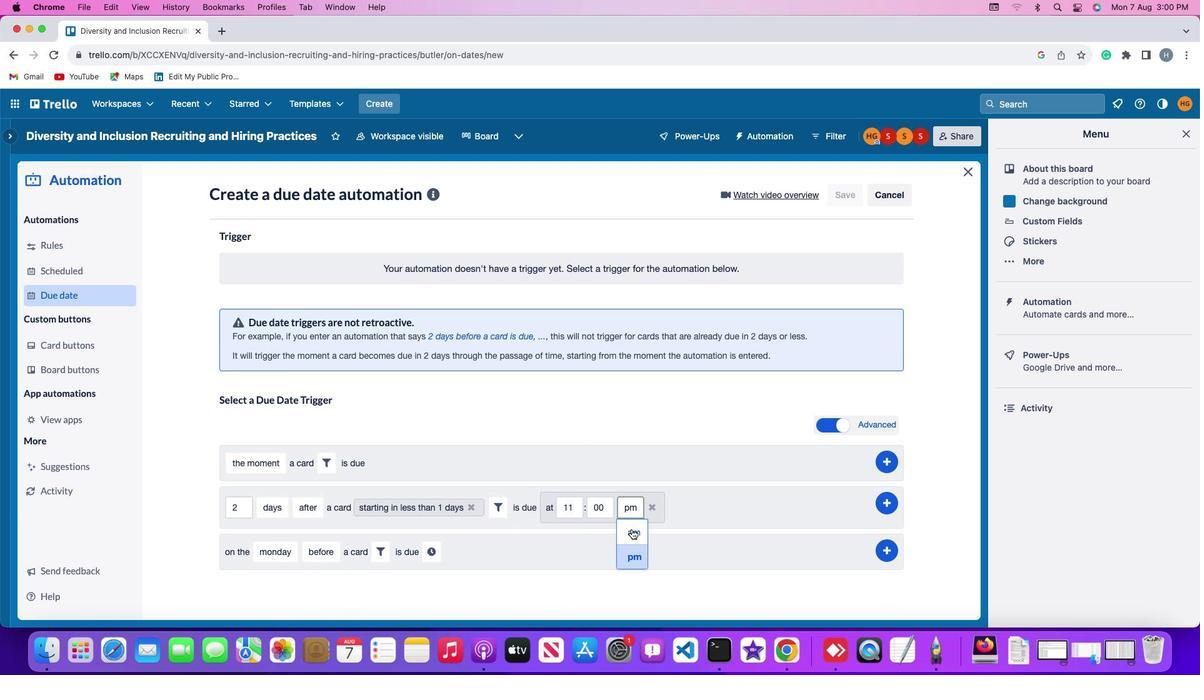 
Action: Mouse pressed left at (632, 529)
Screenshot: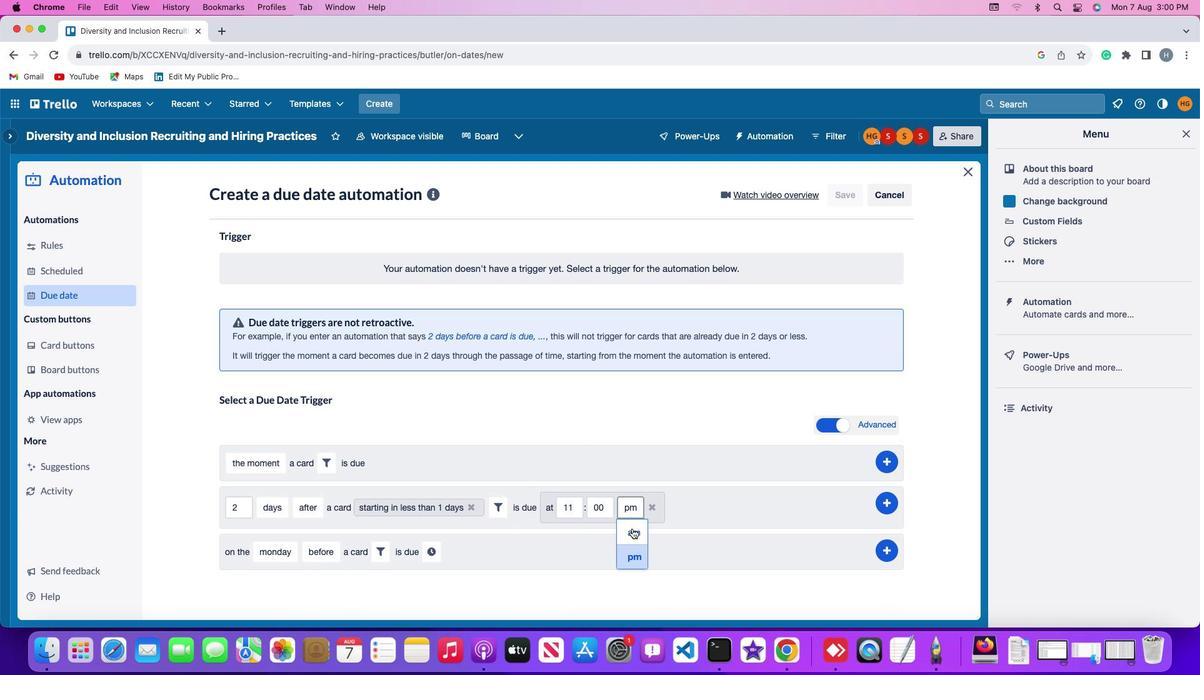 
Action: Mouse moved to (889, 500)
Screenshot: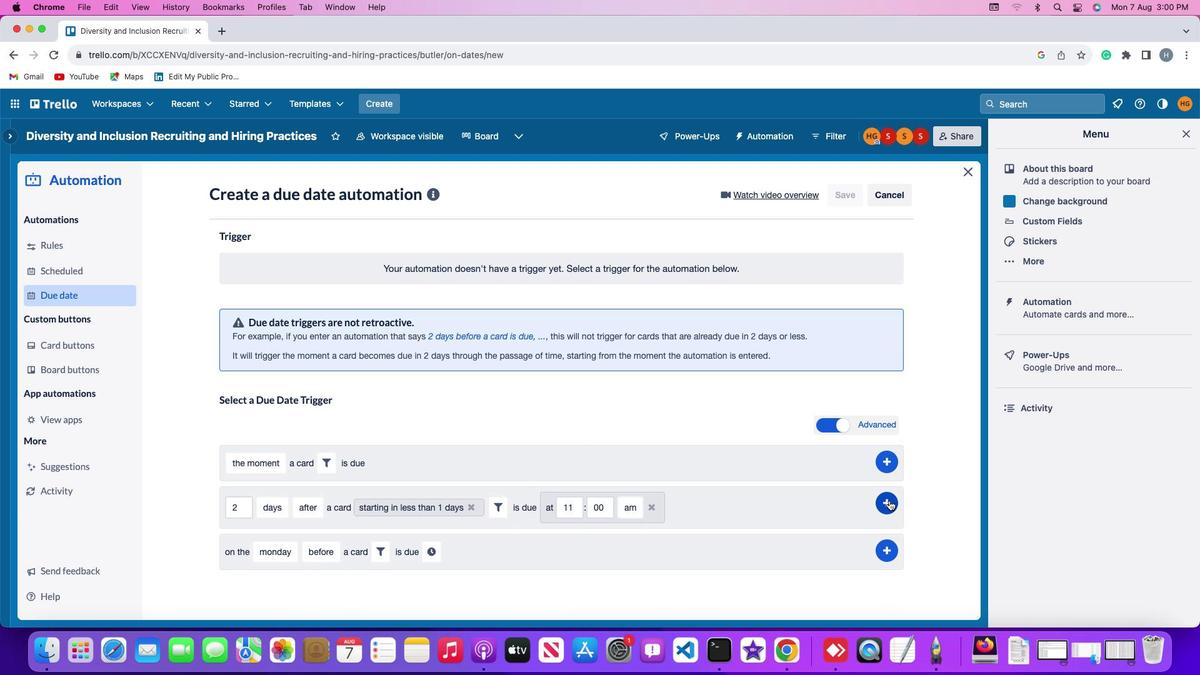 
Action: Mouse pressed left at (889, 500)
Screenshot: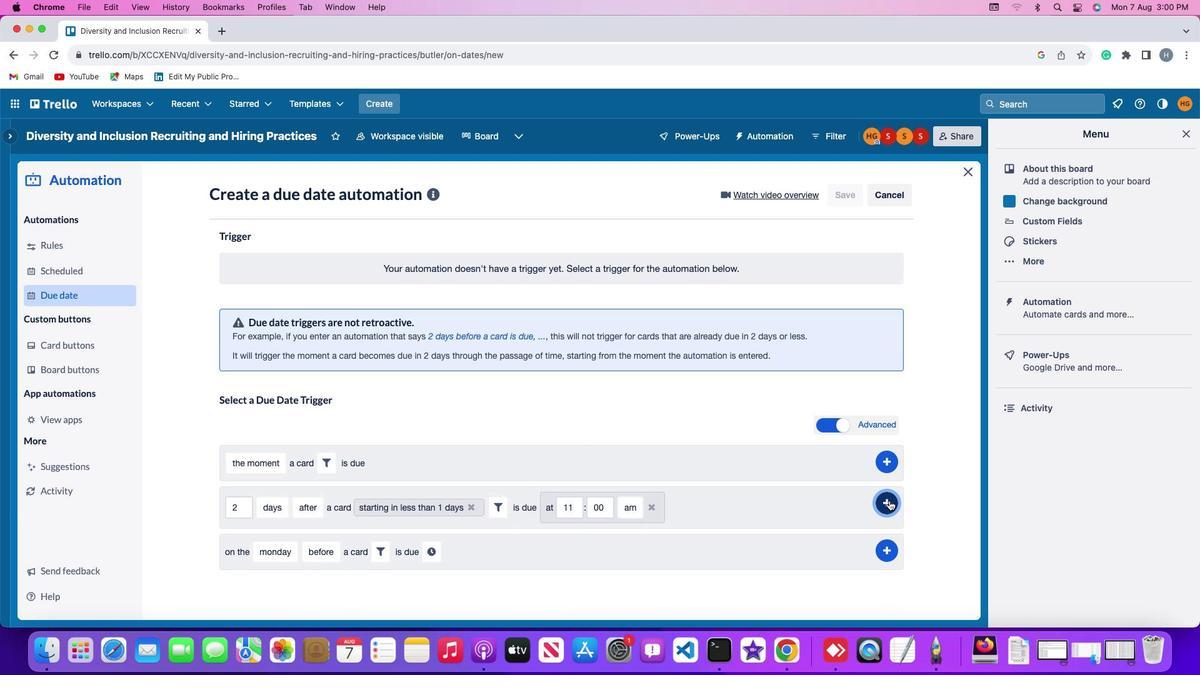 
Action: Mouse moved to (876, 502)
Screenshot: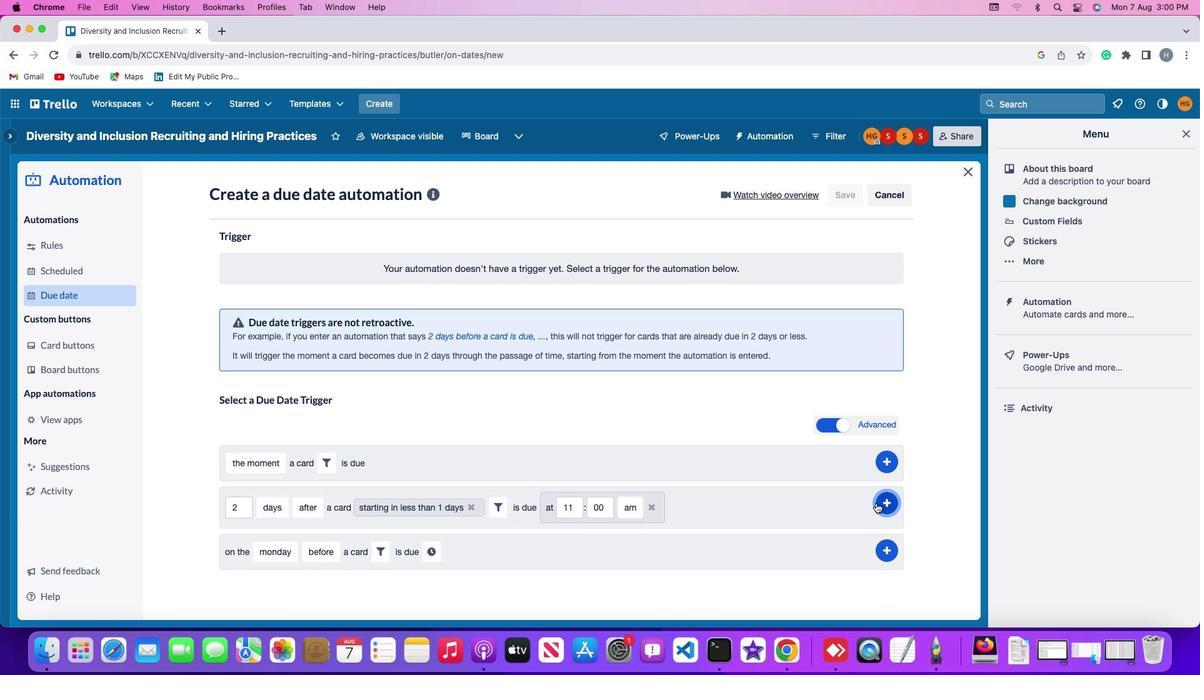 
Action: Mouse pressed left at (876, 502)
Screenshot: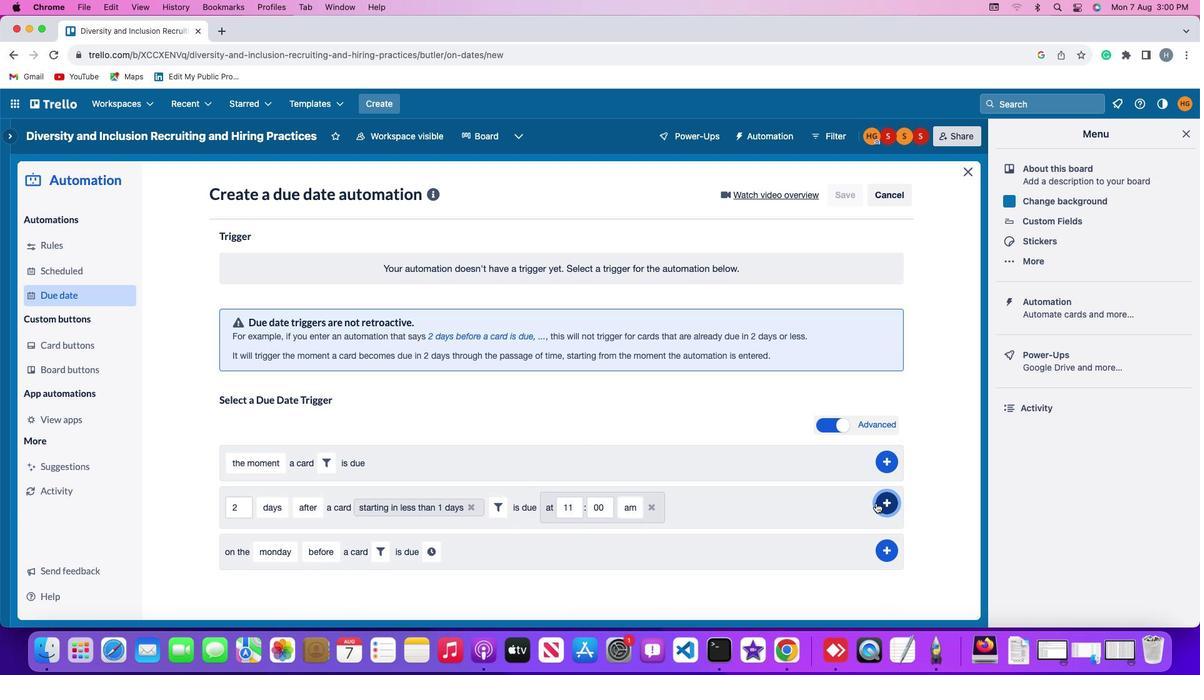 
Action: Mouse moved to (925, 431)
Screenshot: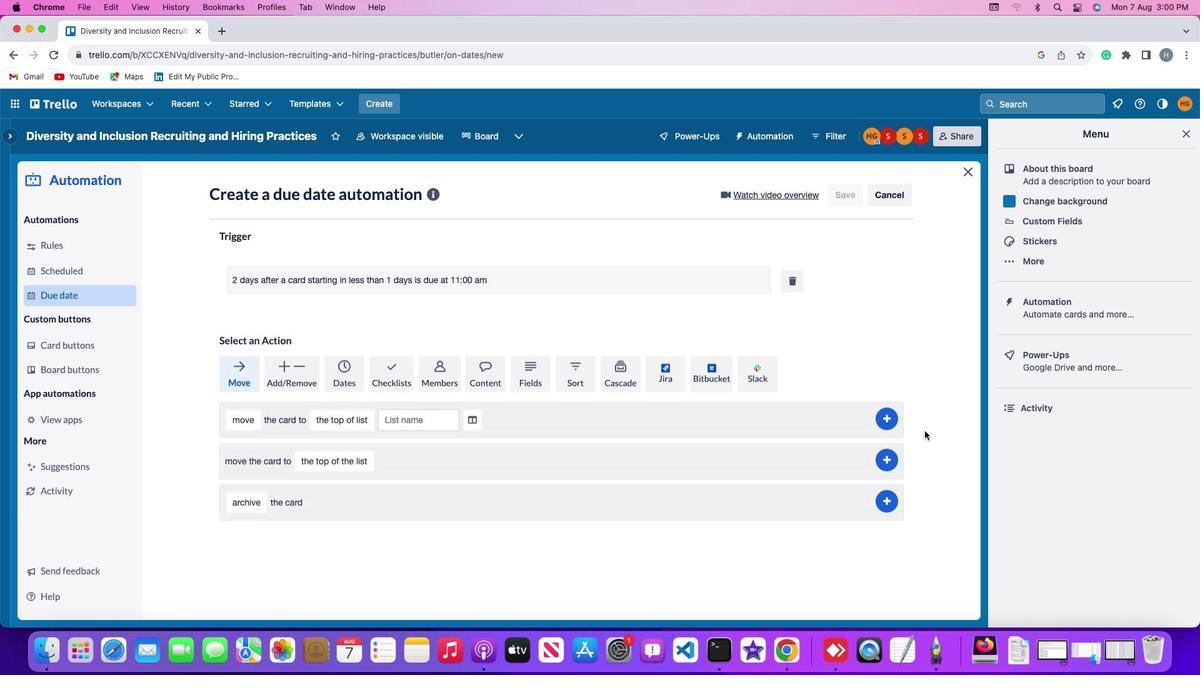 
